 Task: Move the task Integrate website with social media platforms to the section Done in the project AgileAura and filter the tasks in the project by High Priority
Action: Mouse moved to (556, 224)
Screenshot: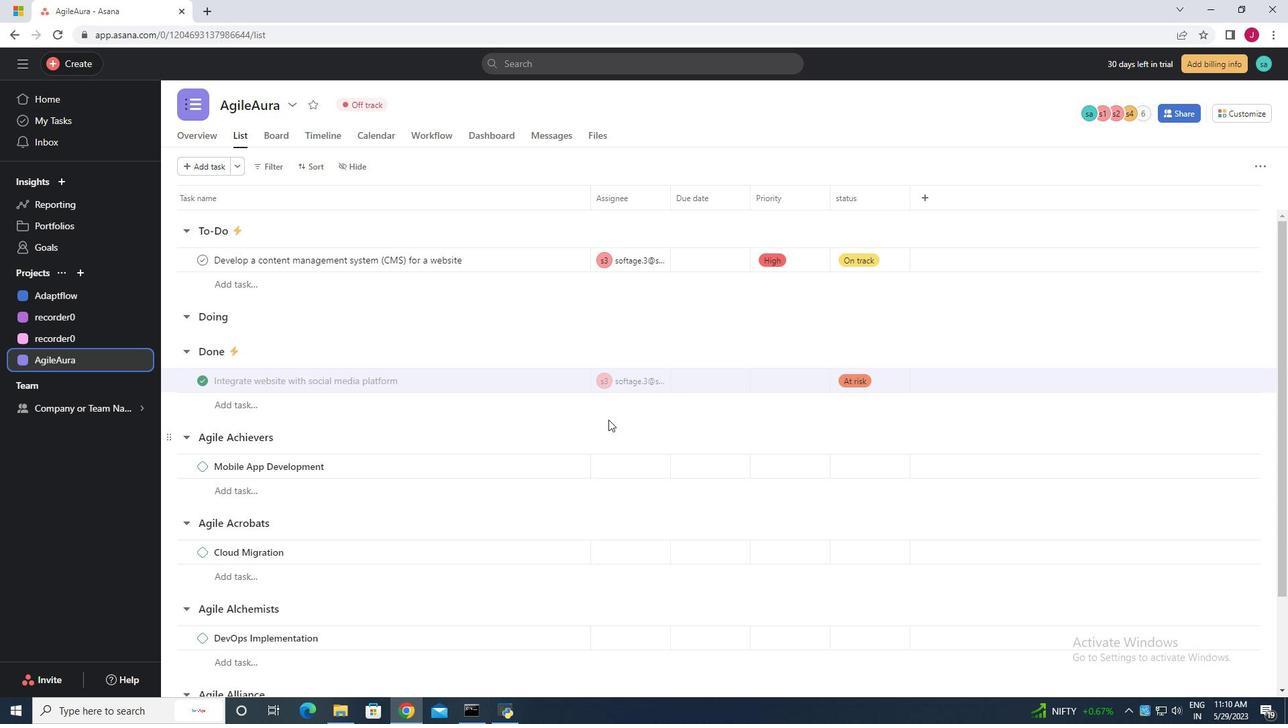 
Action: Mouse pressed left at (556, 224)
Screenshot: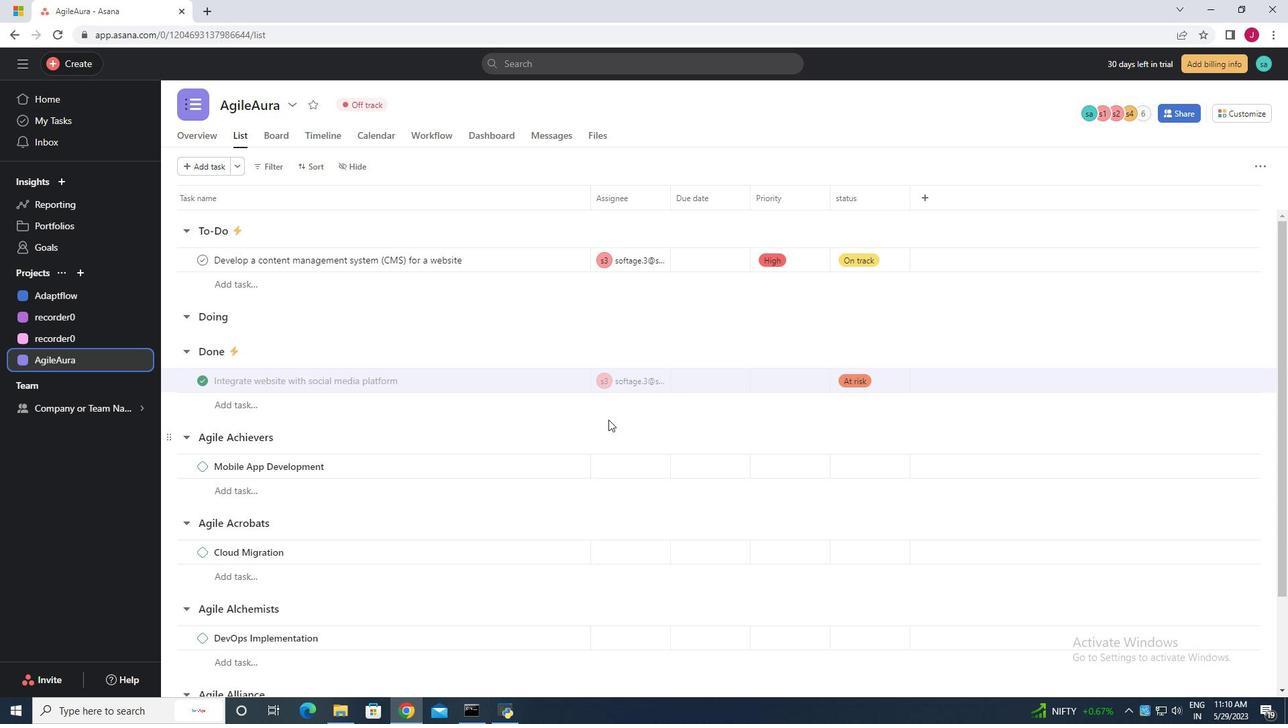 
Action: Mouse moved to (487, 349)
Screenshot: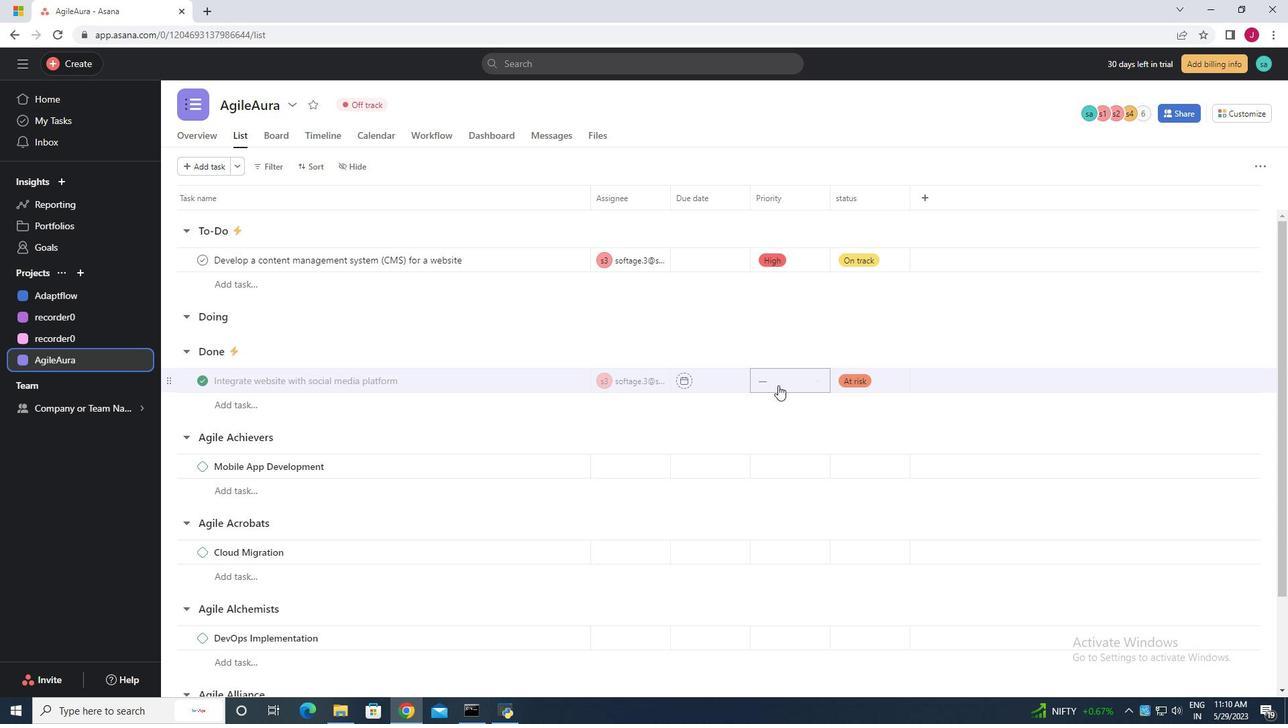 
Action: Mouse pressed left at (487, 349)
Screenshot: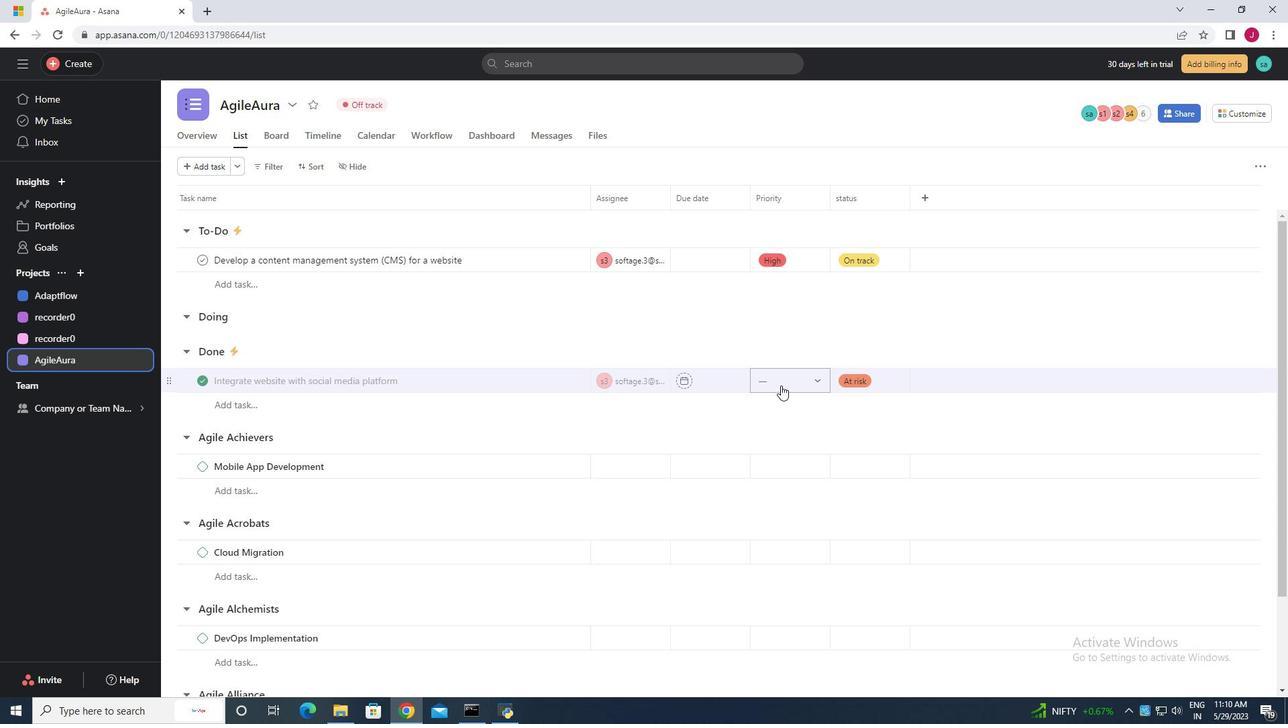 
Action: Mouse moved to (275, 169)
Screenshot: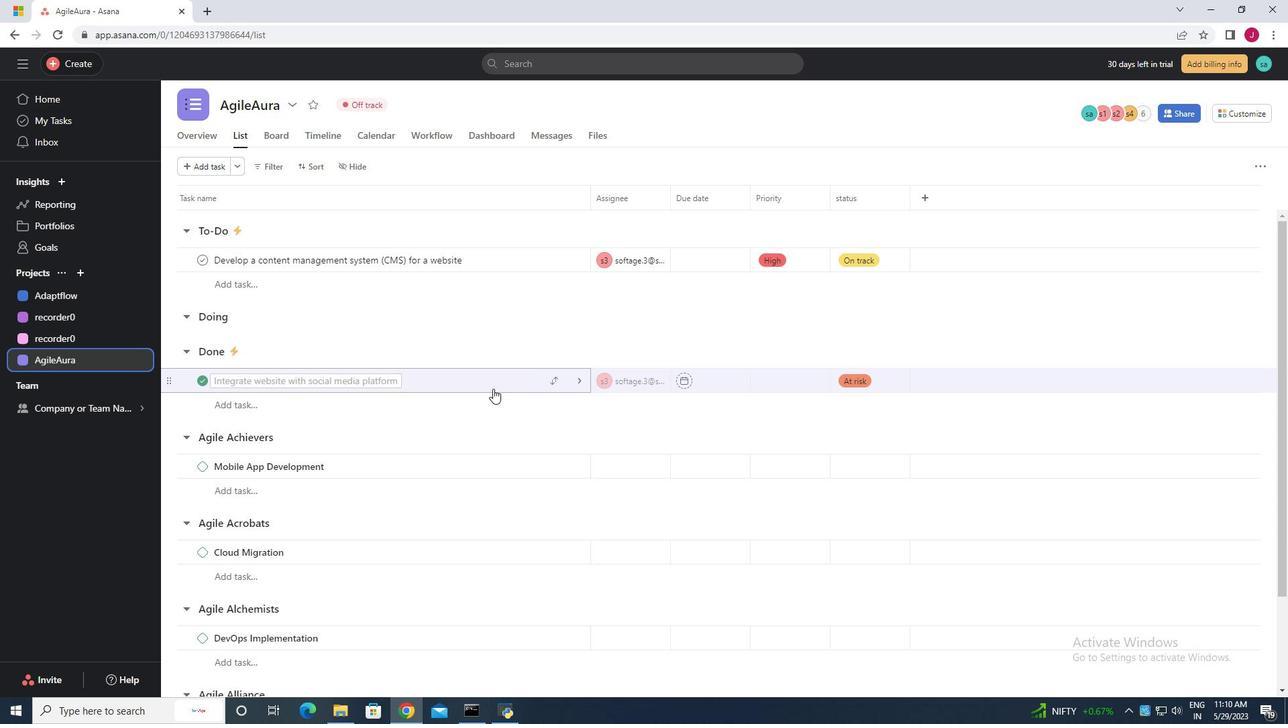 
Action: Mouse pressed left at (275, 169)
Screenshot: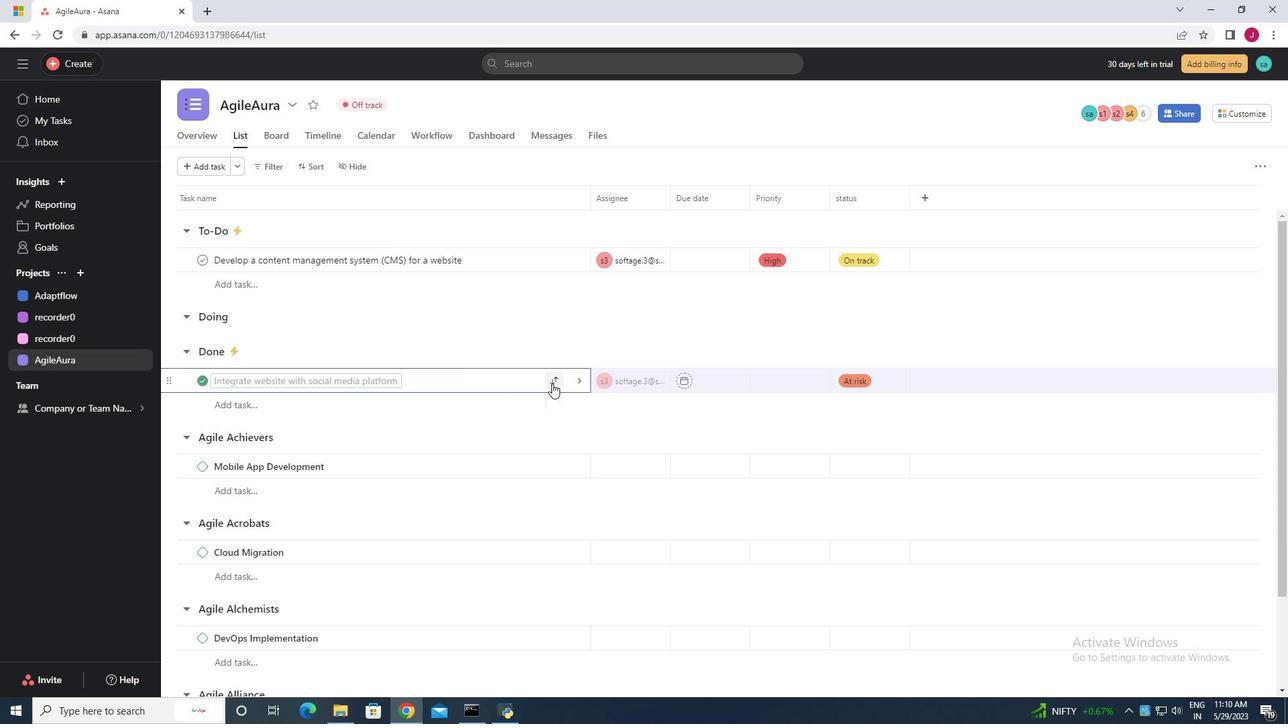 
Action: Mouse moved to (293, 220)
Screenshot: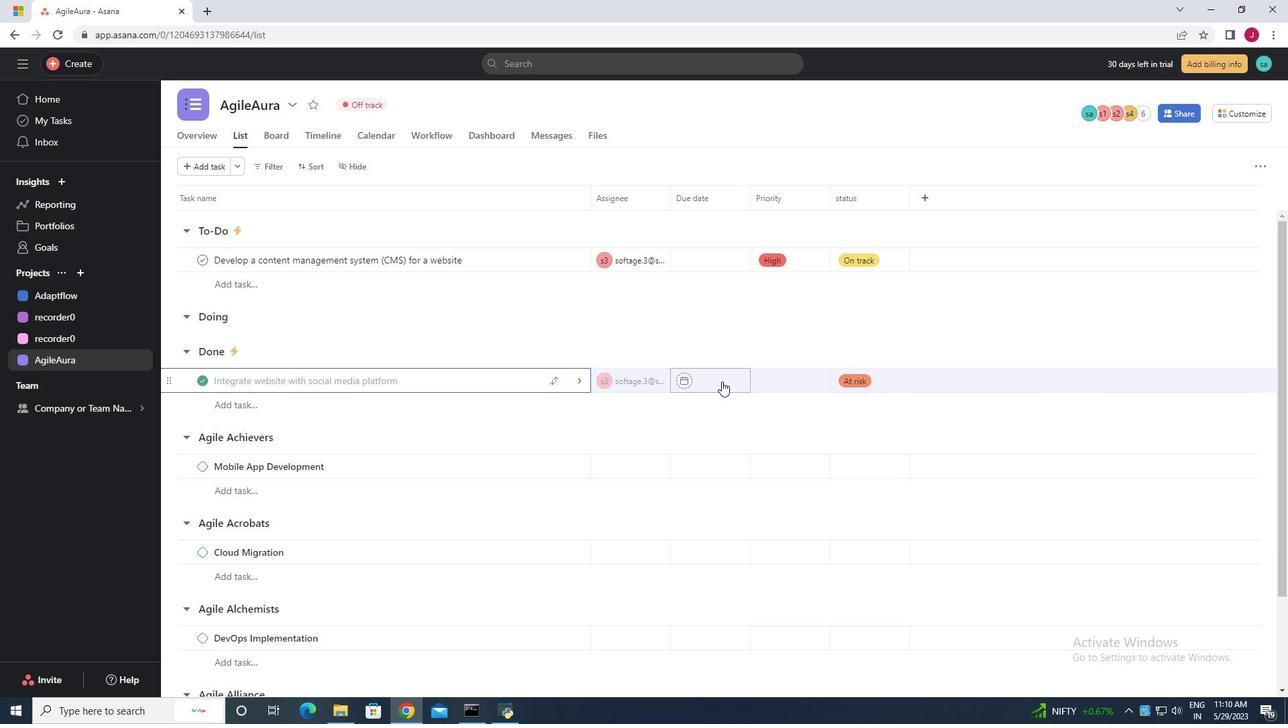 
Action: Mouse pressed left at (293, 220)
Screenshot: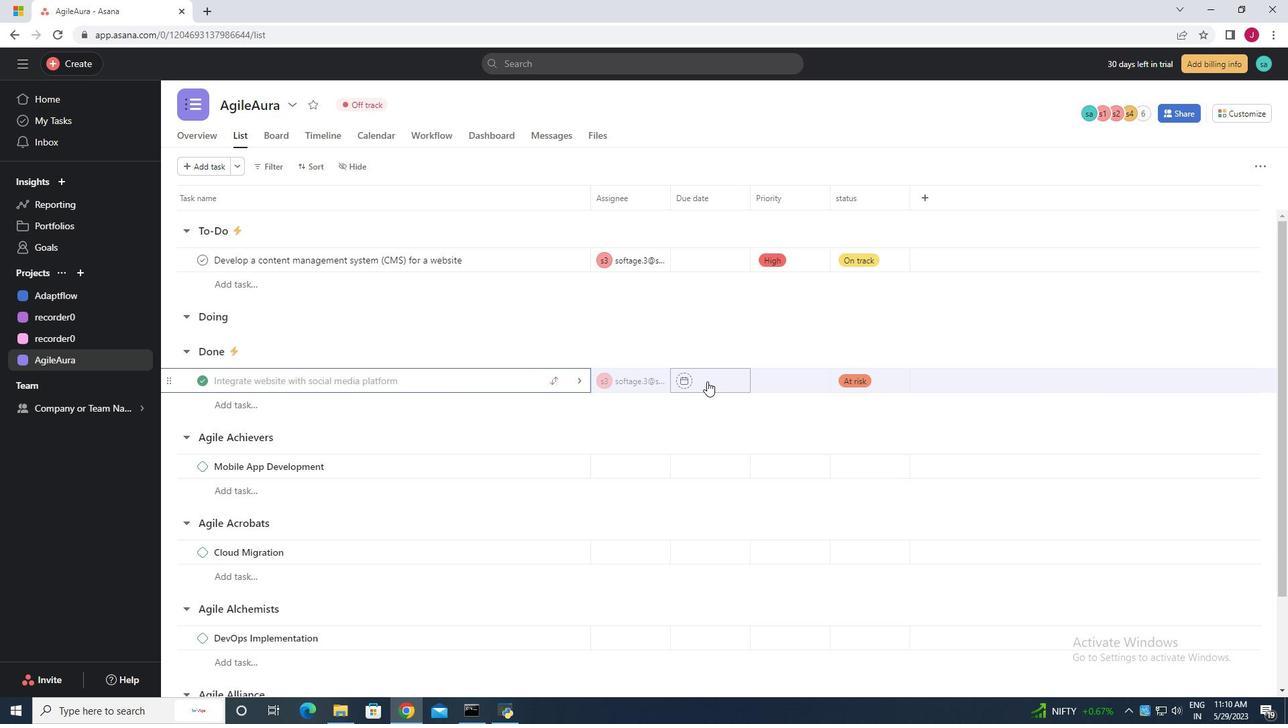 
Action: Mouse moved to (293, 220)
Screenshot: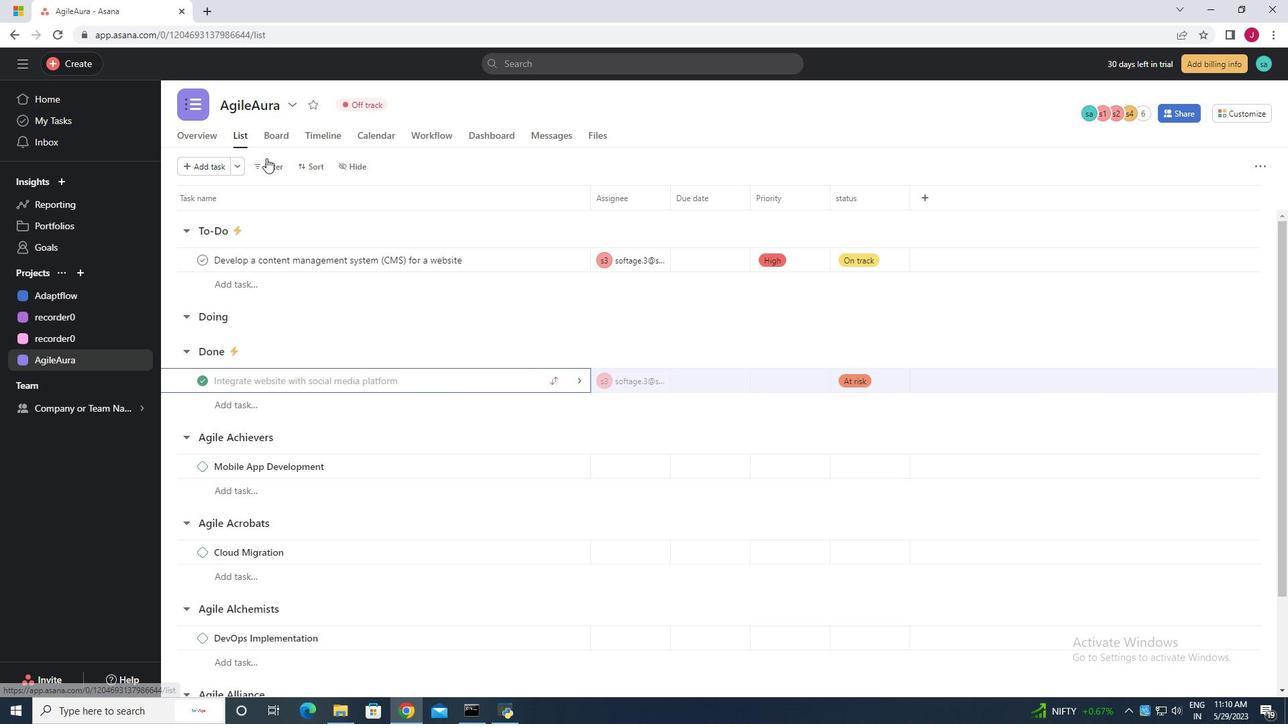 
Action: Mouse pressed left at (293, 220)
Screenshot: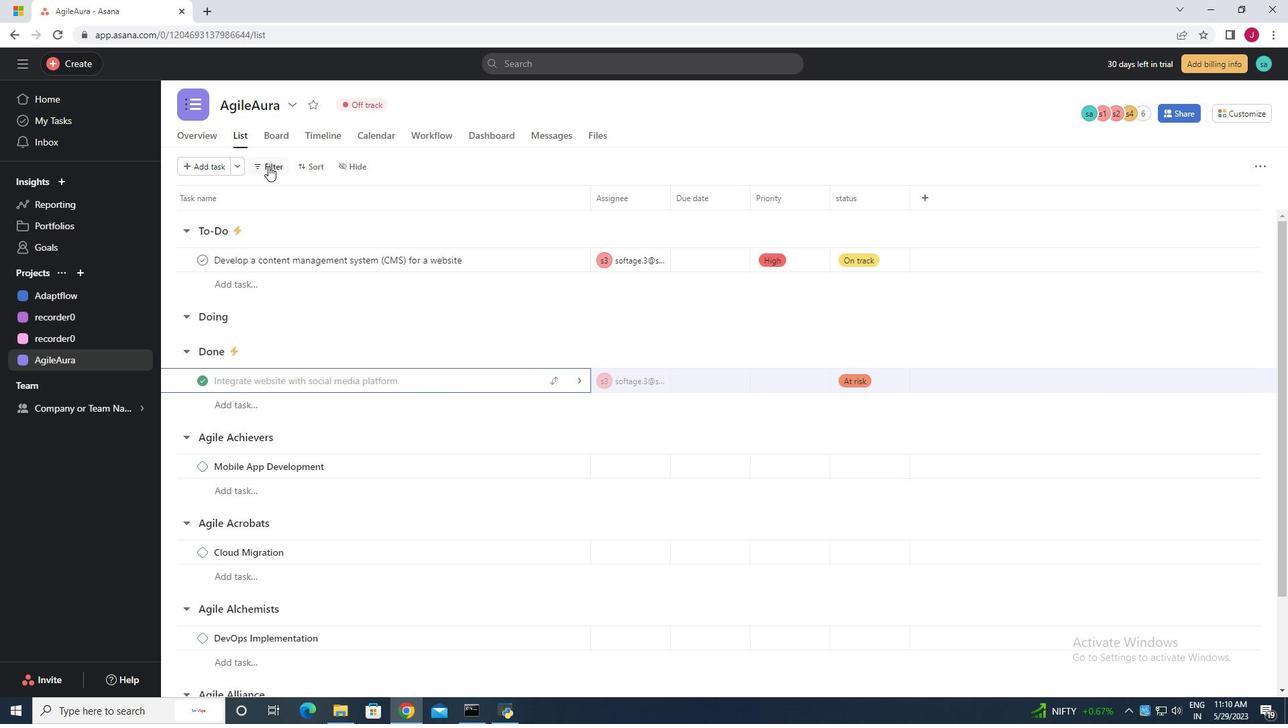 
Action: Mouse moved to (273, 170)
Screenshot: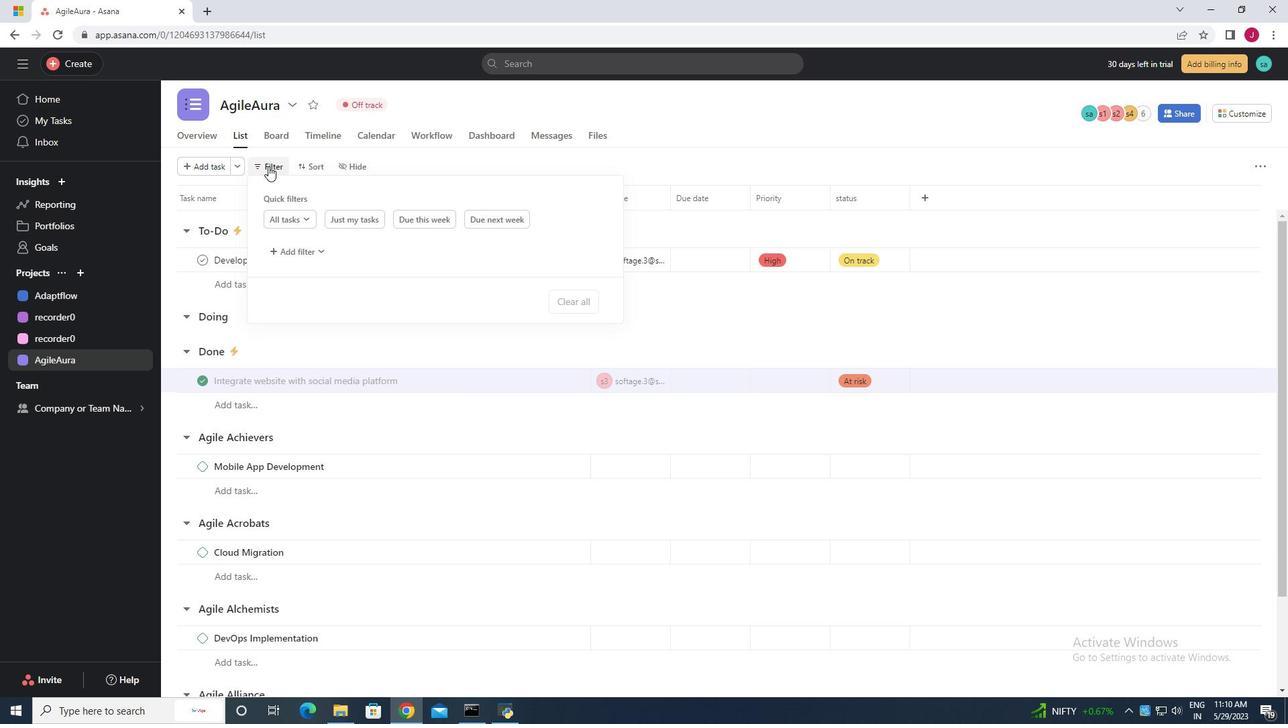 
Action: Mouse pressed left at (273, 170)
Screenshot: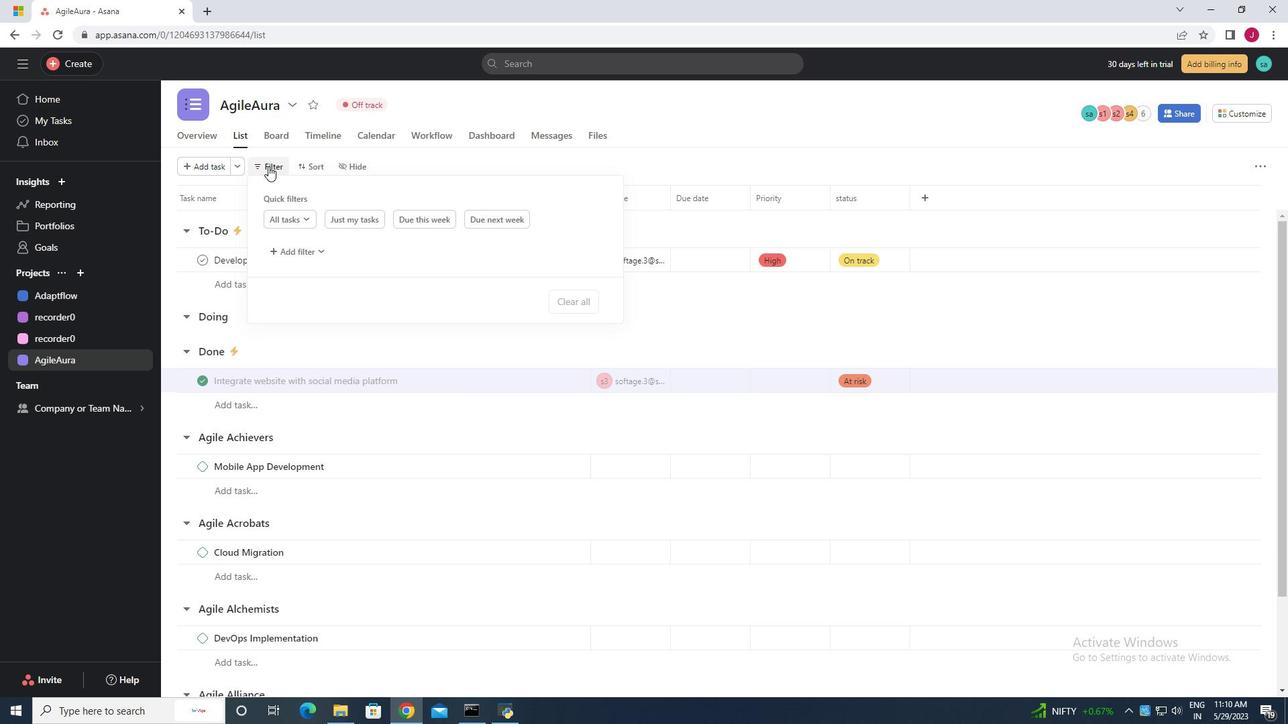 
Action: Mouse pressed left at (273, 170)
Screenshot: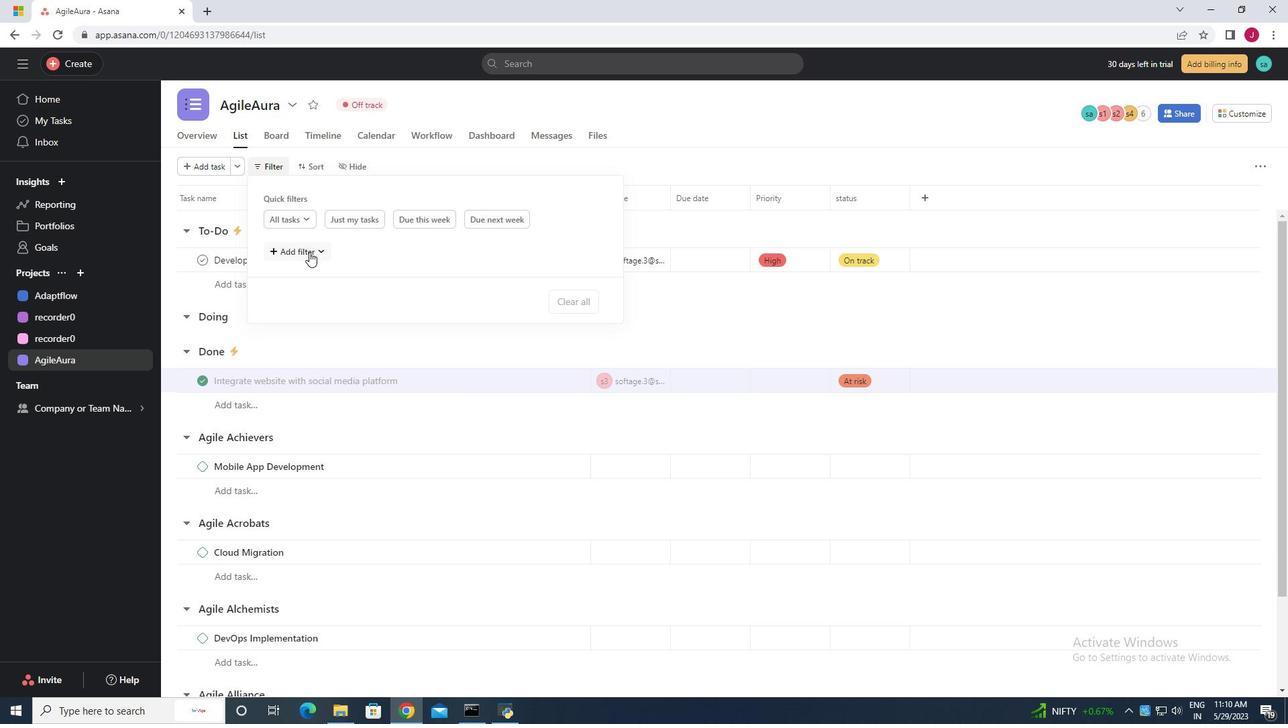 
Action: Mouse moved to (787, 202)
Screenshot: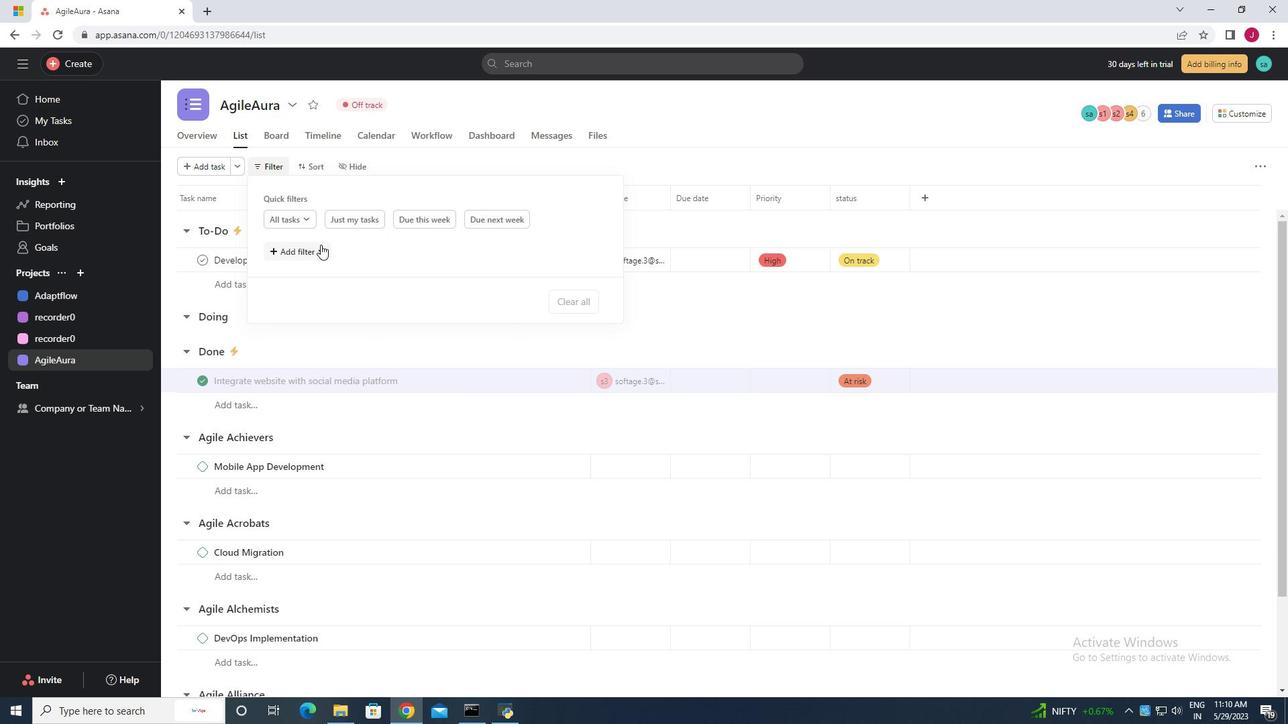 
Action: Mouse pressed left at (787, 202)
Screenshot: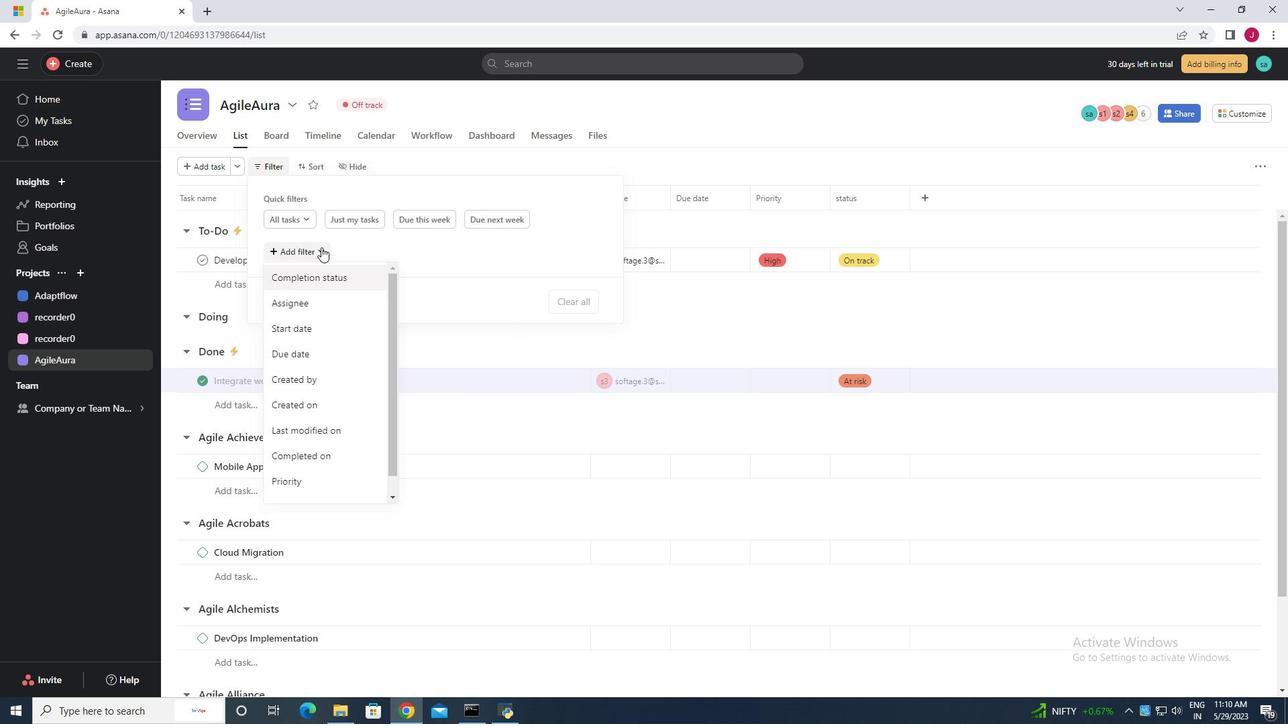 
Action: Mouse moved to (800, 202)
Screenshot: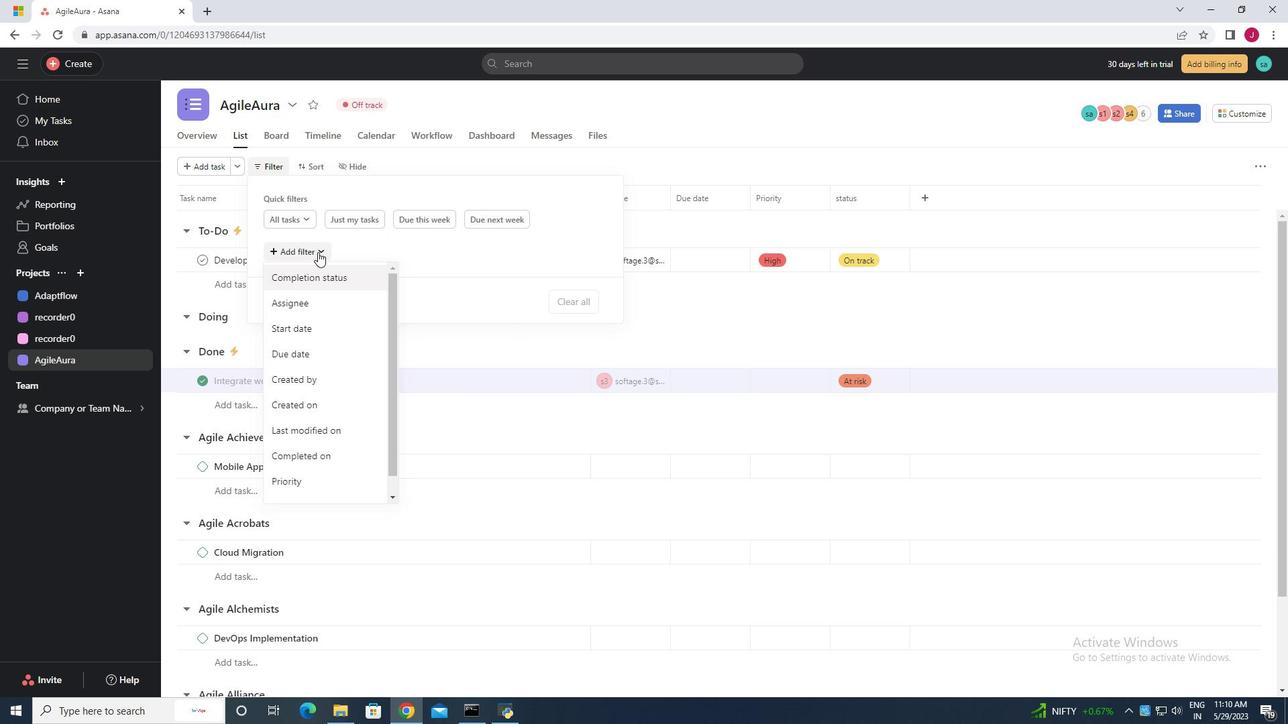 
Action: Mouse pressed left at (800, 202)
Screenshot: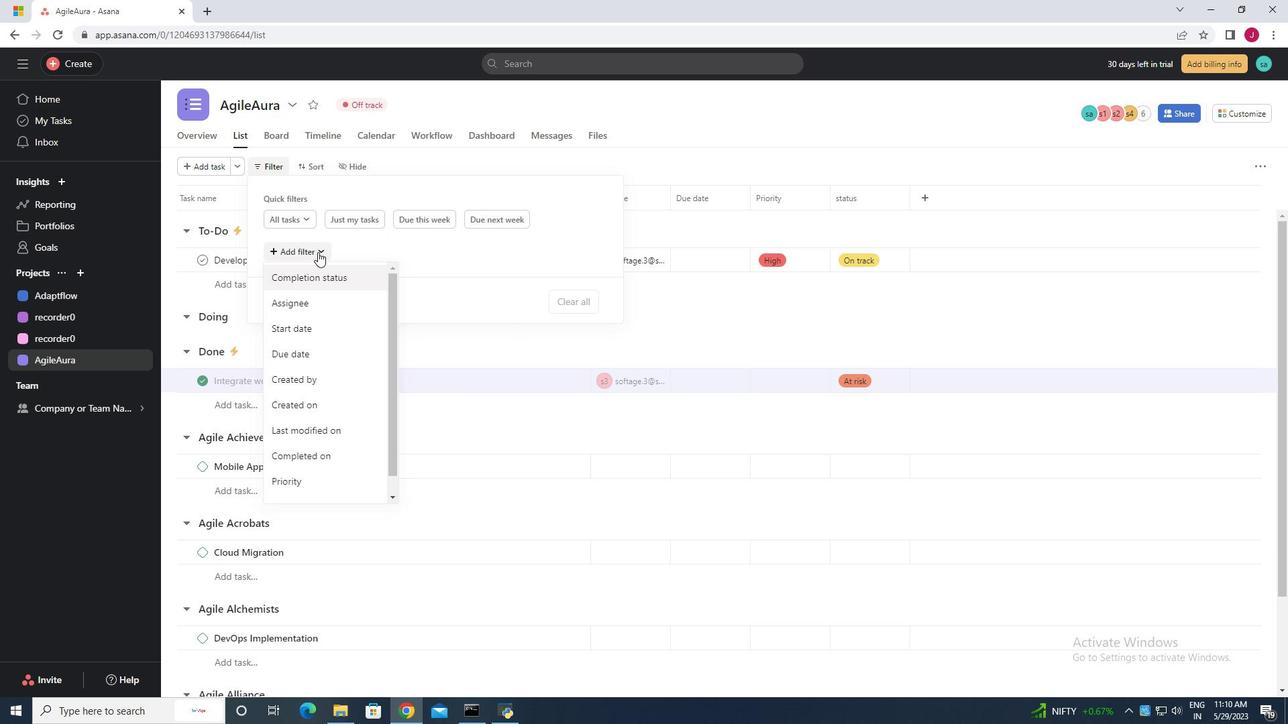 
Action: Mouse moved to (389, 169)
Screenshot: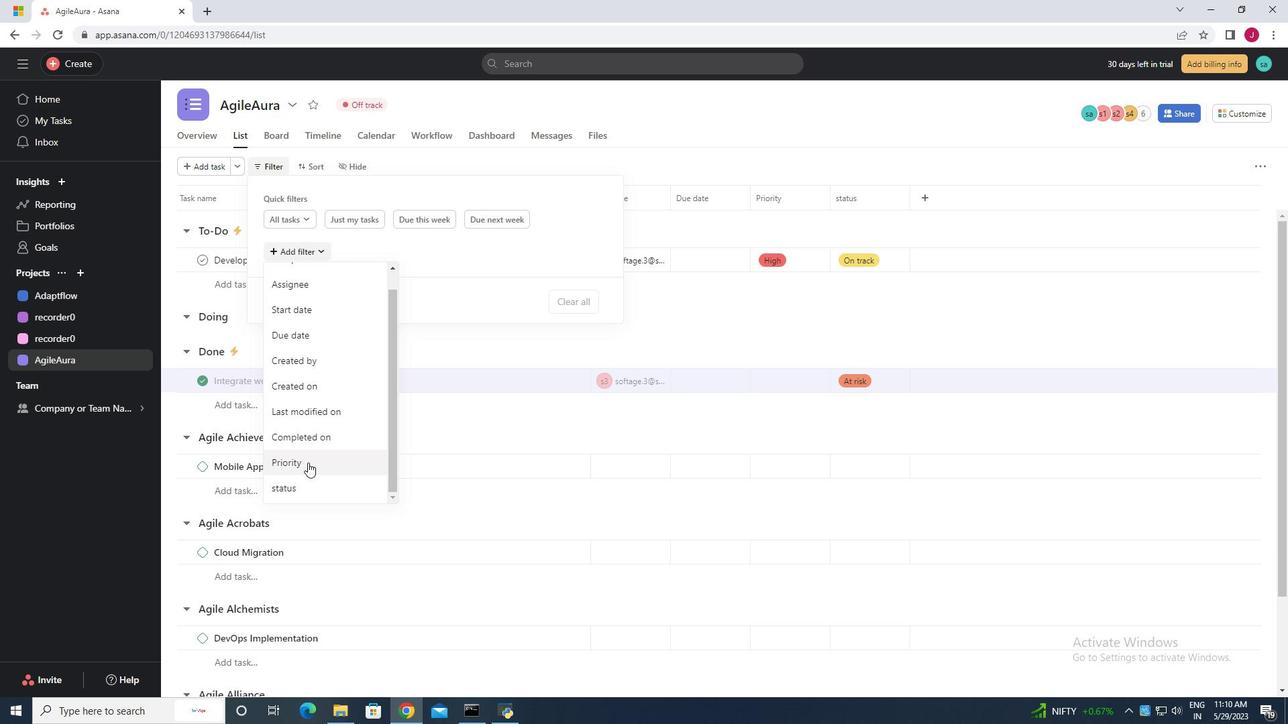 
Action: Mouse pressed left at (389, 169)
Screenshot: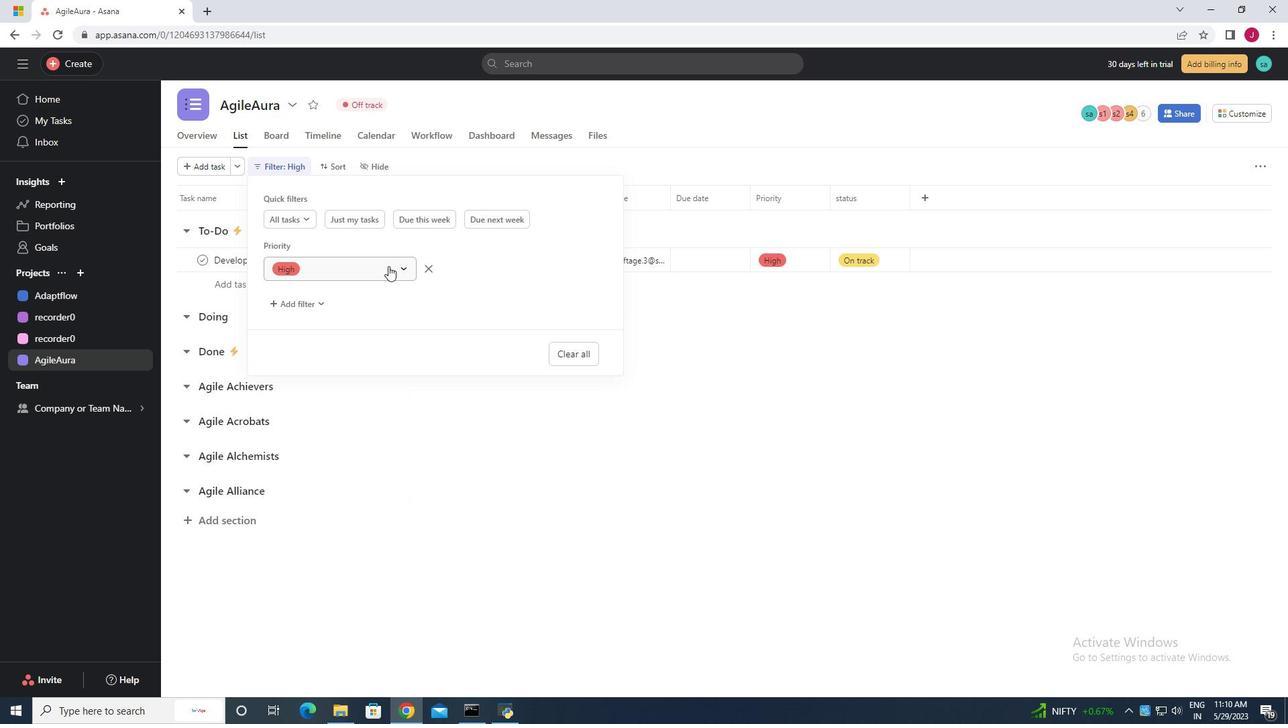 
Action: Mouse moved to (455, 224)
Screenshot: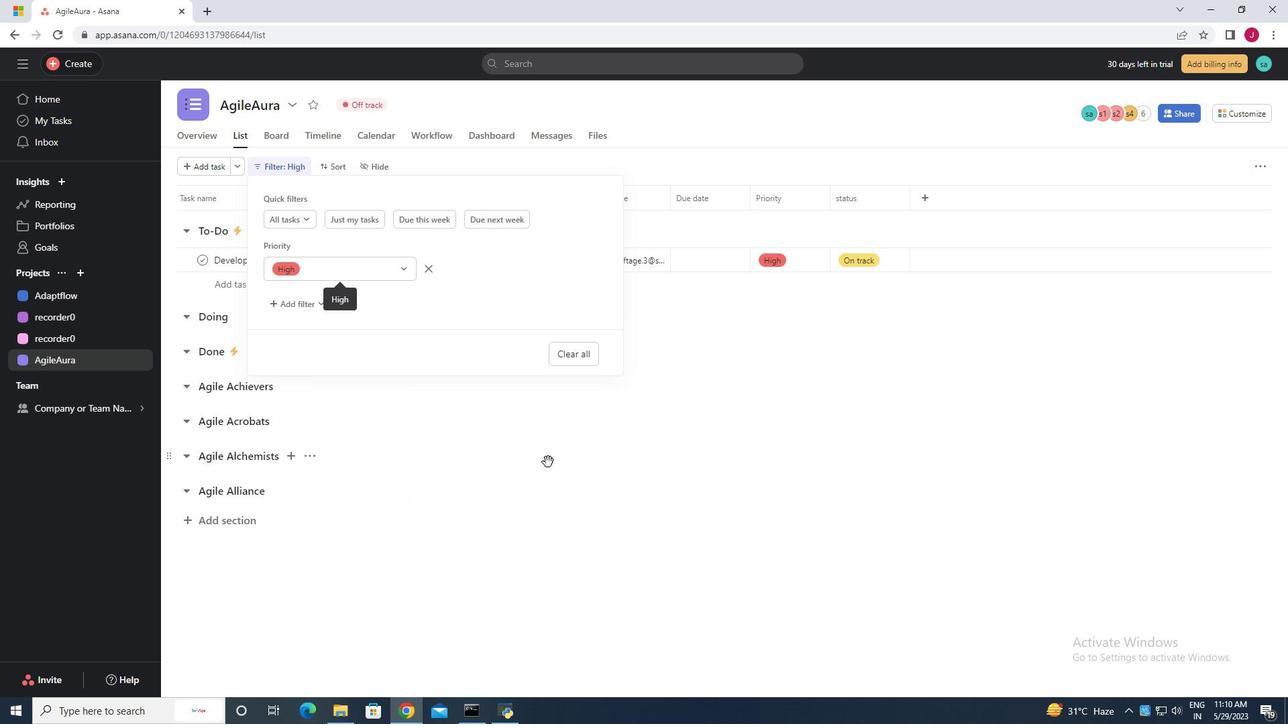 
Action: Mouse pressed left at (455, 224)
Screenshot: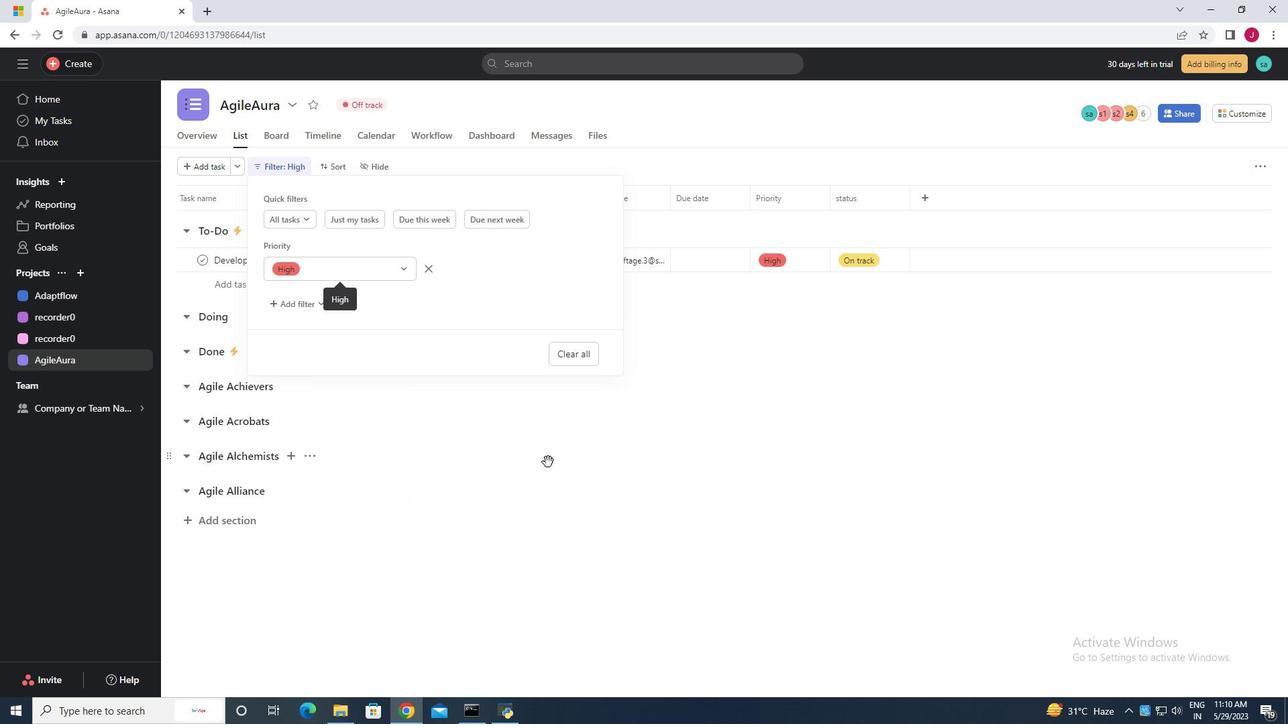 
Action: Mouse moved to (802, 207)
Screenshot: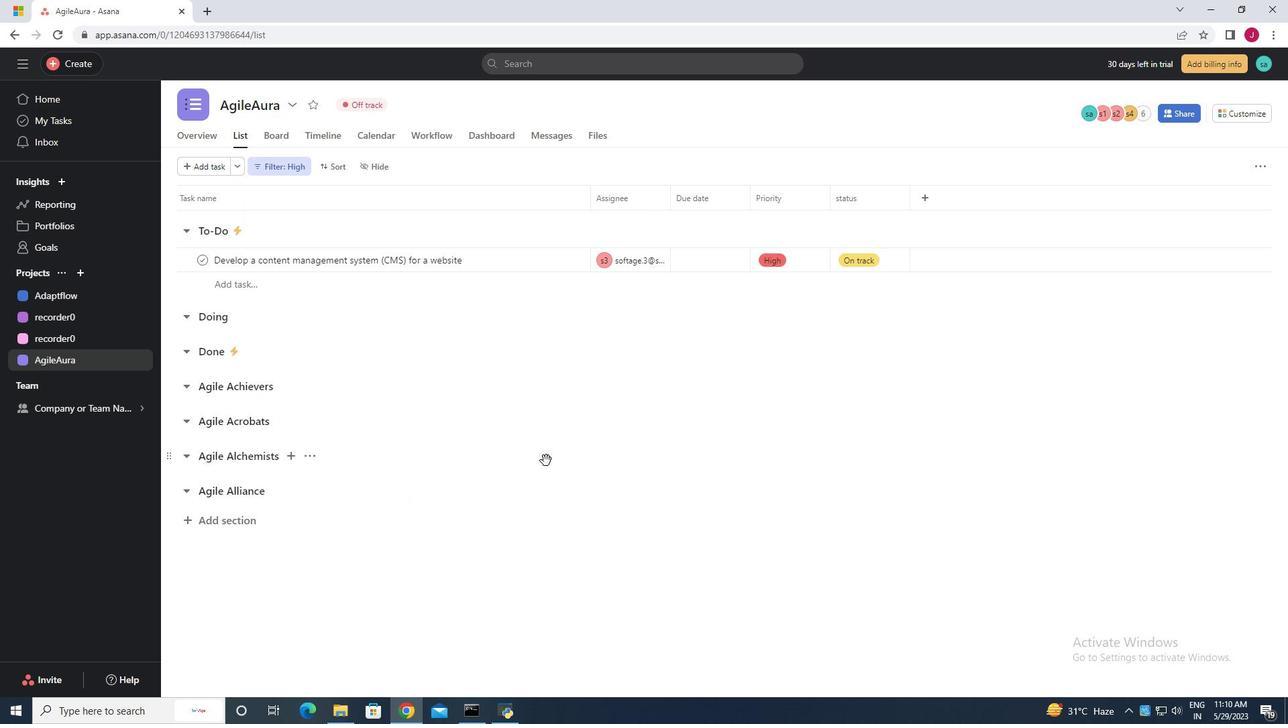 
Action: Mouse pressed left at (802, 207)
Screenshot: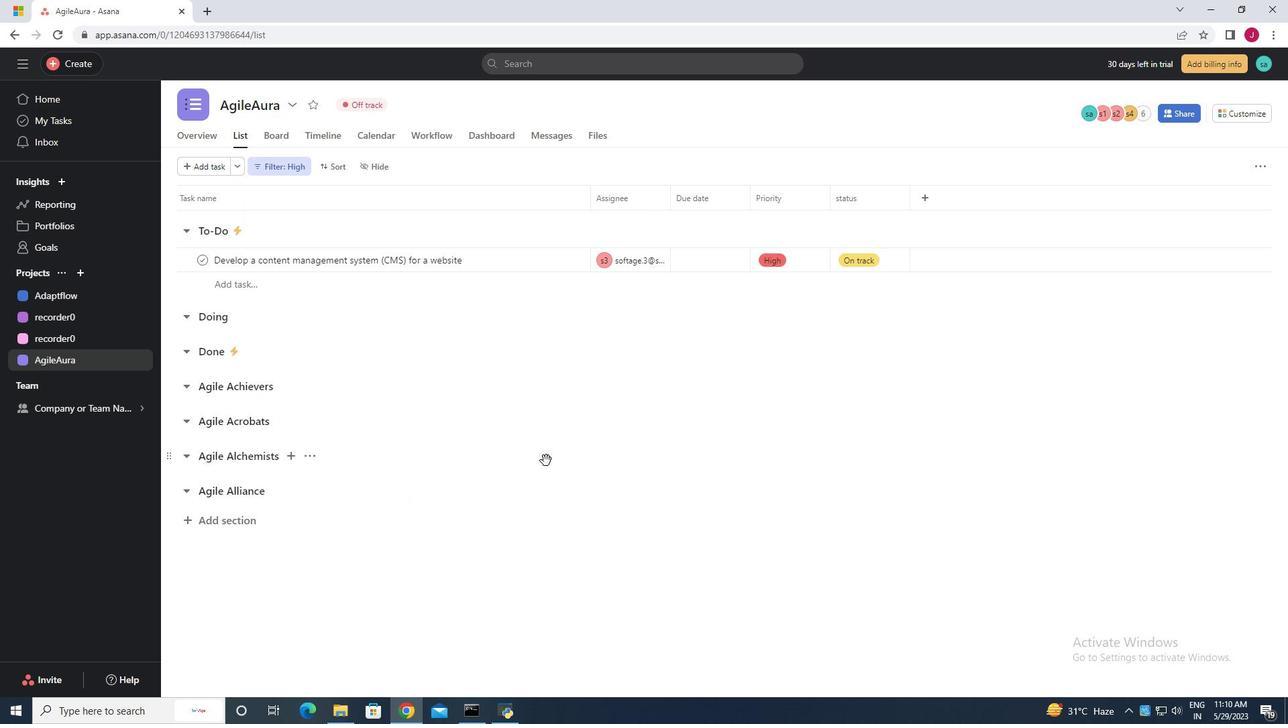 
Action: Mouse moved to (816, 203)
Screenshot: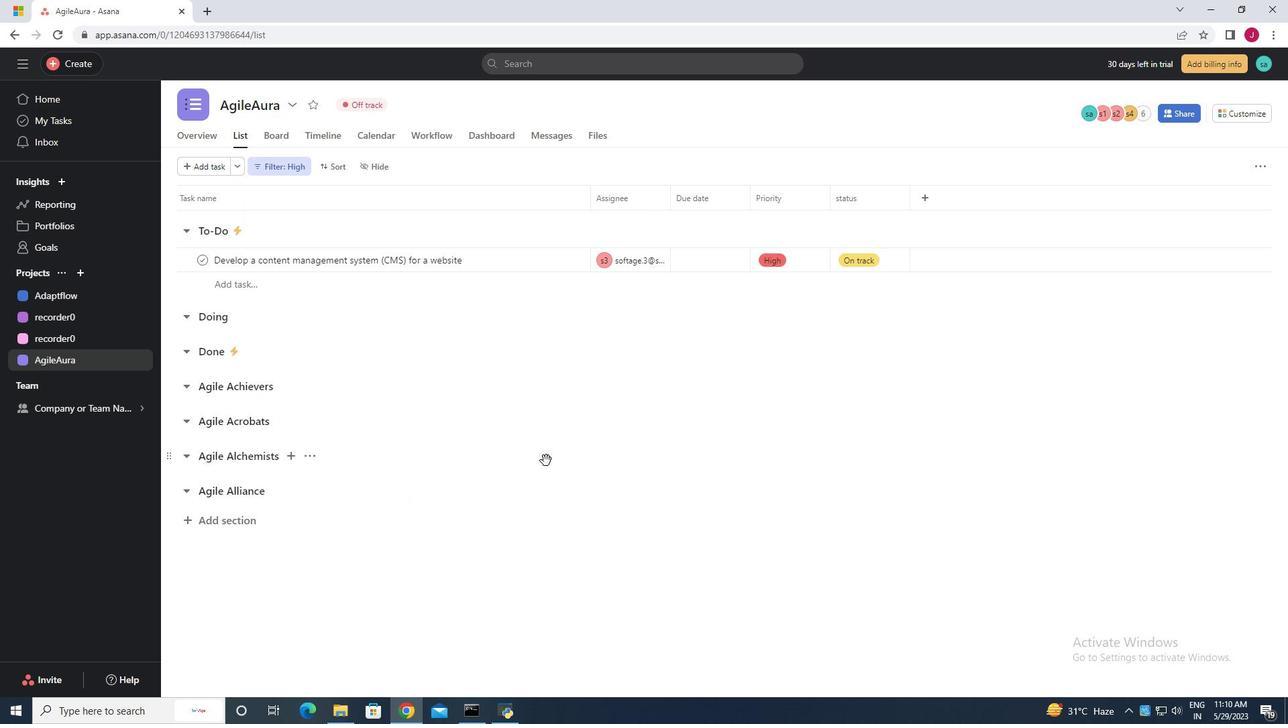 
Action: Mouse pressed left at (816, 203)
Screenshot: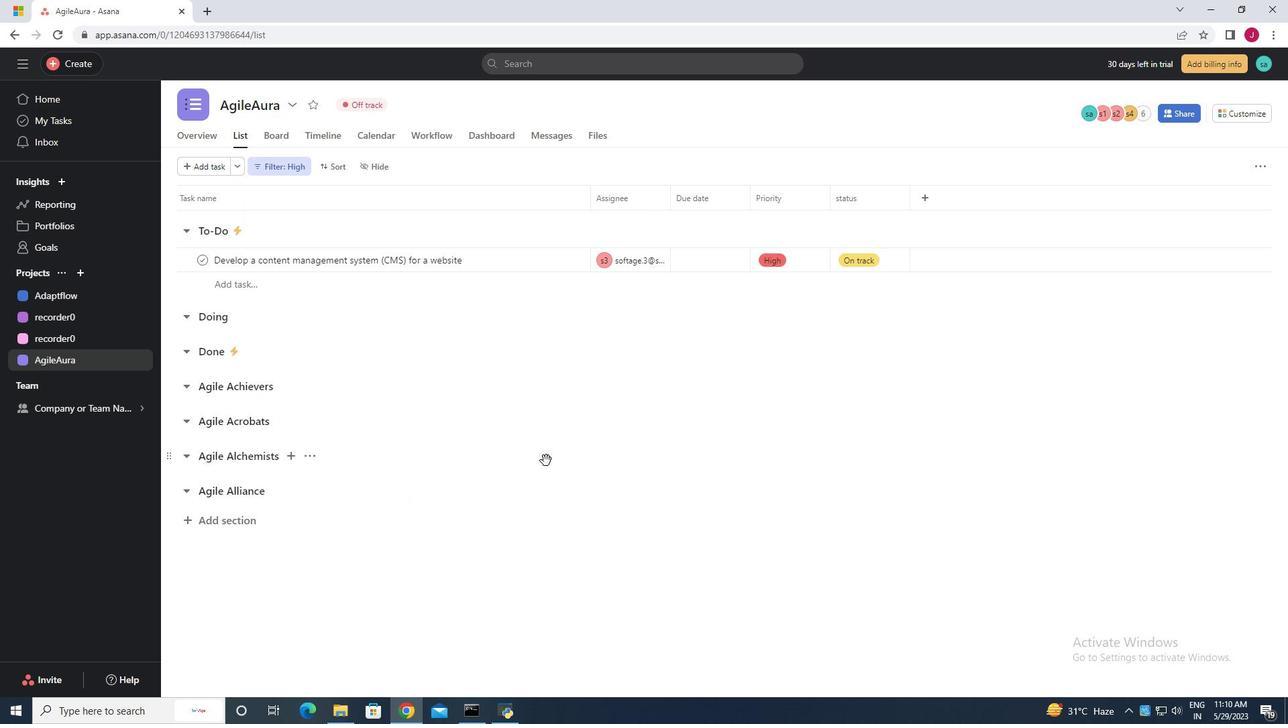 
Action: Mouse moved to (868, 311)
Screenshot: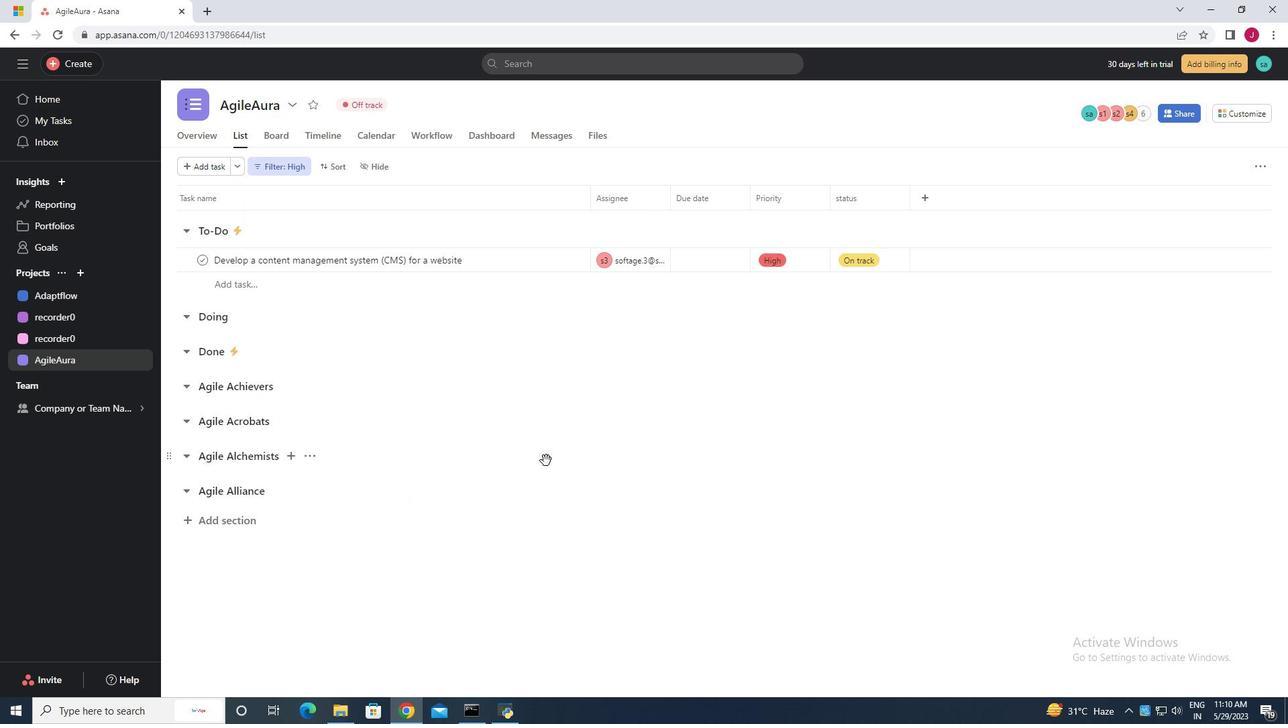
Action: Mouse scrolled (868, 311) with delta (0, 0)
Screenshot: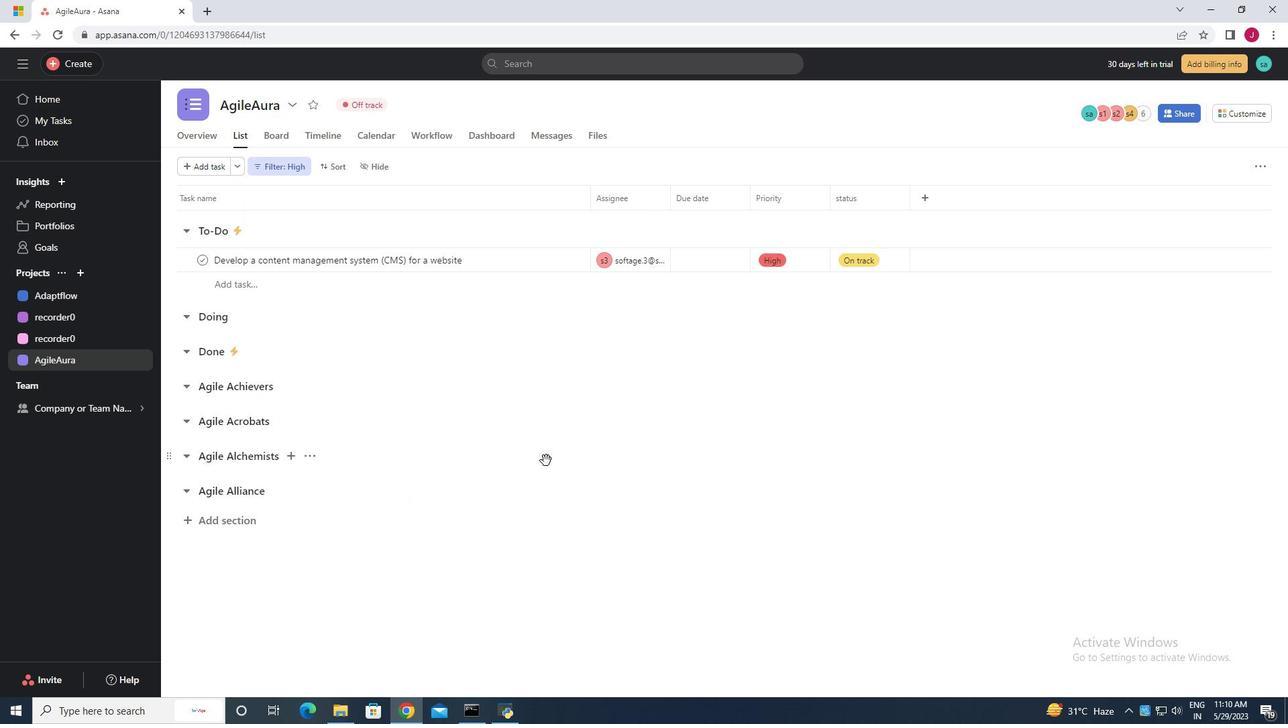 
Action: Mouse scrolled (868, 311) with delta (0, 0)
Screenshot: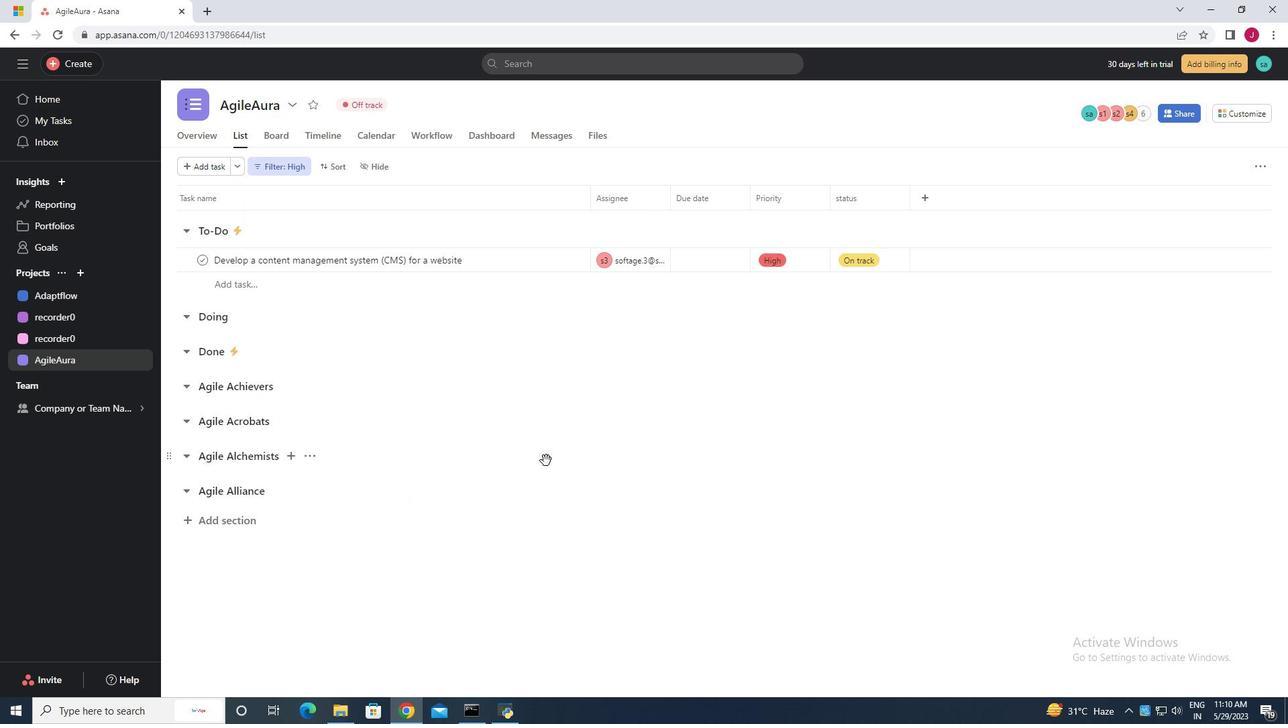 
Action: Mouse scrolled (868, 311) with delta (0, 0)
Screenshot: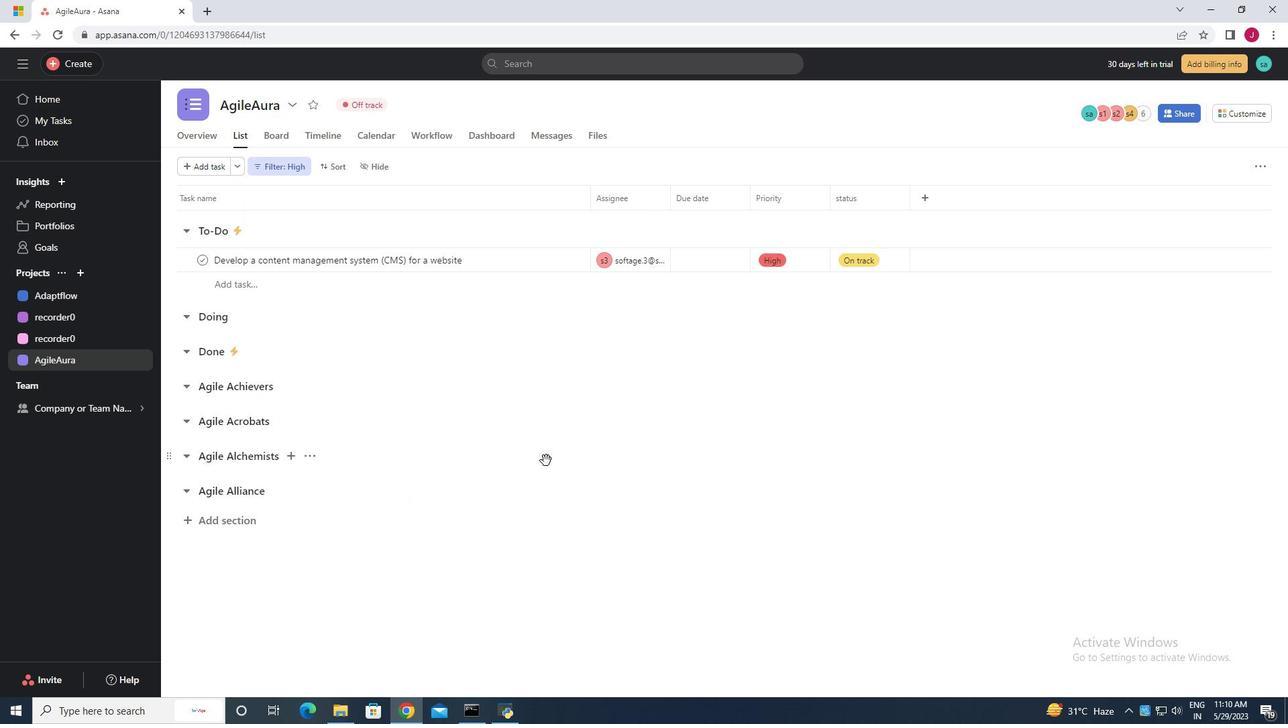 
Action: Mouse scrolled (868, 311) with delta (0, 0)
Screenshot: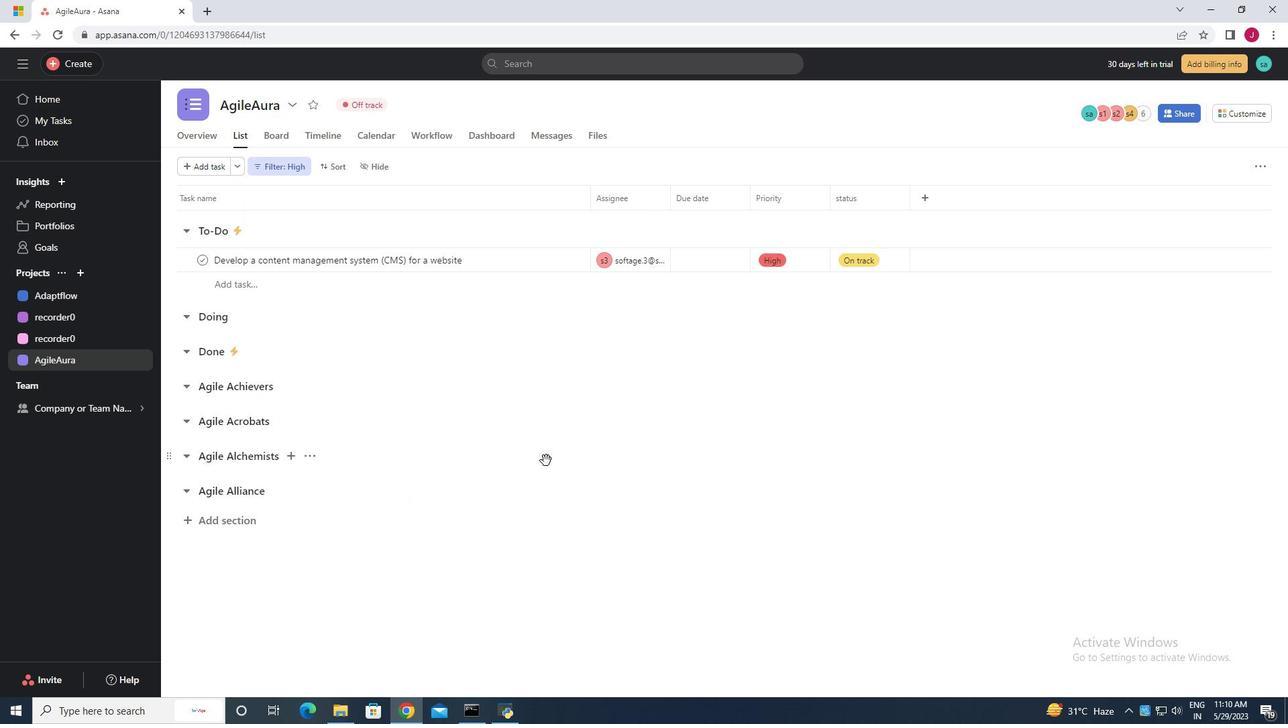 
Action: Mouse scrolled (868, 312) with delta (0, 0)
Screenshot: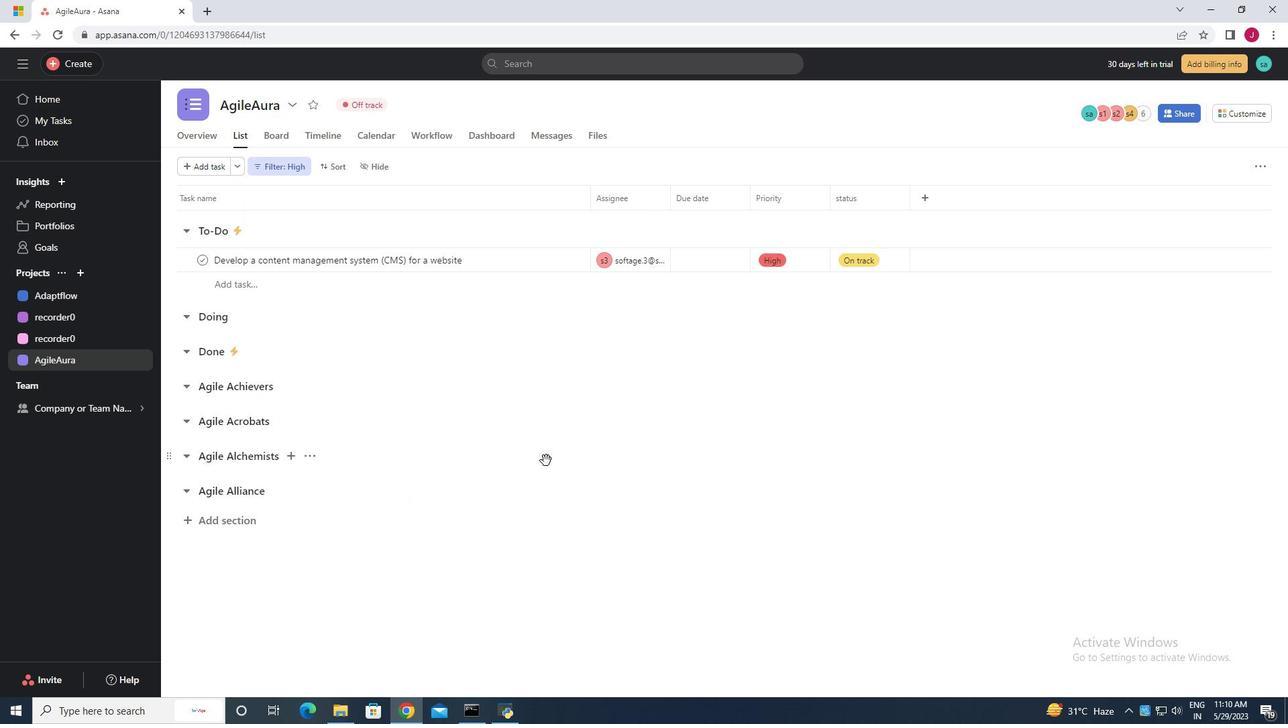 
Action: Mouse scrolled (868, 312) with delta (0, 0)
Screenshot: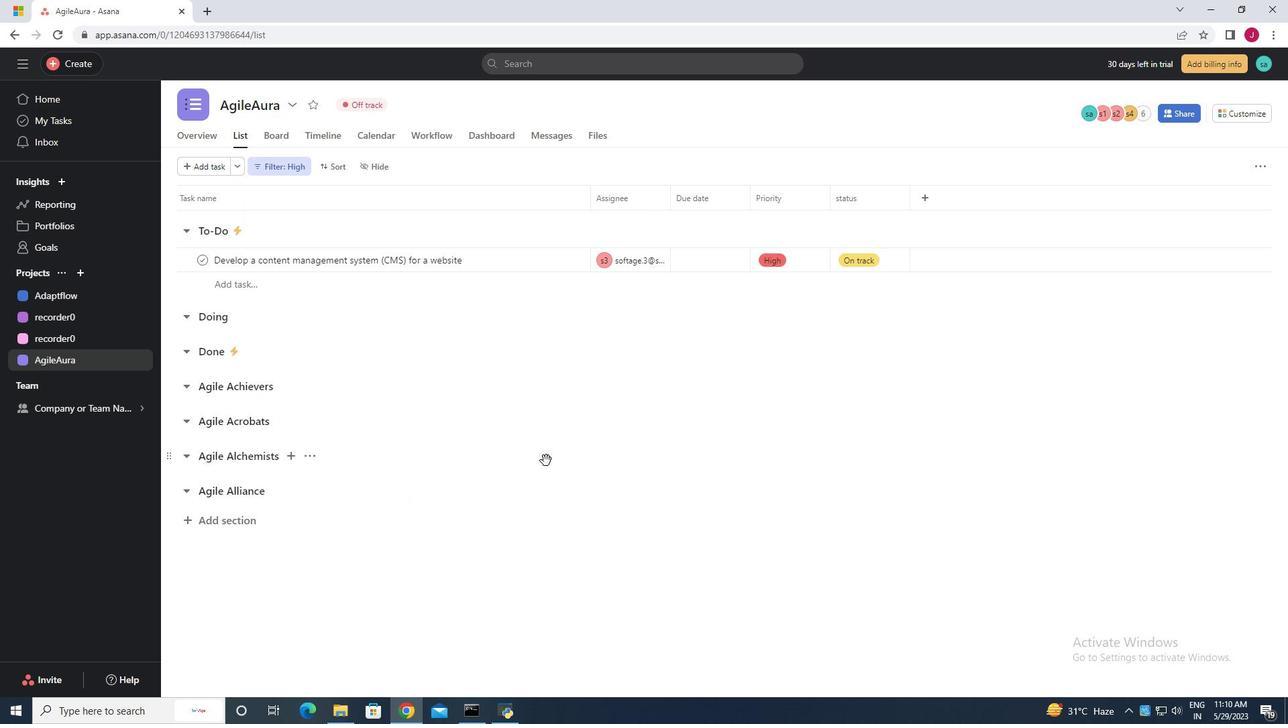 
Action: Mouse moved to (867, 310)
Screenshot: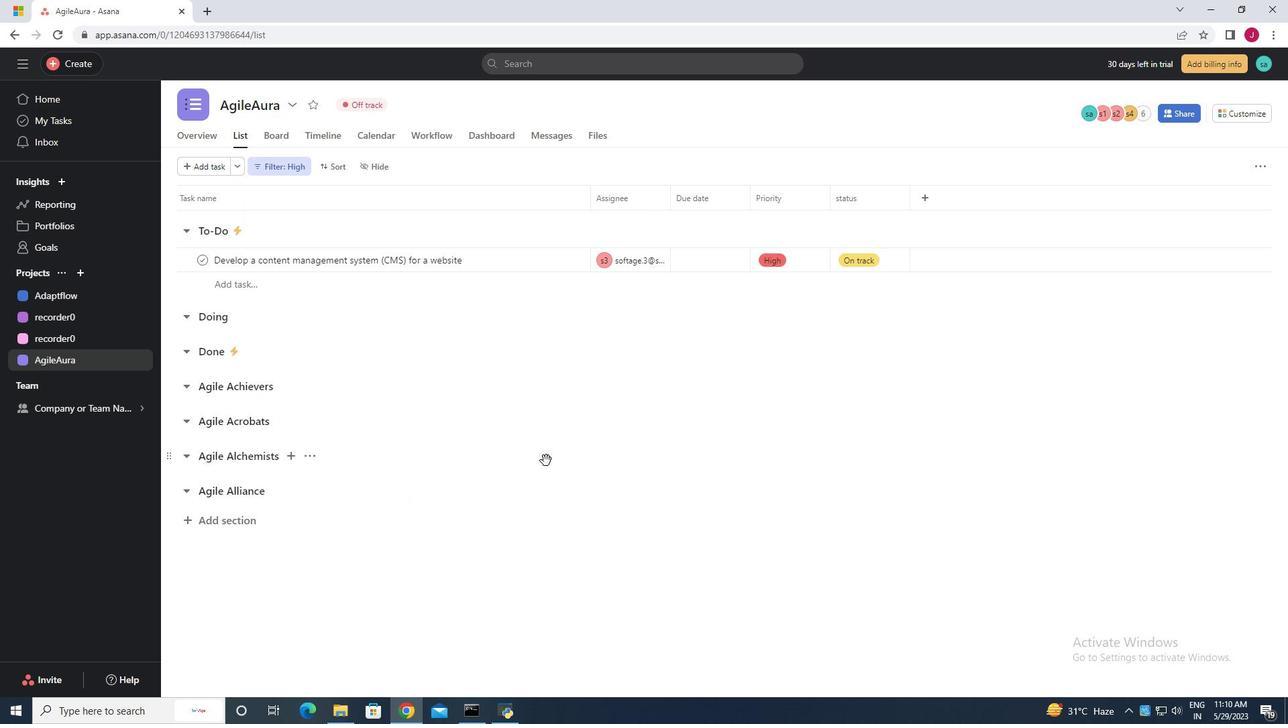 
Action: Mouse scrolled (867, 311) with delta (0, 0)
Screenshot: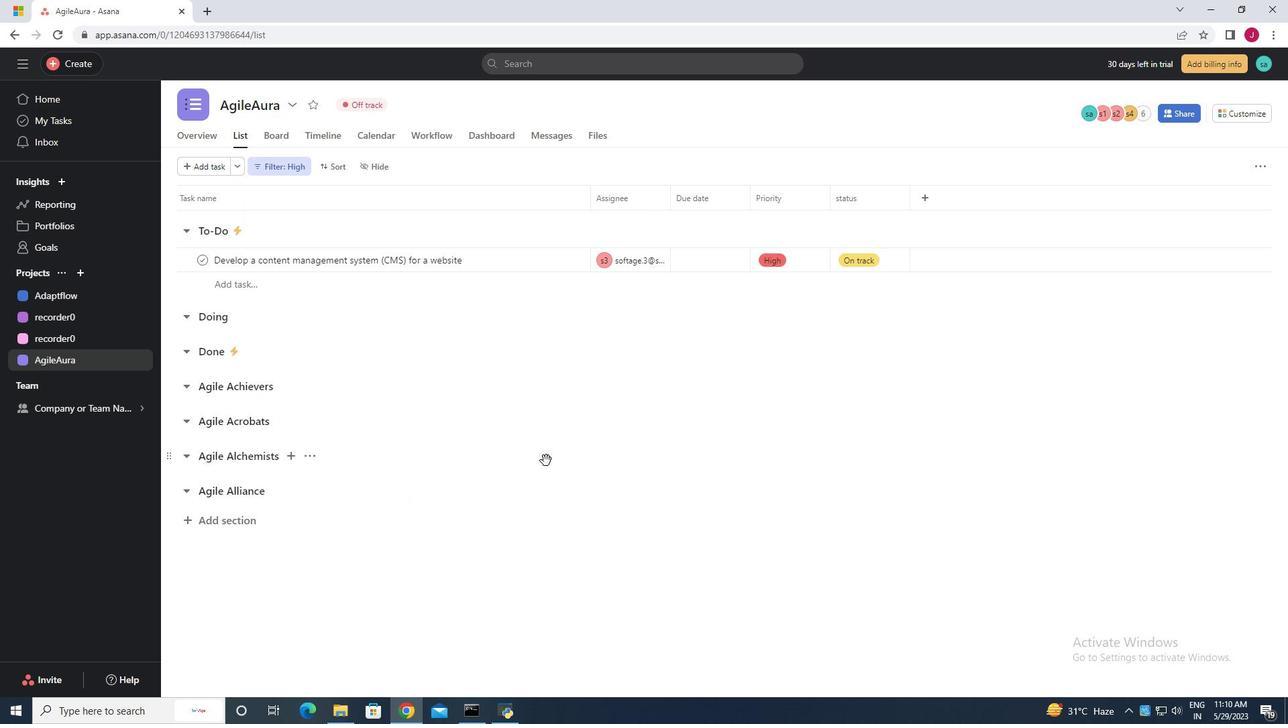 
Action: Mouse moved to (524, 459)
Screenshot: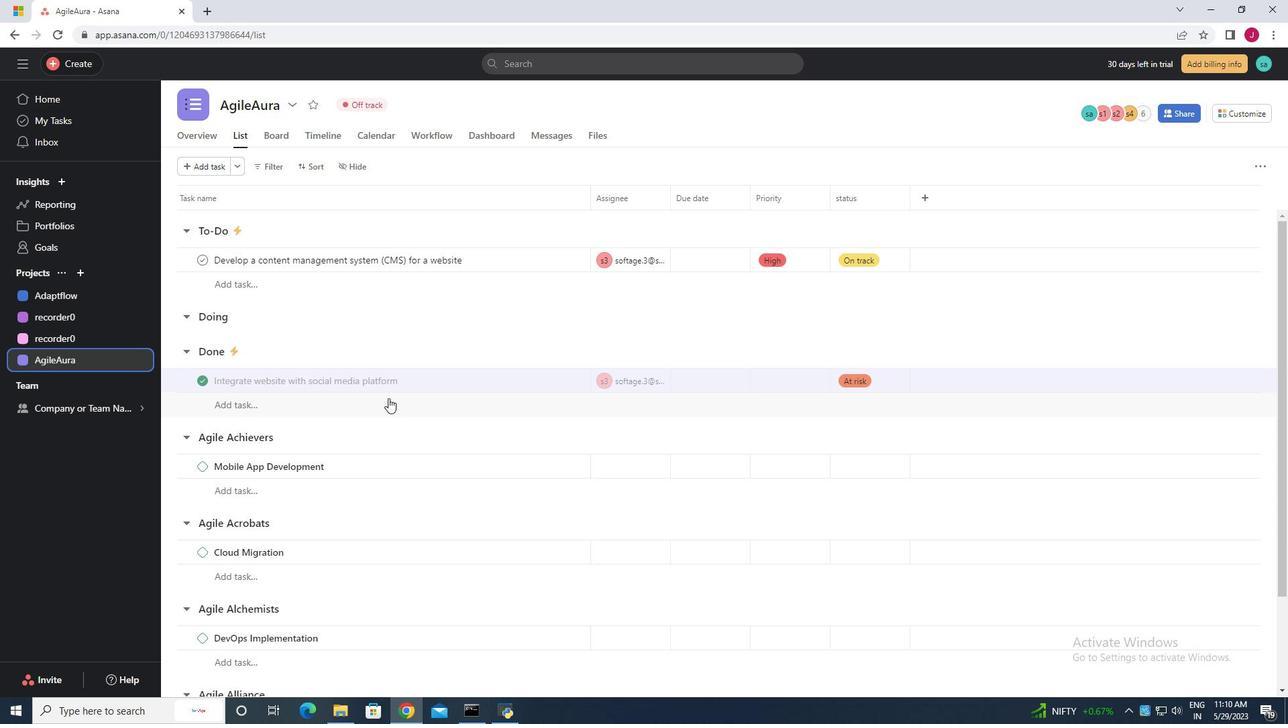 
Action: Mouse scrolled (524, 460) with delta (0, 0)
Screenshot: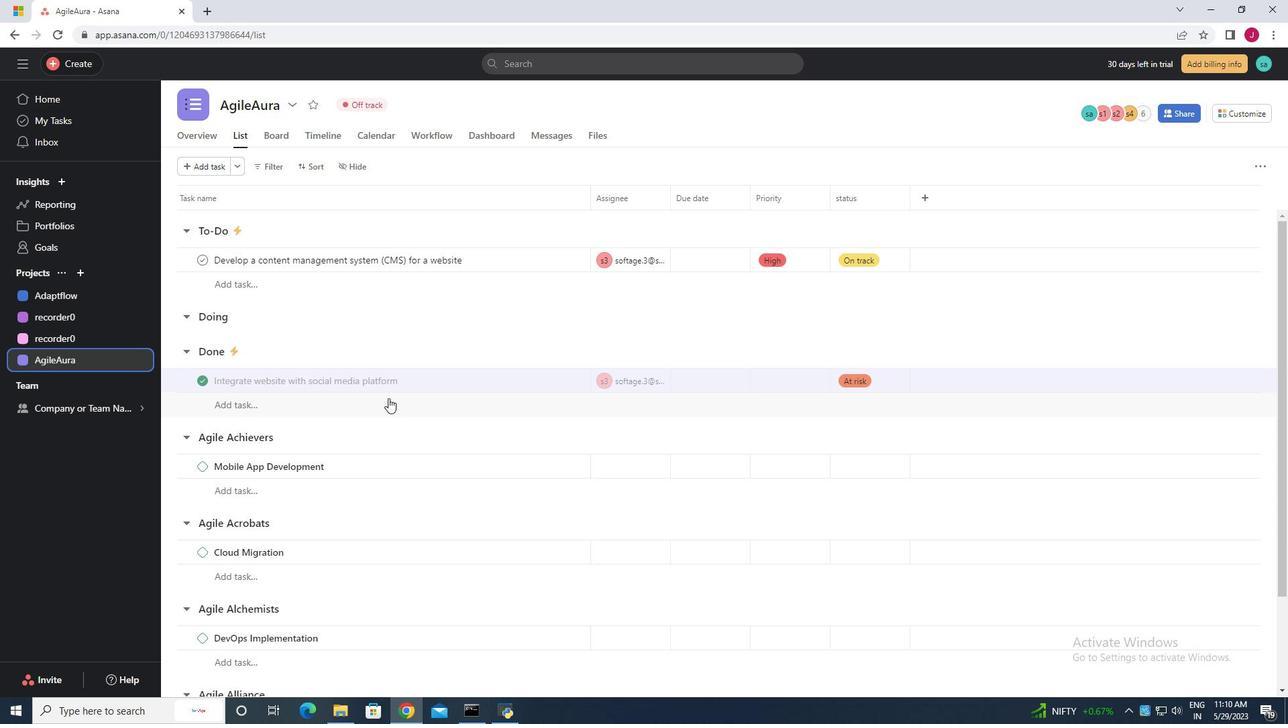 
Action: Mouse moved to (523, 458)
Screenshot: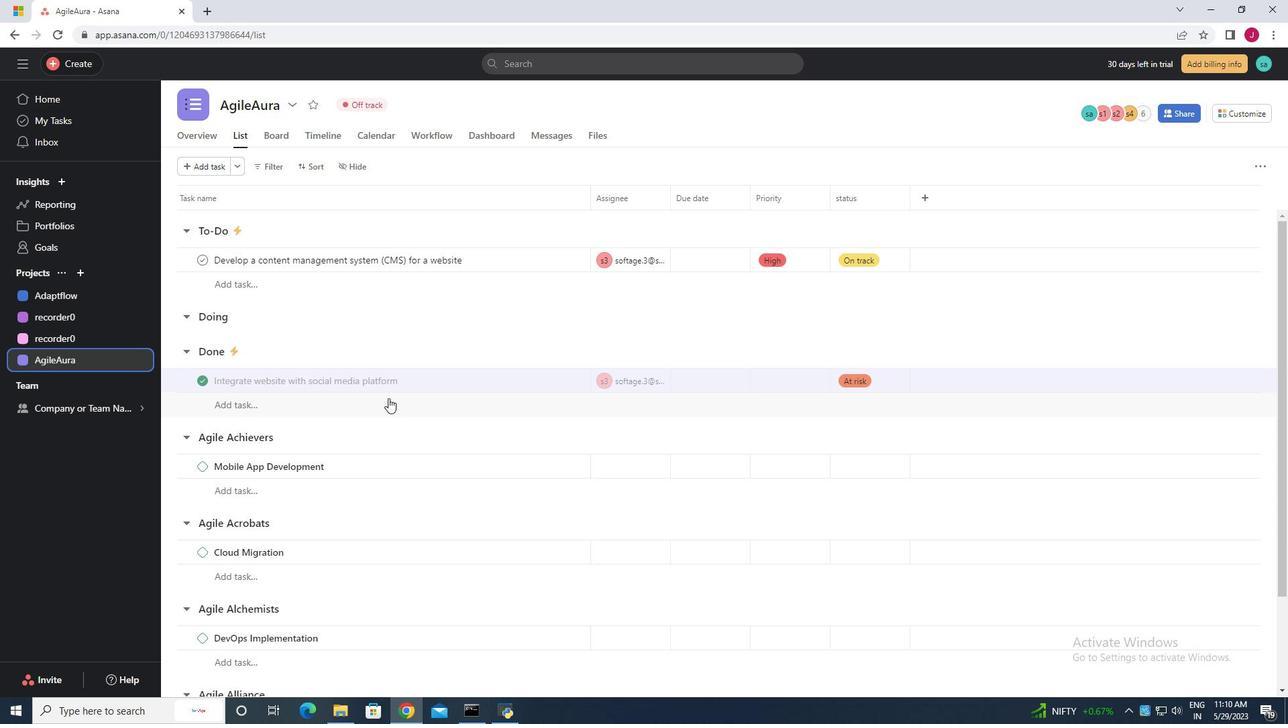 
Action: Mouse scrolled (523, 459) with delta (0, 0)
Screenshot: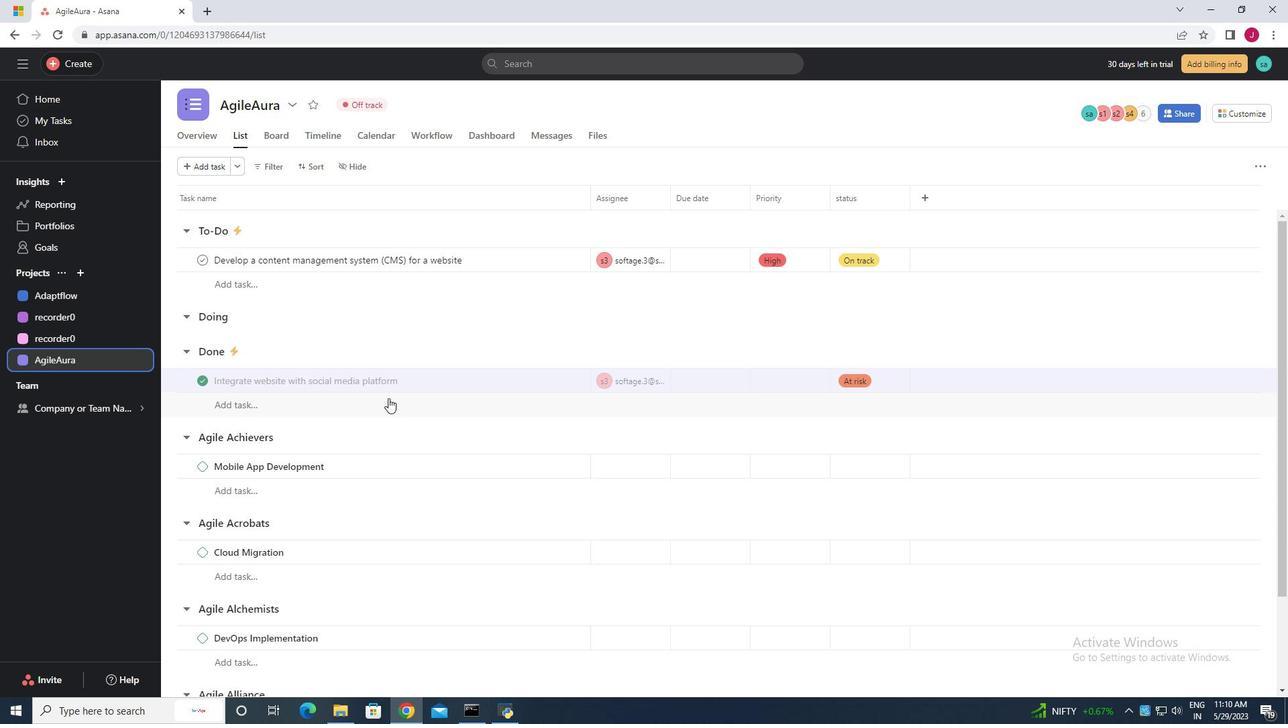 
Action: Mouse moved to (522, 457)
Screenshot: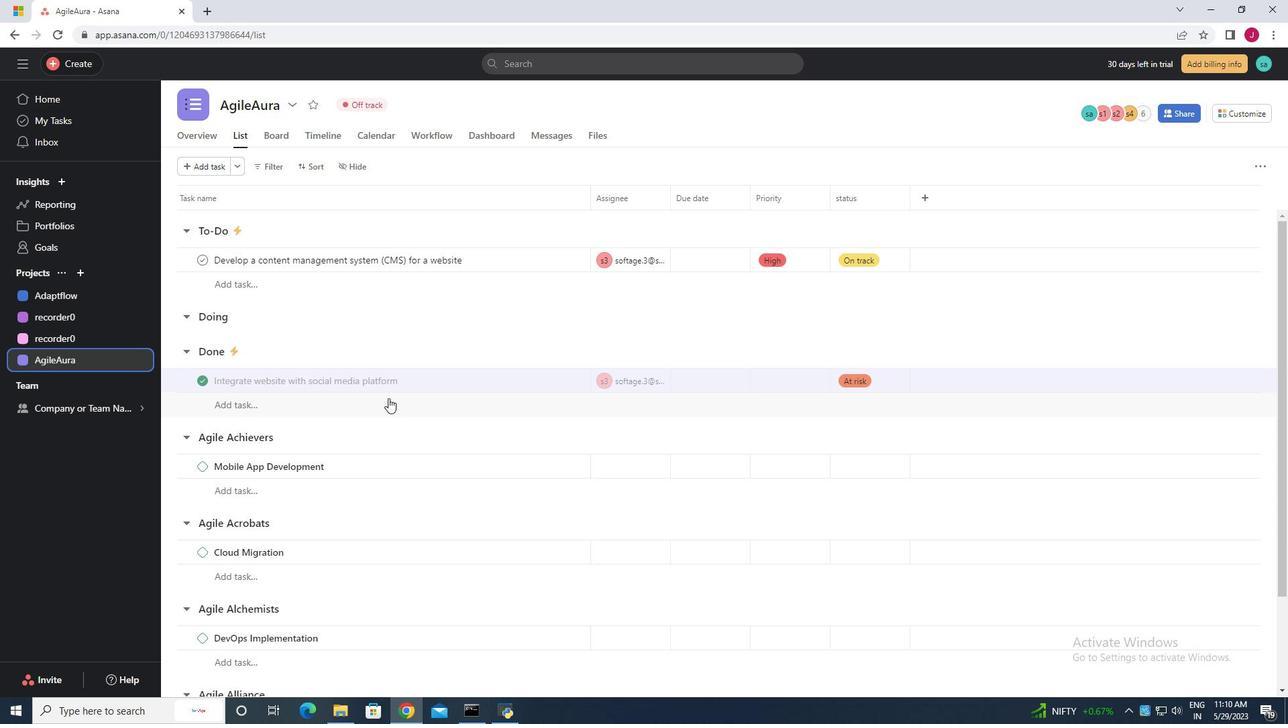 
Action: Mouse scrolled (522, 458) with delta (0, 0)
Screenshot: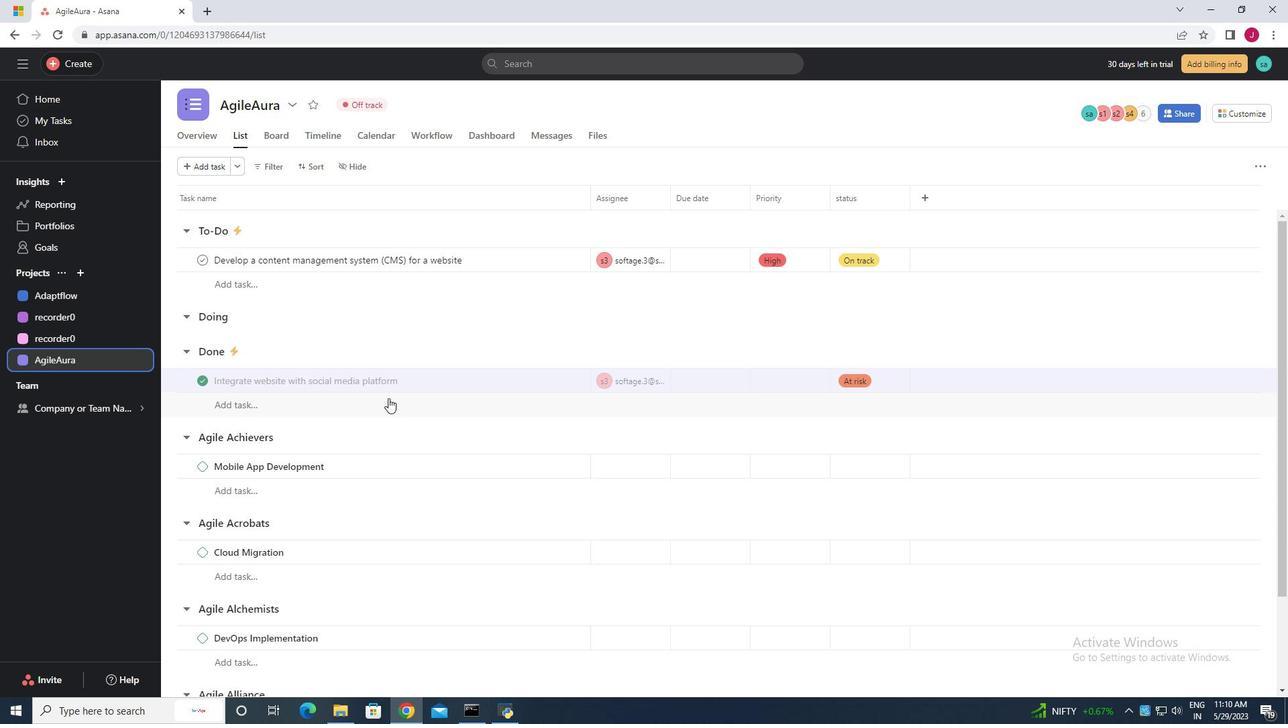 
Action: Mouse moved to (311, 386)
Screenshot: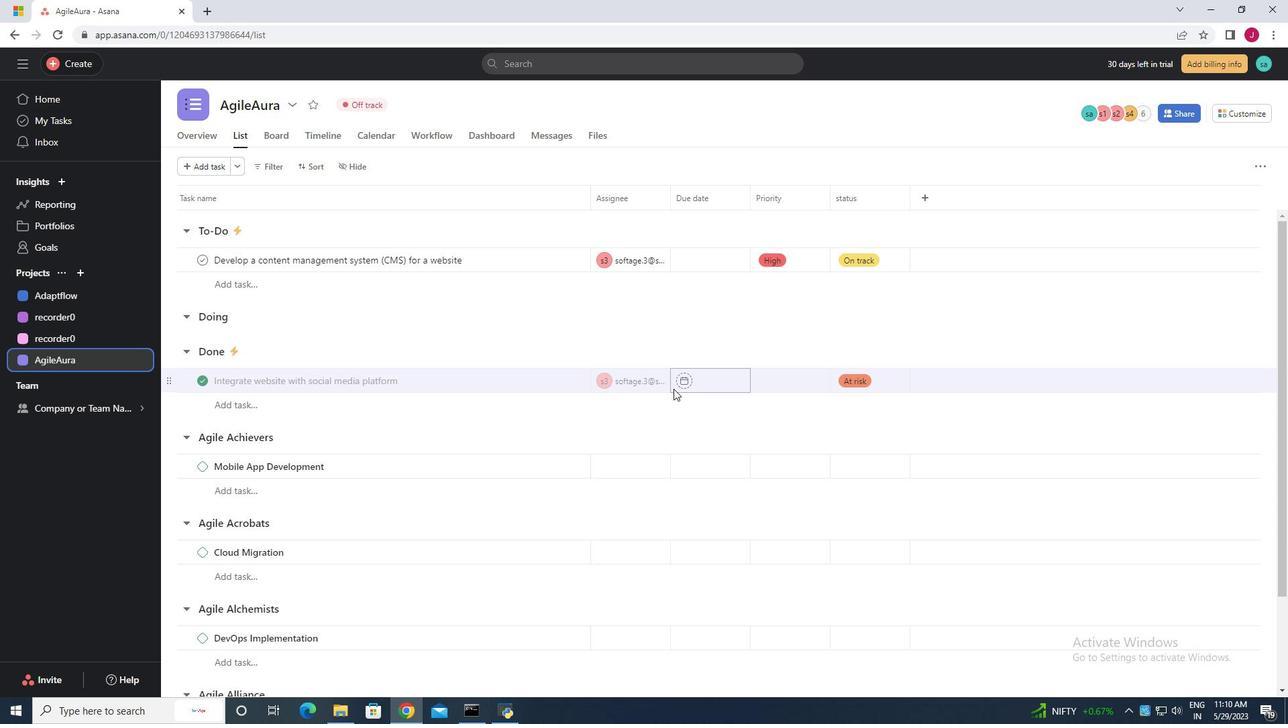 
Action: Mouse scrolled (311, 387) with delta (0, 0)
Screenshot: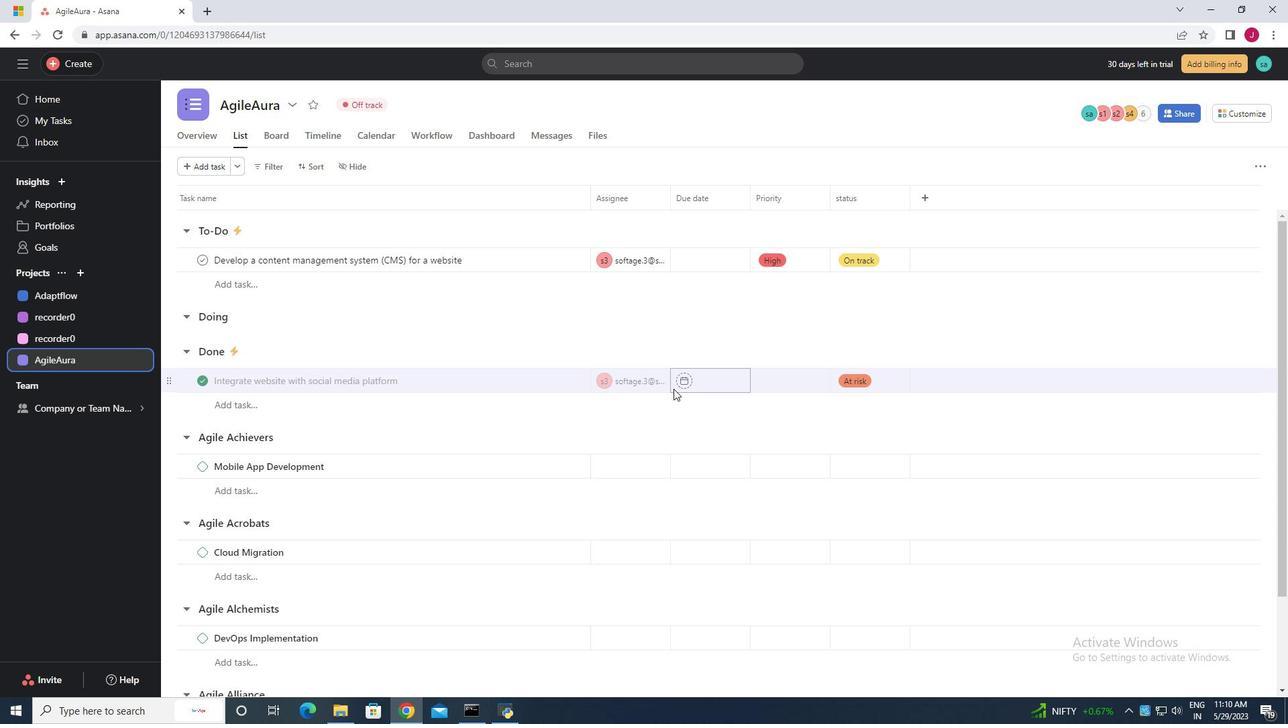 
Action: Mouse scrolled (311, 387) with delta (0, 0)
Screenshot: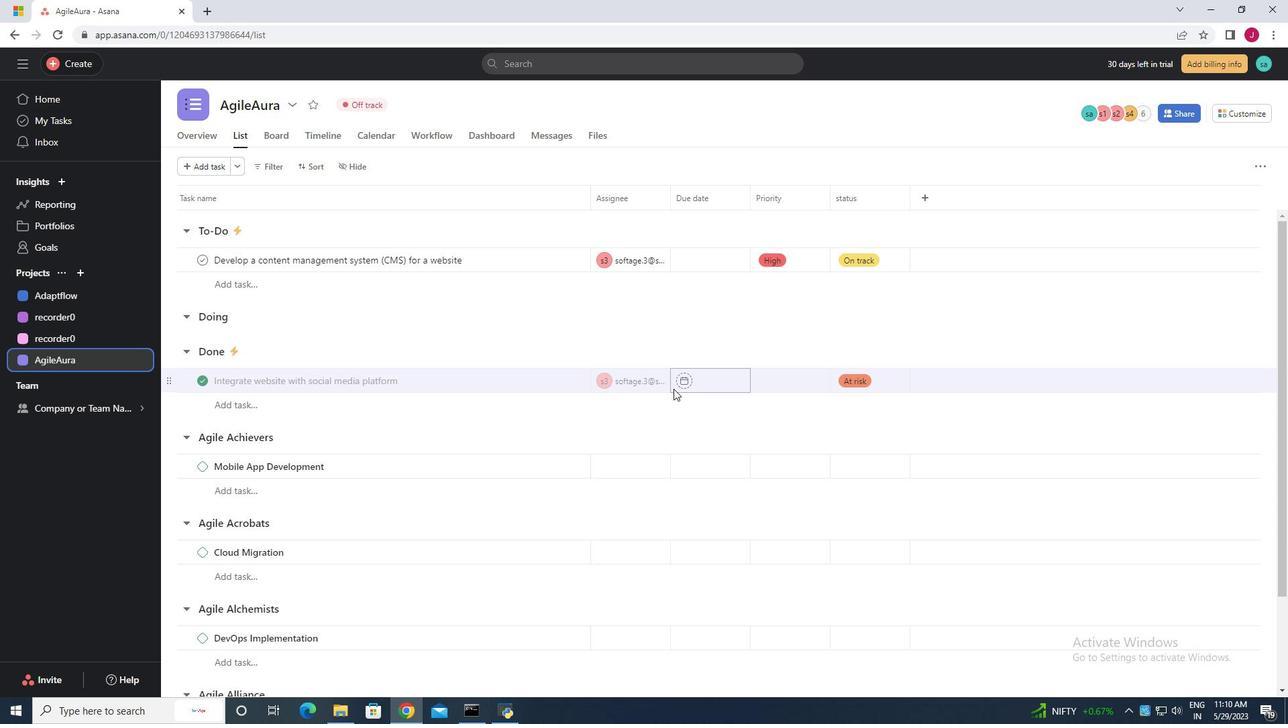 
Action: Mouse moved to (311, 386)
Screenshot: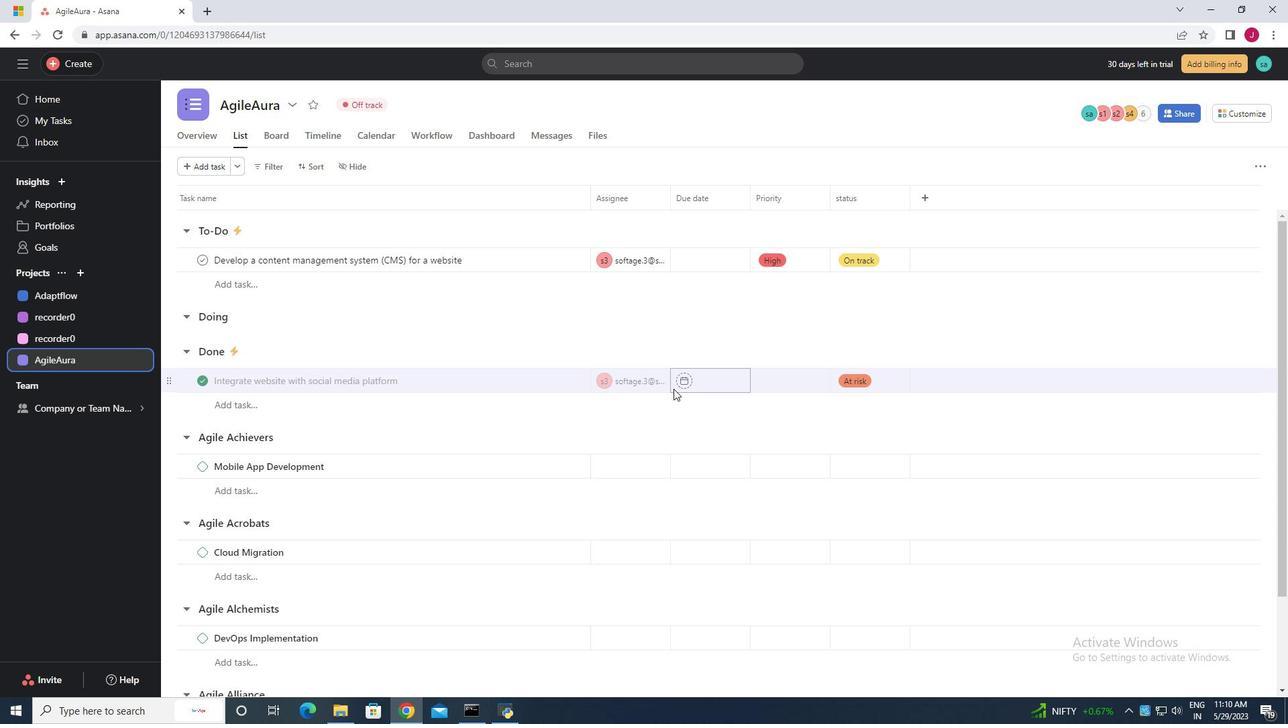 
Action: Mouse scrolled (311, 387) with delta (0, 0)
Screenshot: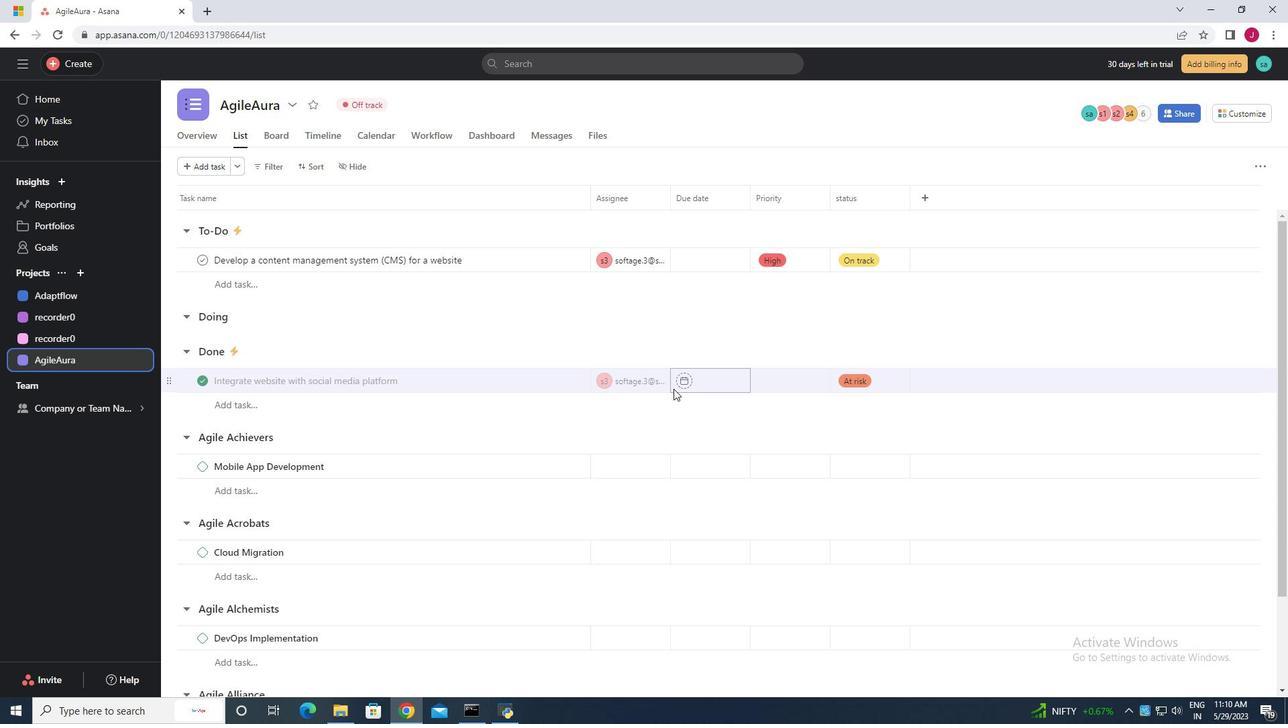 
Action: Mouse moved to (311, 385)
Screenshot: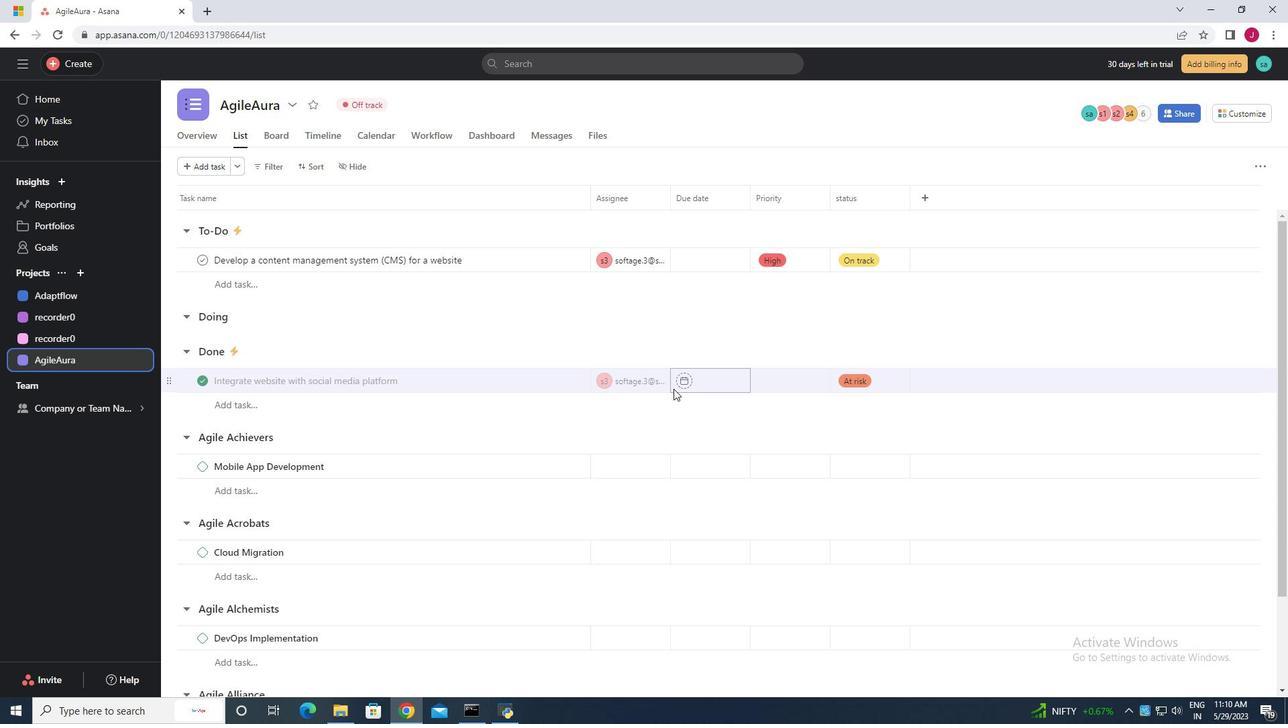 
Action: Mouse scrolled (311, 386) with delta (0, 0)
Screenshot: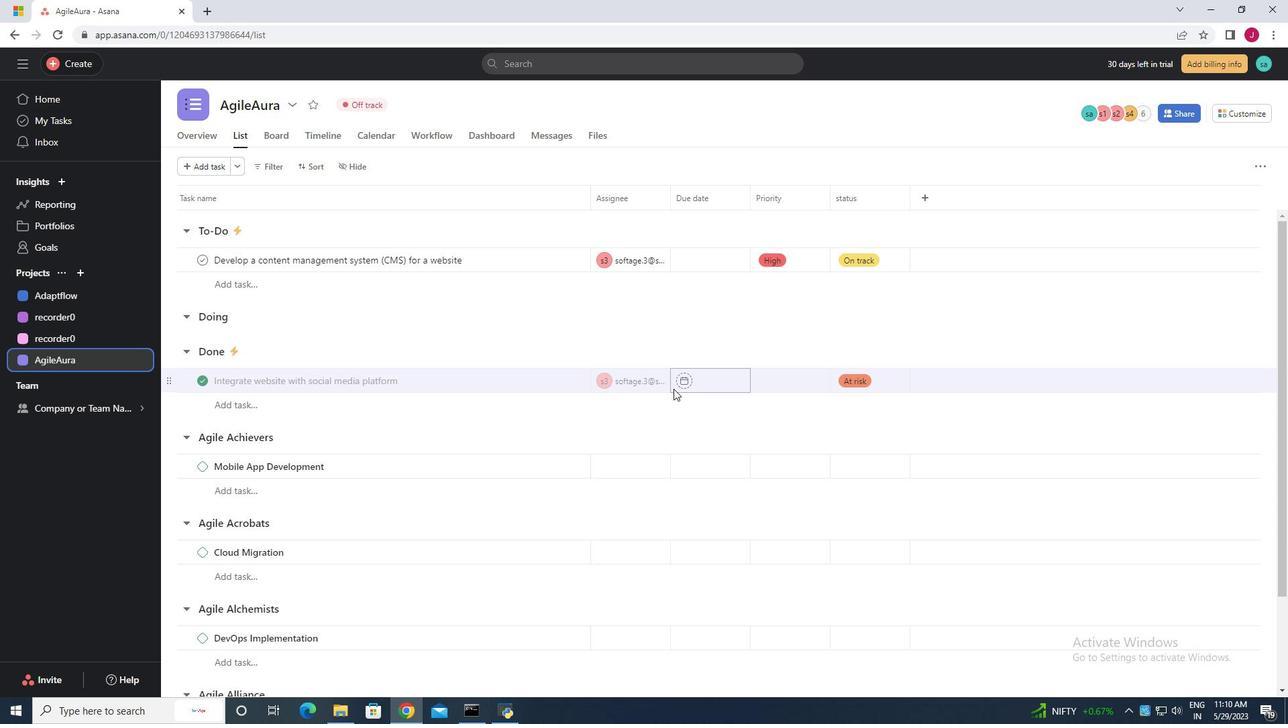 
Action: Mouse moved to (303, 364)
Screenshot: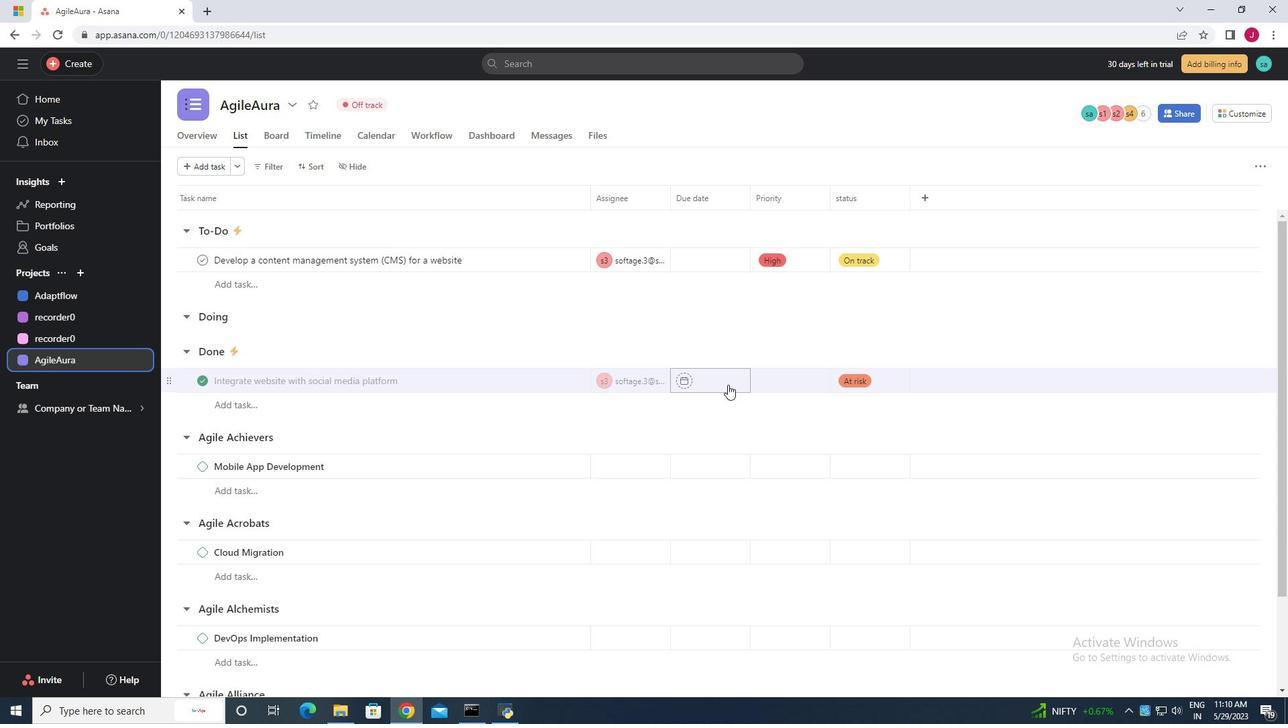 
Action: Mouse scrolled (303, 364) with delta (0, 0)
Screenshot: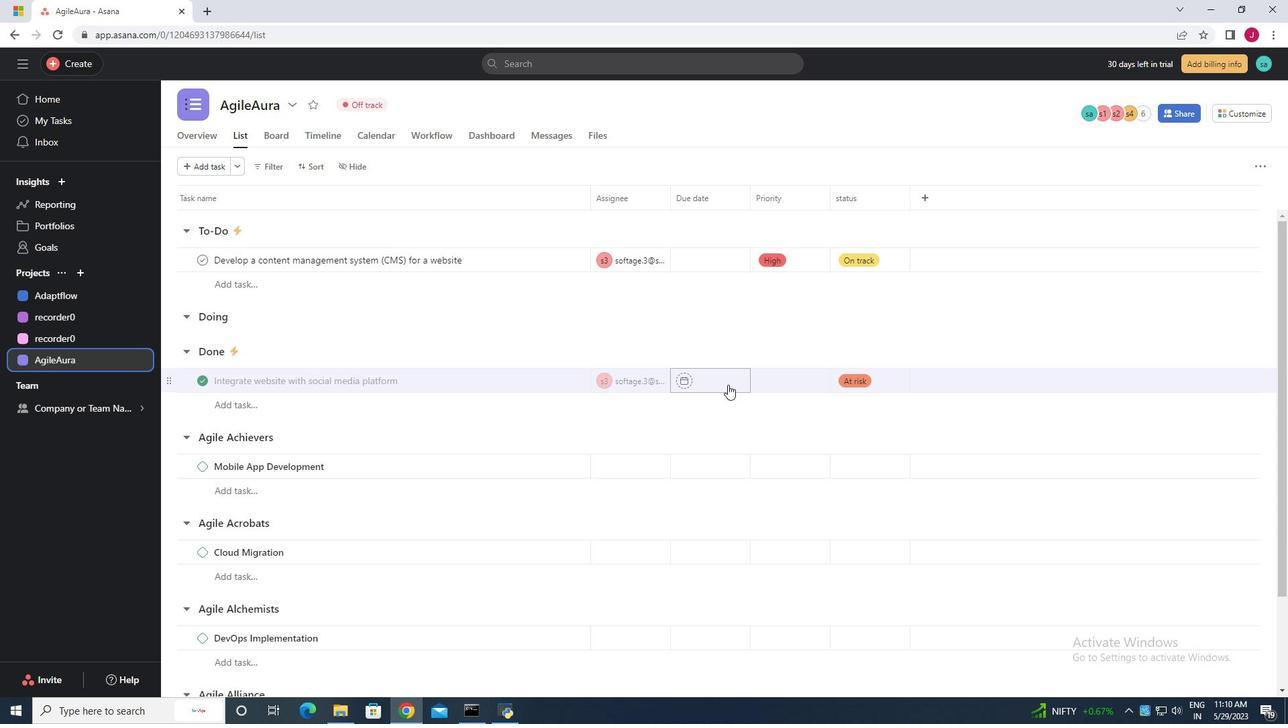 
Action: Mouse scrolled (303, 364) with delta (0, 0)
Screenshot: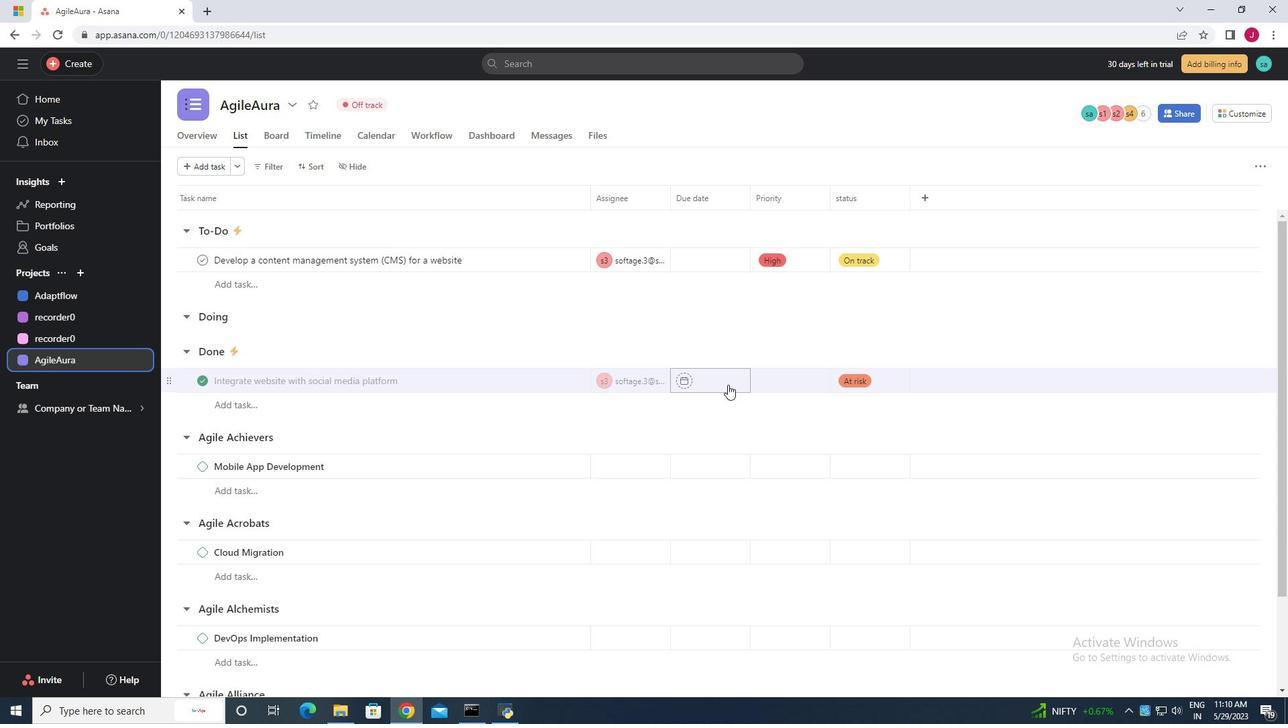 
Action: Mouse scrolled (303, 364) with delta (0, 0)
Screenshot: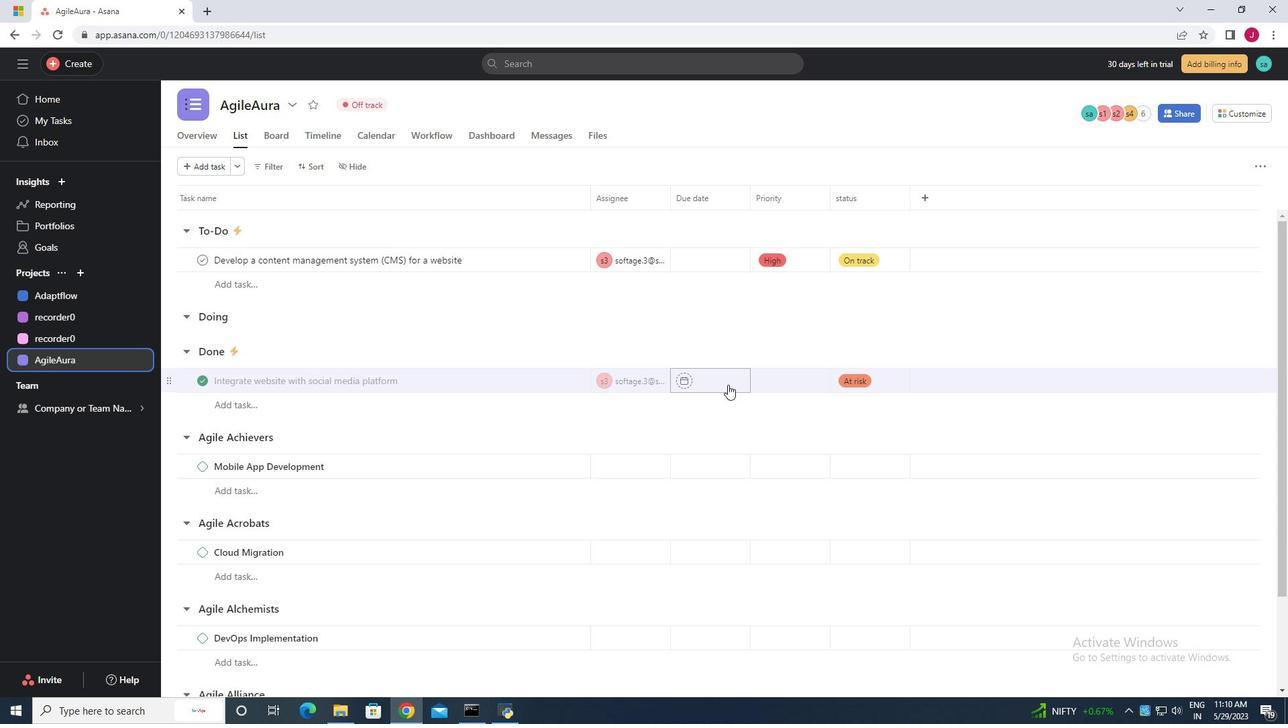 
Action: Mouse scrolled (303, 364) with delta (0, 0)
Screenshot: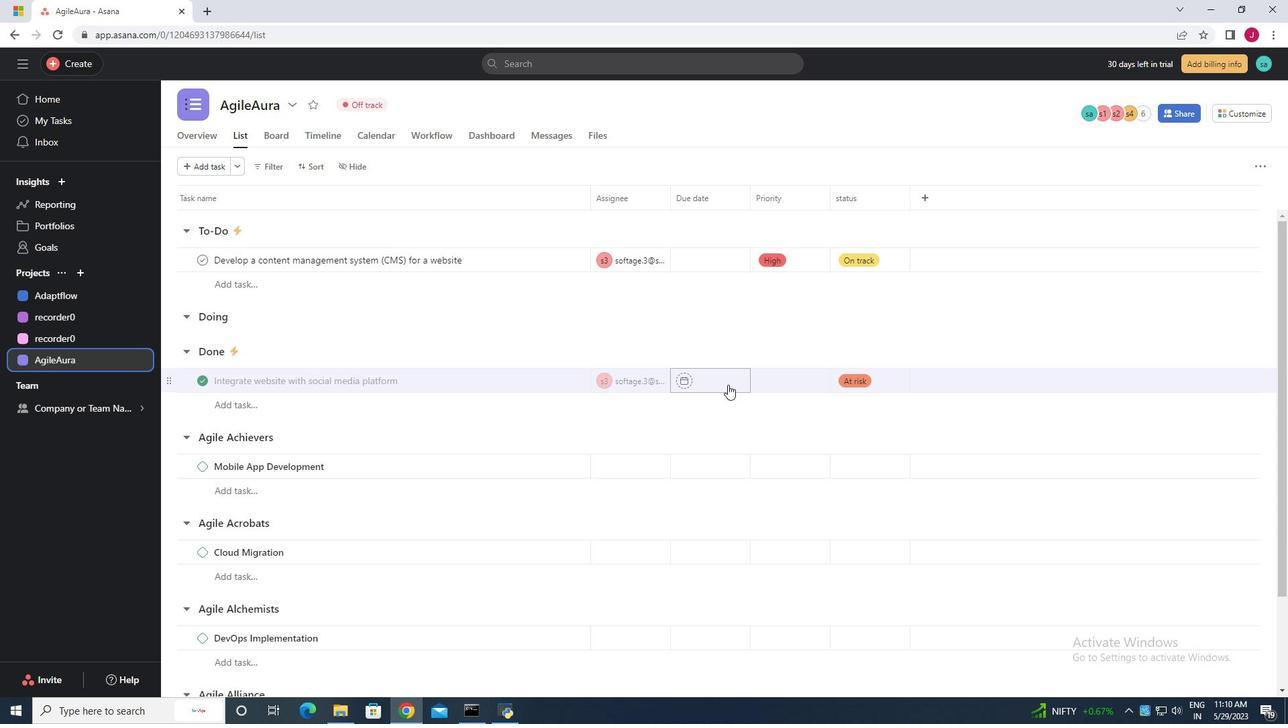 
Action: Mouse scrolled (303, 365) with delta (0, 0)
Screenshot: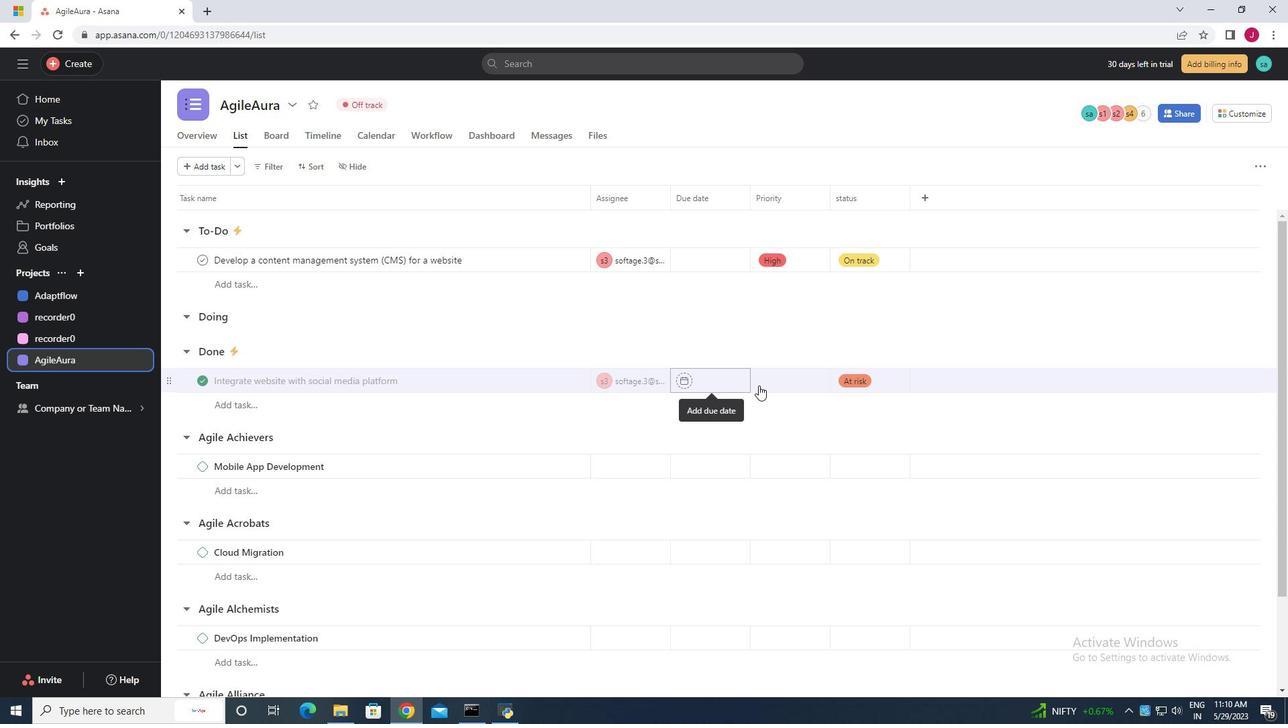 
Action: Mouse scrolled (303, 365) with delta (0, 0)
Screenshot: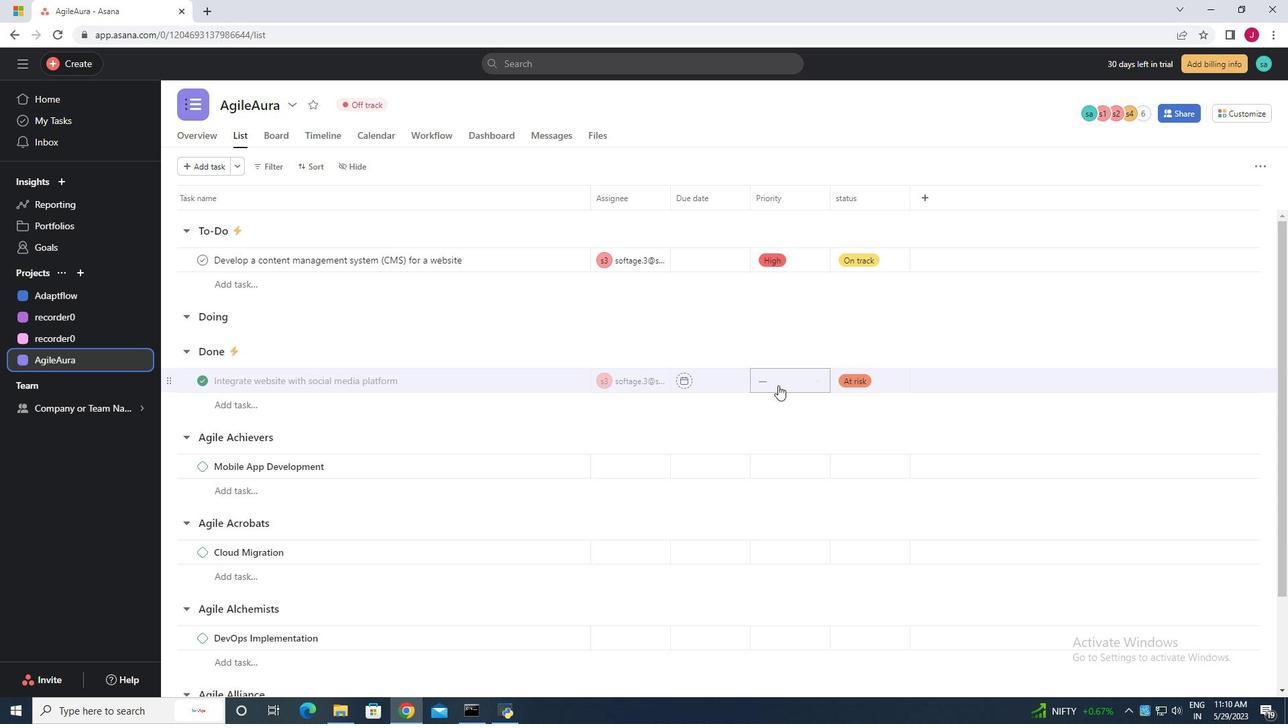 
Action: Mouse scrolled (303, 365) with delta (0, 0)
Screenshot: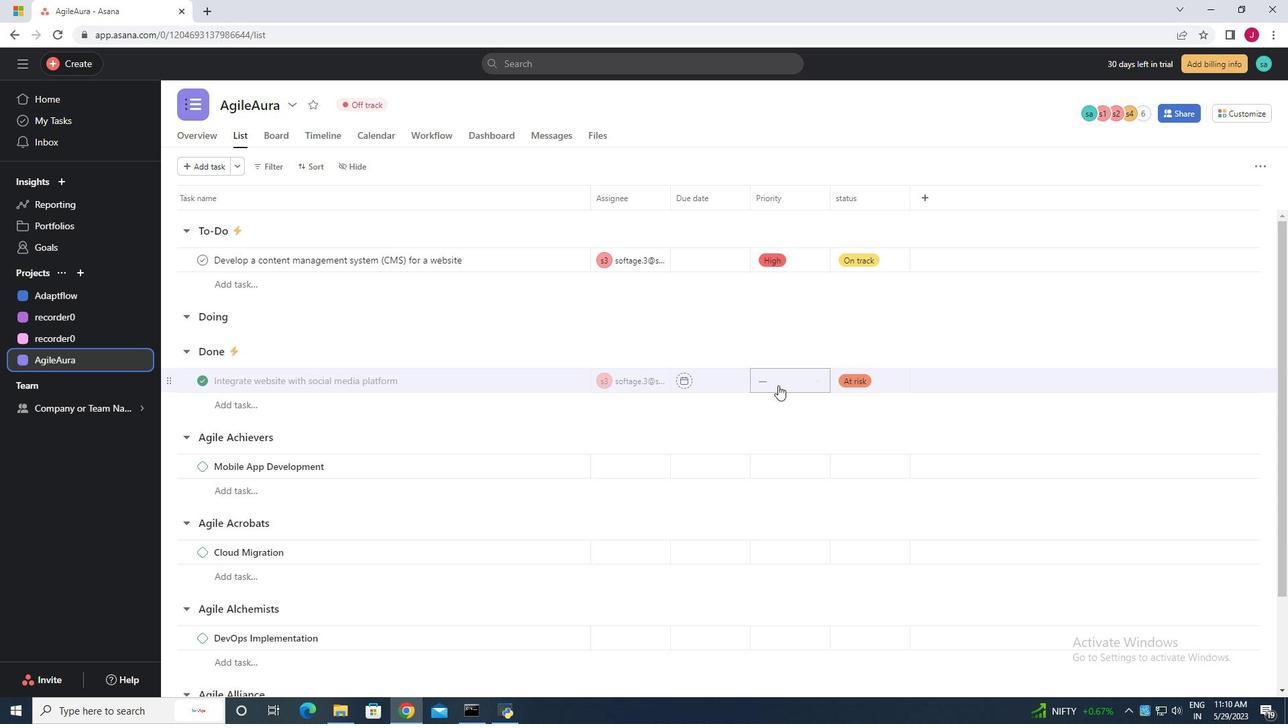 
Action: Mouse scrolled (303, 365) with delta (0, 0)
Screenshot: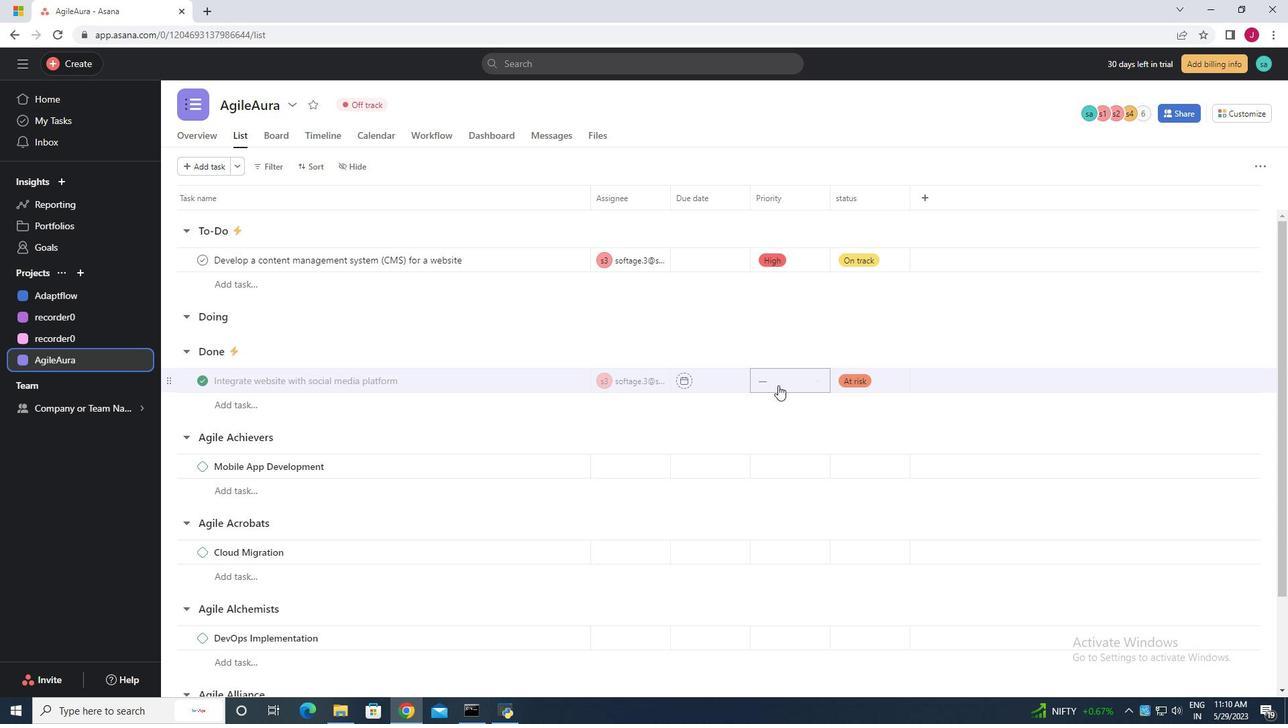
Action: Mouse moved to (303, 364)
Screenshot: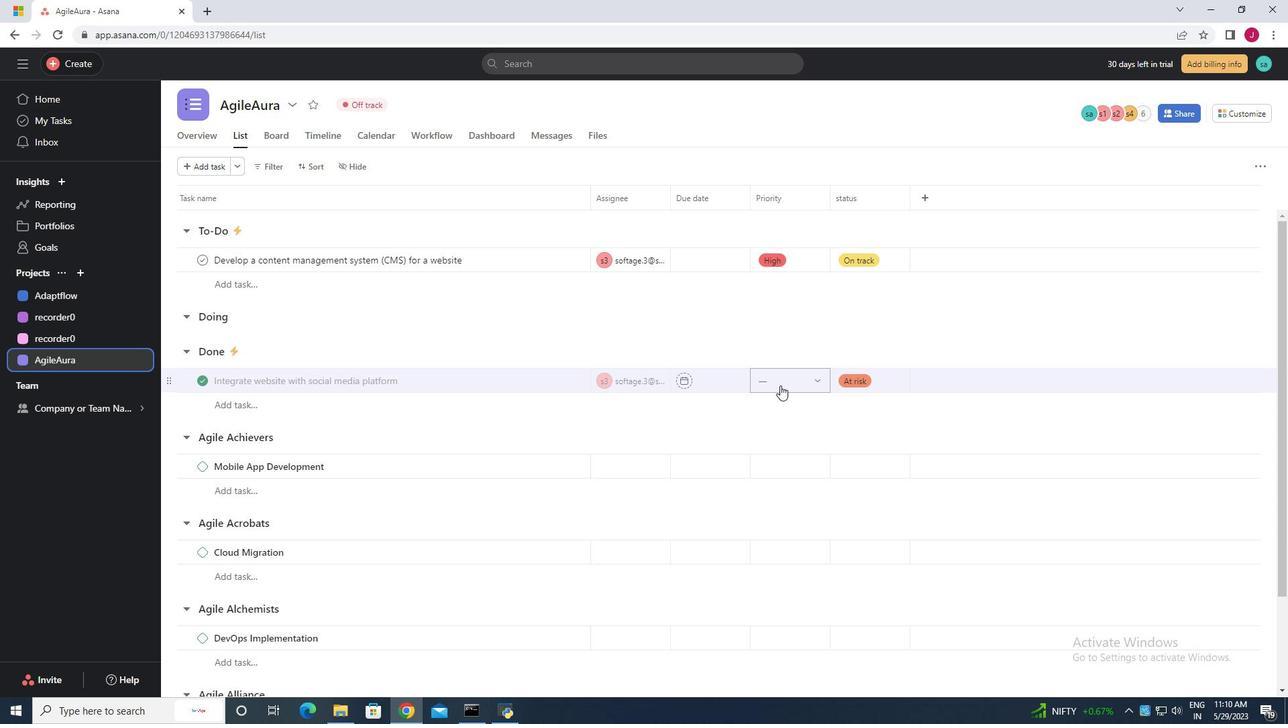 
Action: Mouse scrolled (303, 364) with delta (0, 0)
Screenshot: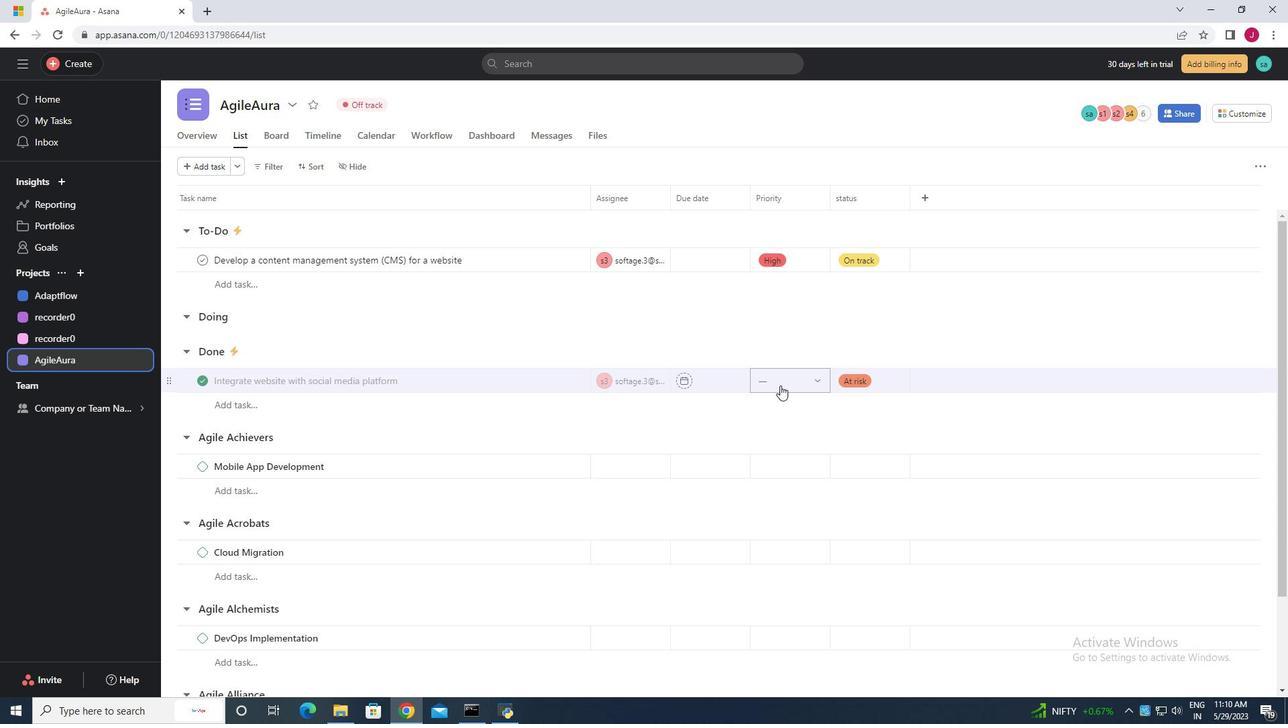
Action: Mouse moved to (286, 275)
Screenshot: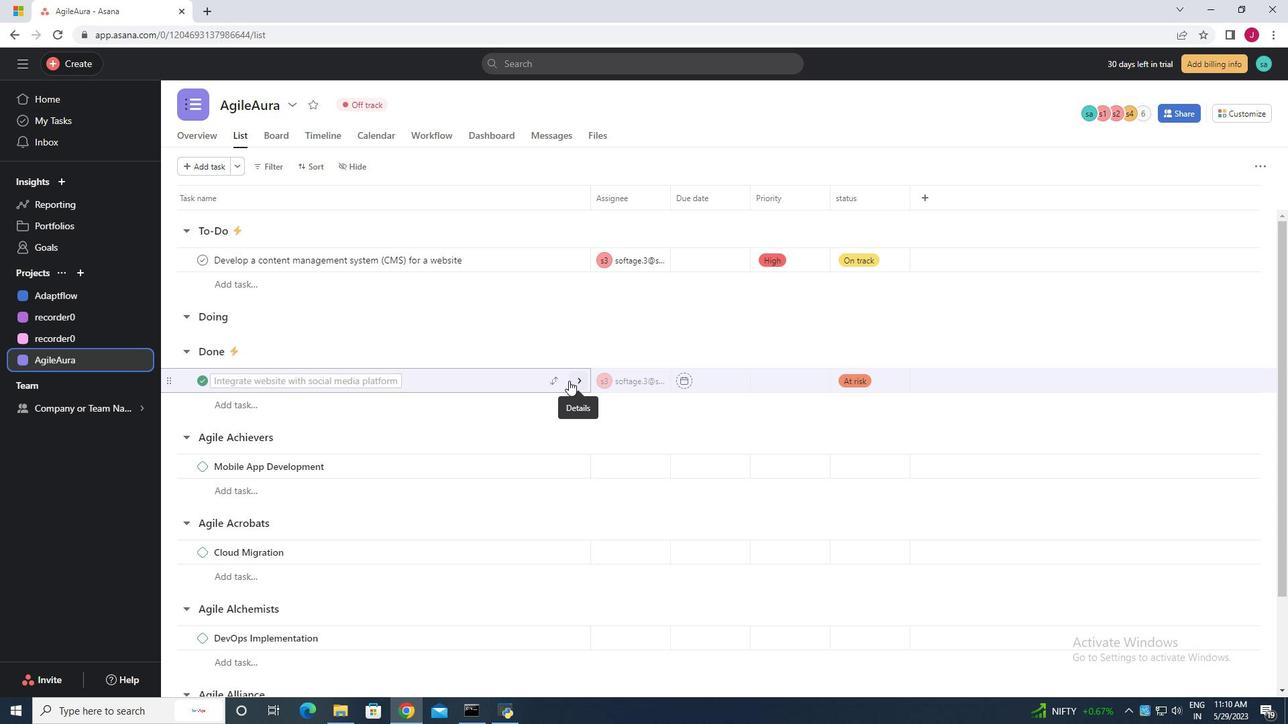 
Action: Mouse scrolled (286, 276) with delta (0, 0)
Screenshot: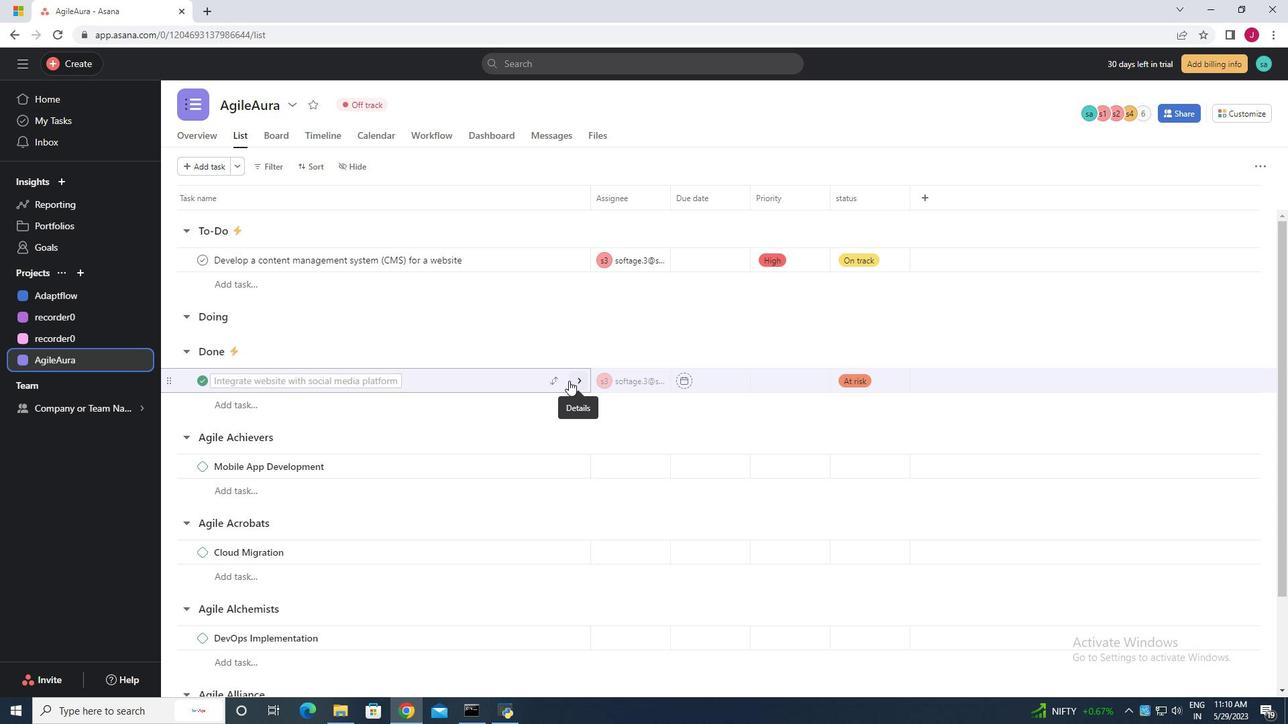 
Action: Mouse moved to (284, 275)
Screenshot: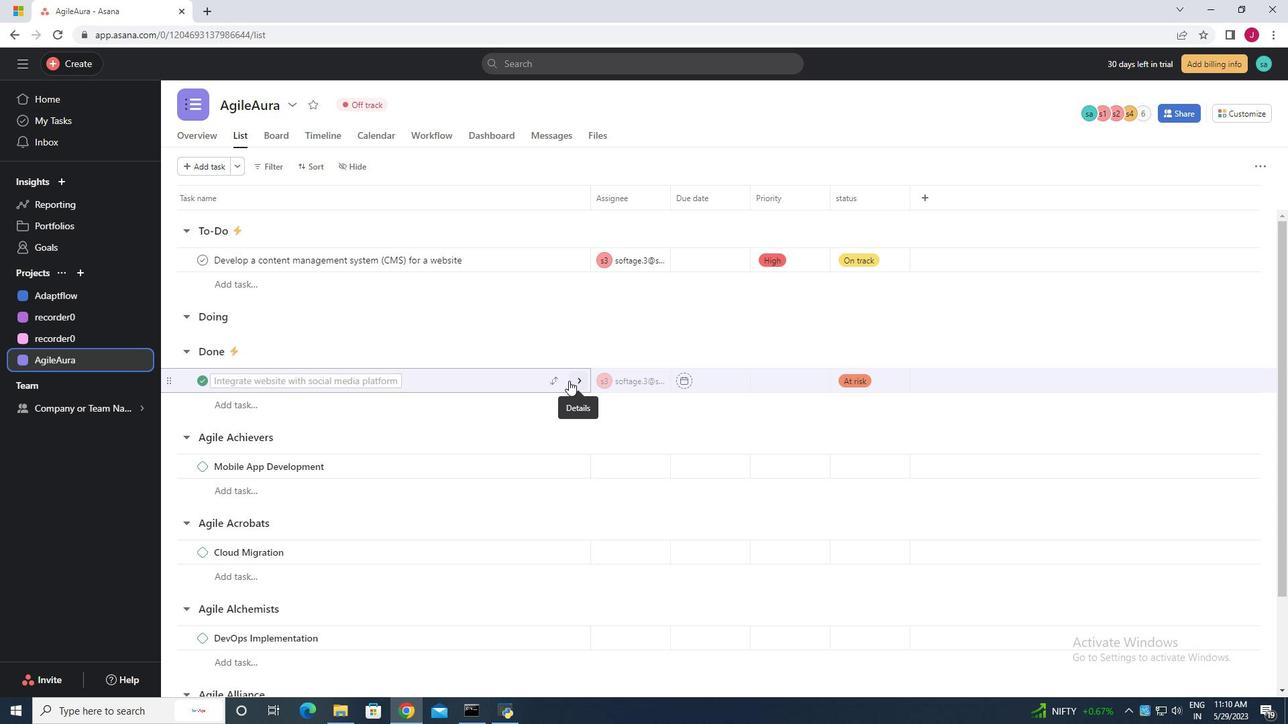 
Action: Mouse scrolled (284, 275) with delta (0, 0)
Screenshot: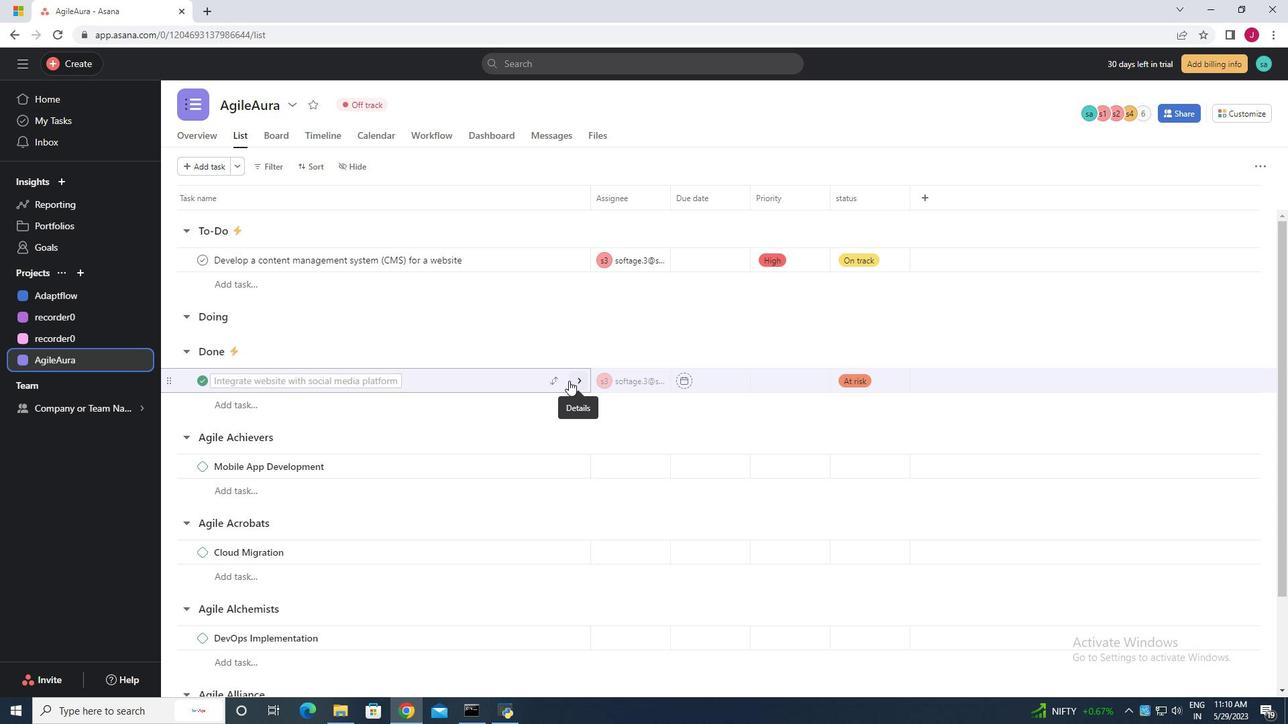 
Action: Mouse moved to (281, 271)
Screenshot: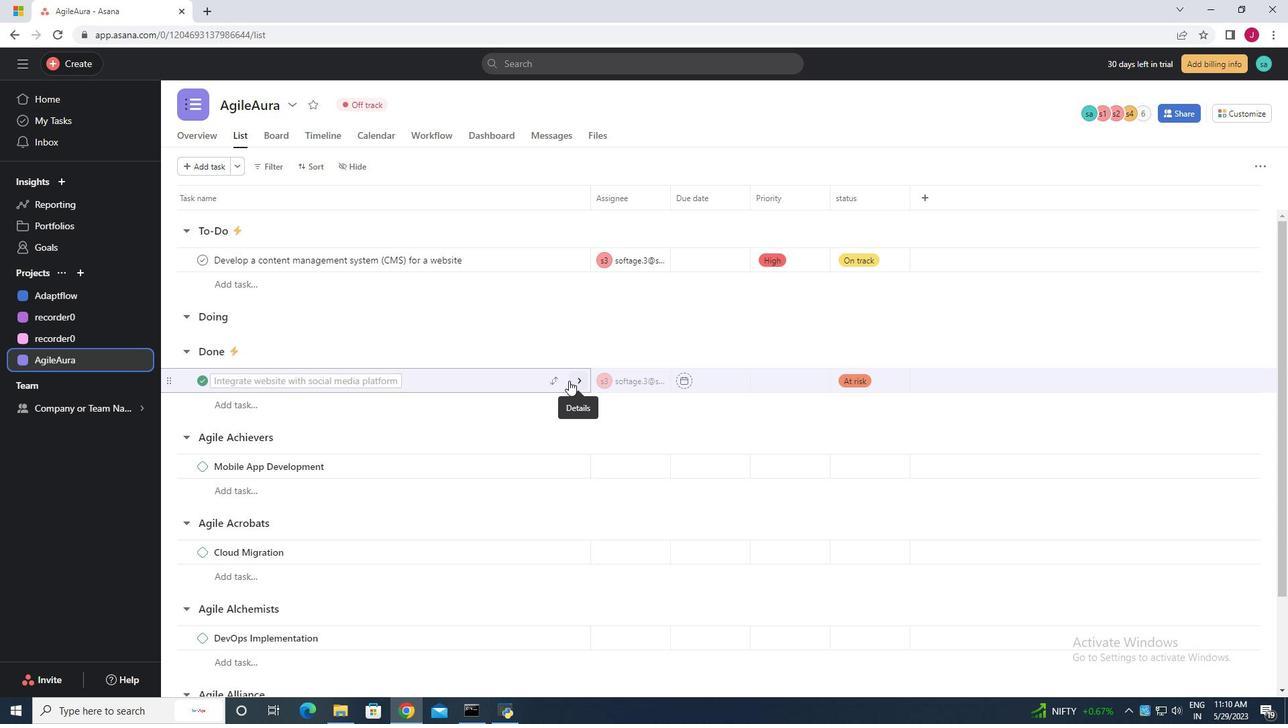 
Action: Mouse scrolled (281, 272) with delta (0, 0)
Screenshot: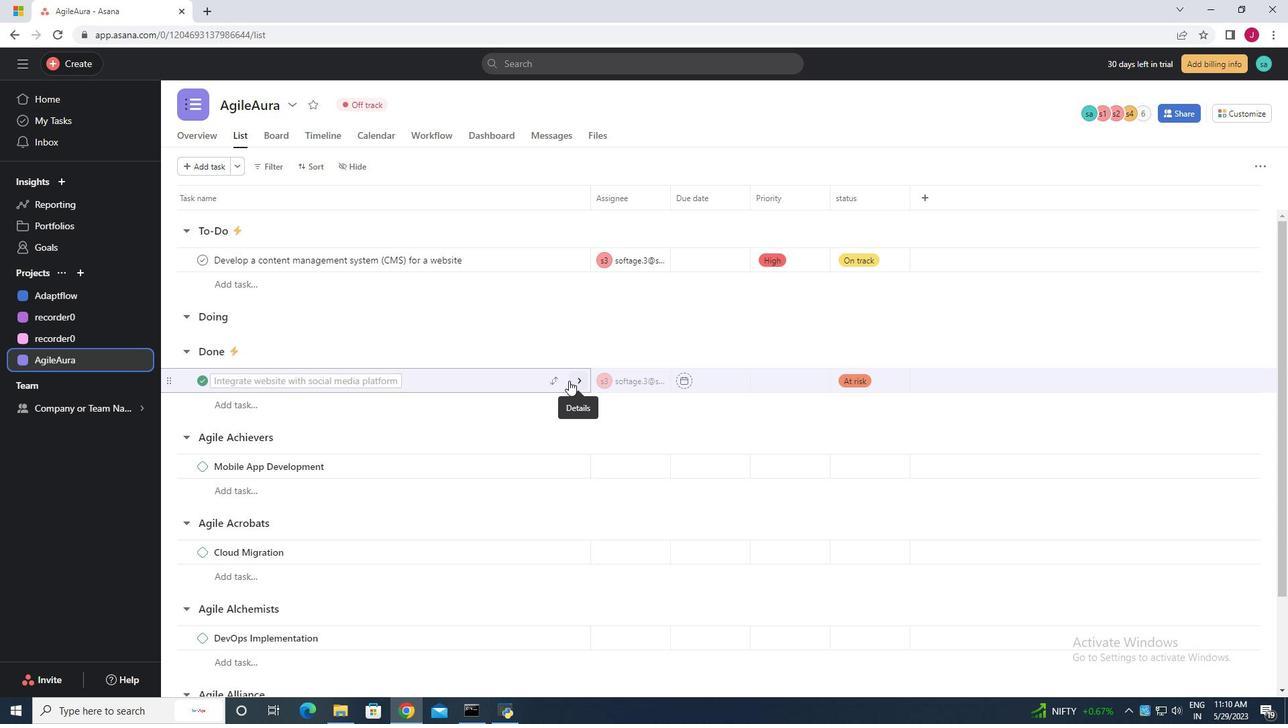 
Action: Mouse moved to (360, 167)
Screenshot: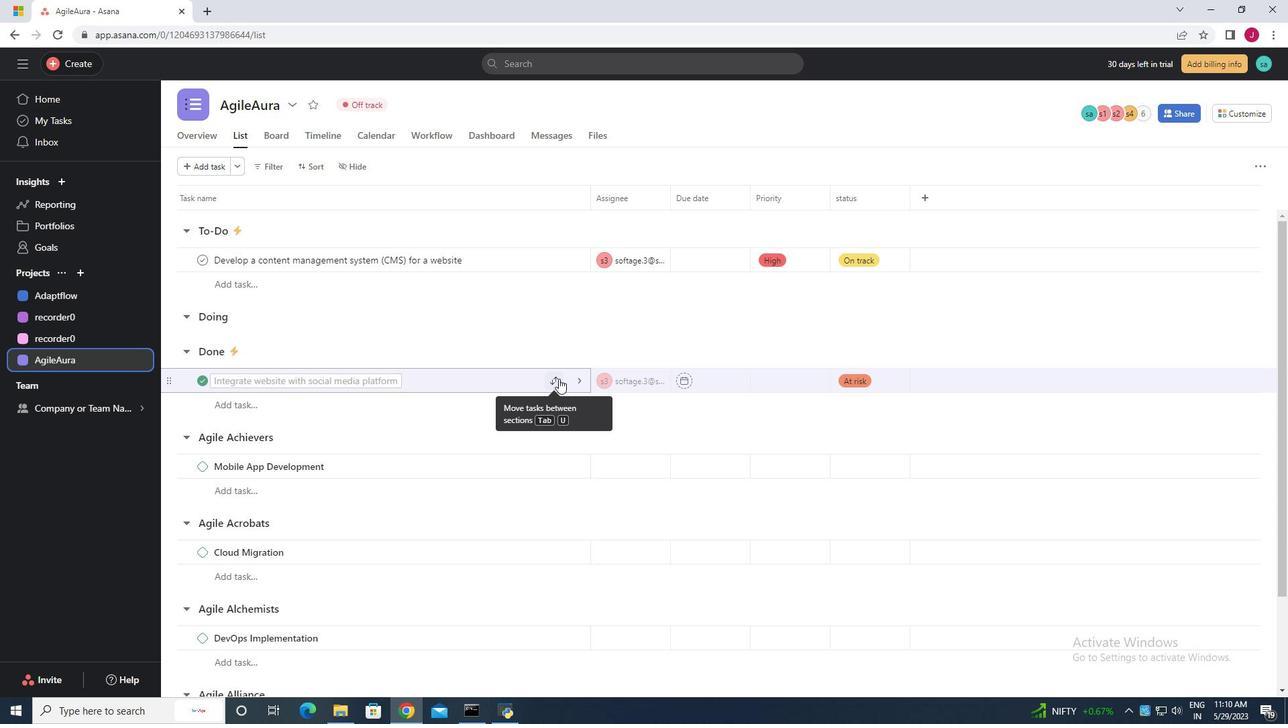 
Action: Mouse pressed left at (360, 167)
Screenshot: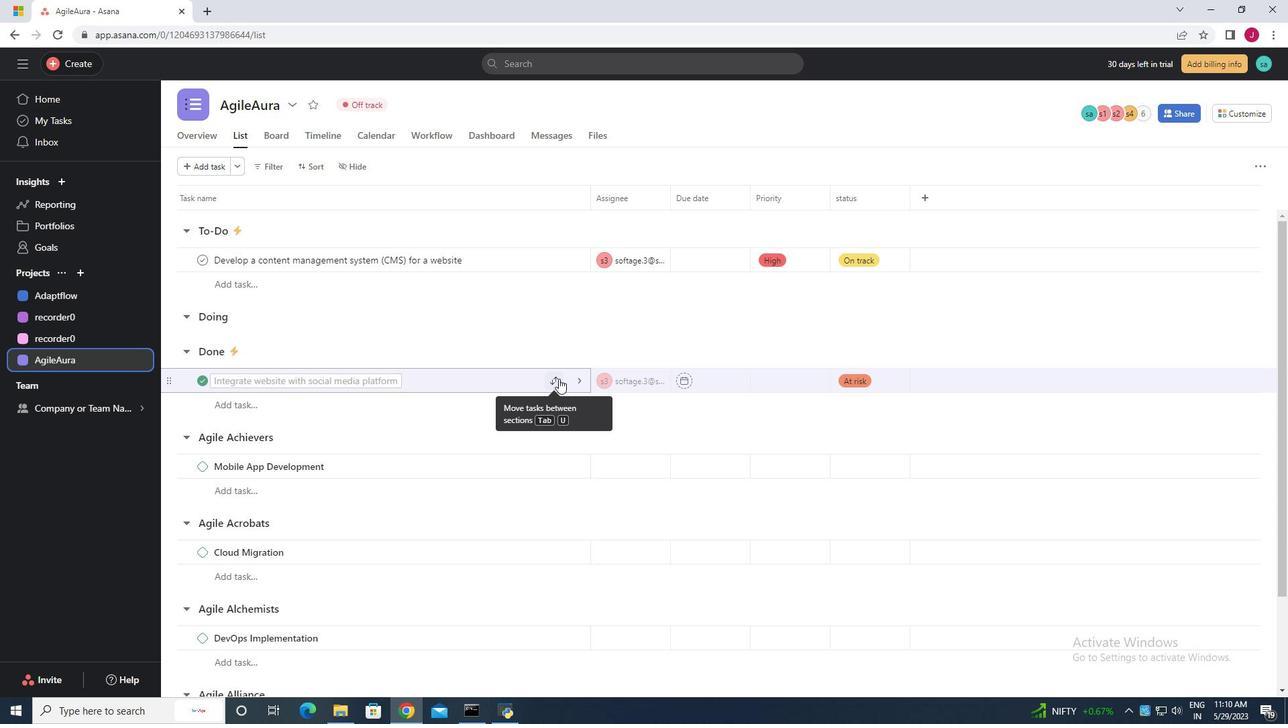 
Action: Mouse pressed left at (360, 167)
Screenshot: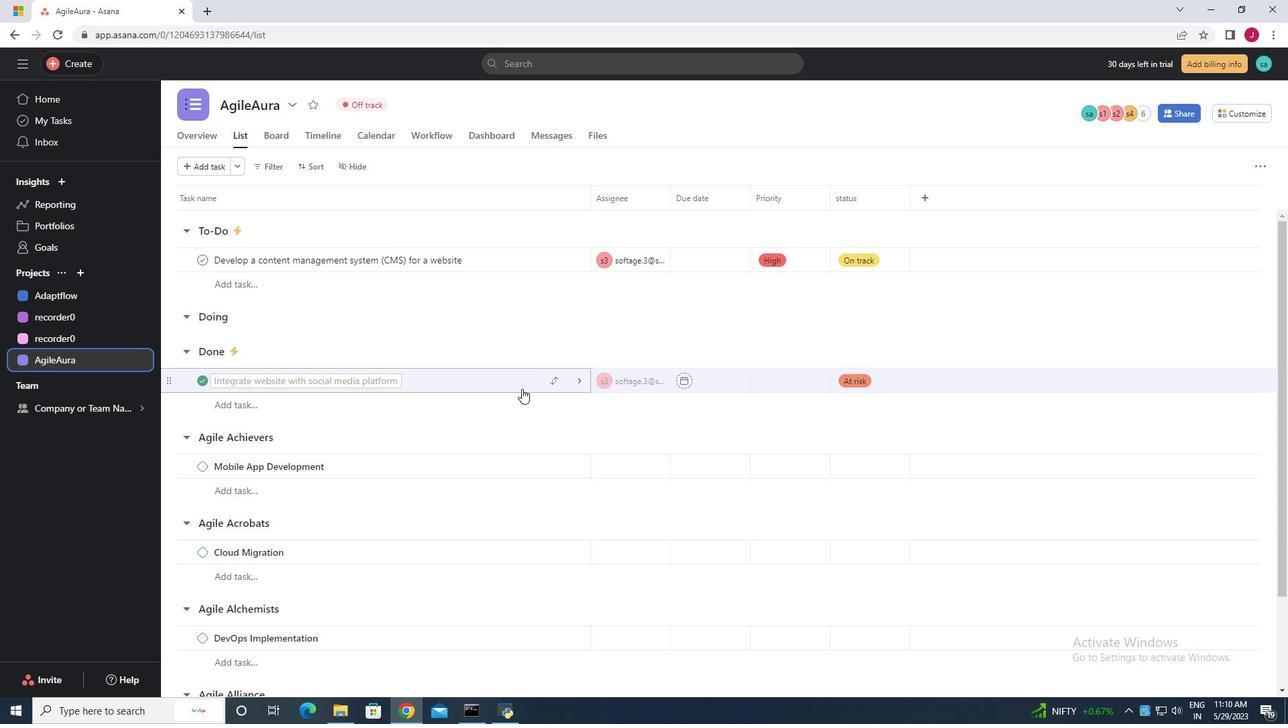 
Action: Mouse moved to (556, 388)
Screenshot: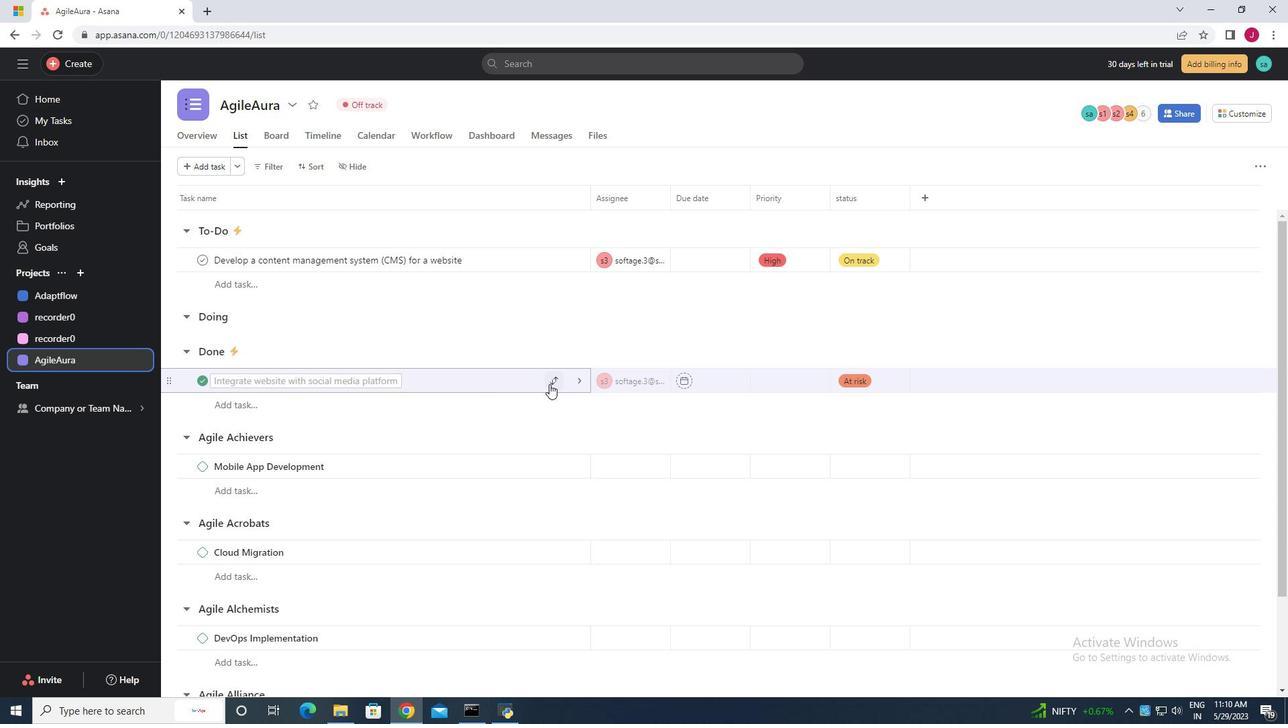 
Action: Mouse pressed left at (556, 388)
Screenshot: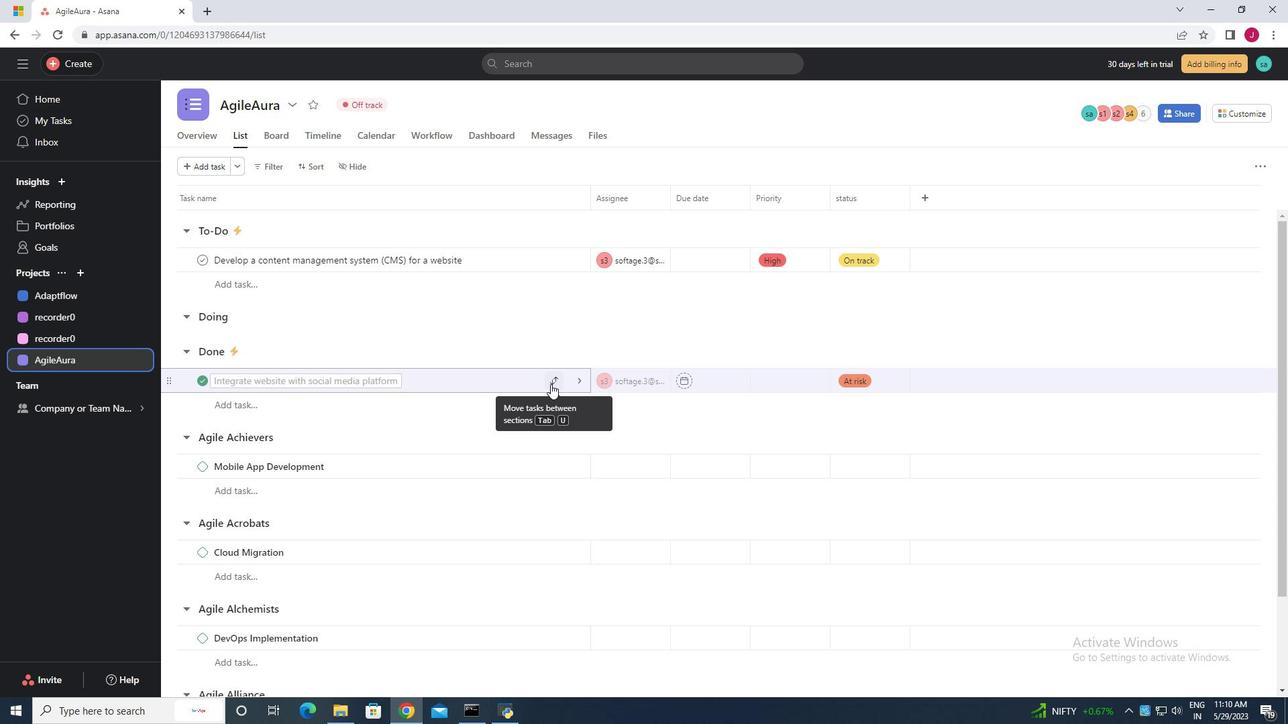 
Action: Mouse moved to (469, 505)
Screenshot: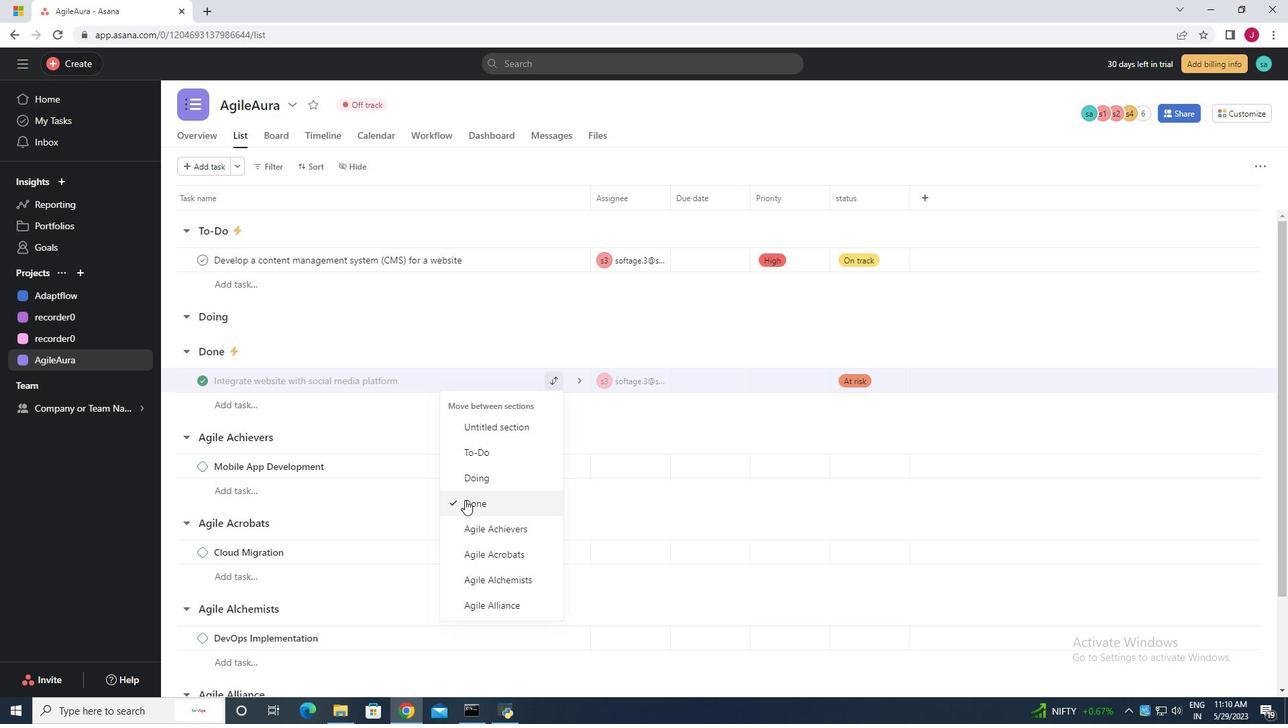 
Action: Mouse pressed left at (469, 505)
Screenshot: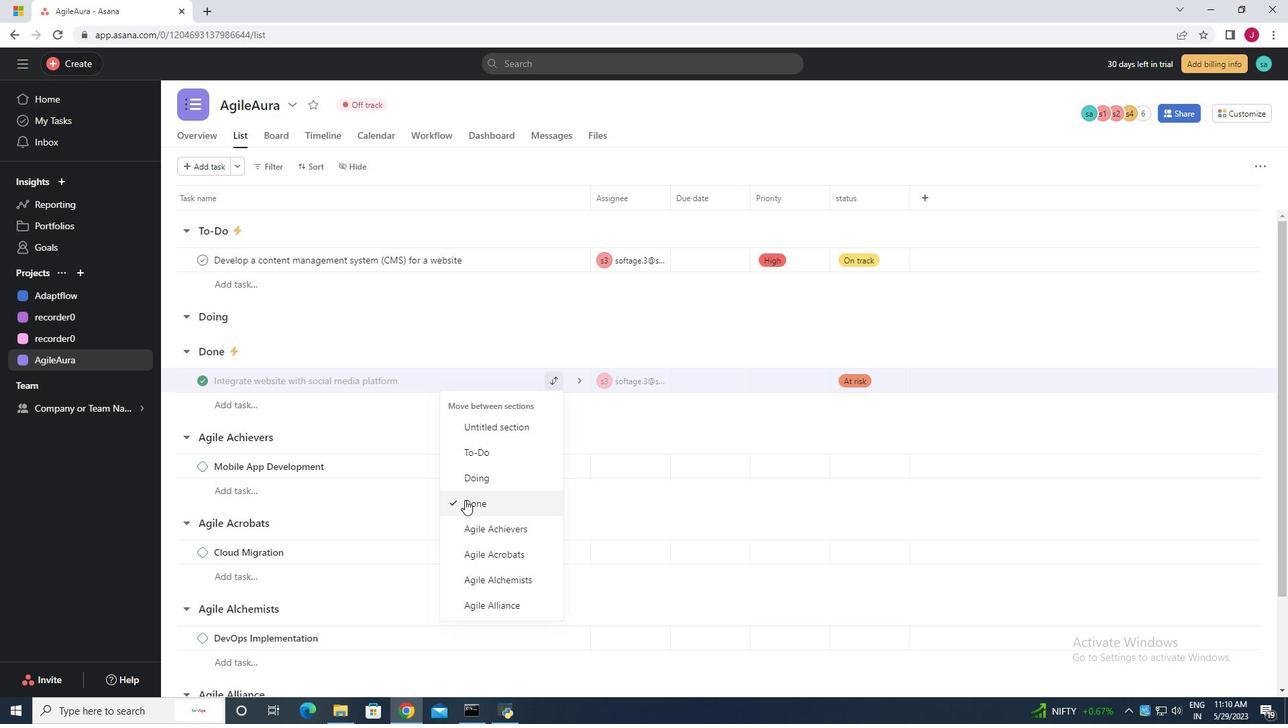 
Action: Mouse moved to (273, 171)
Screenshot: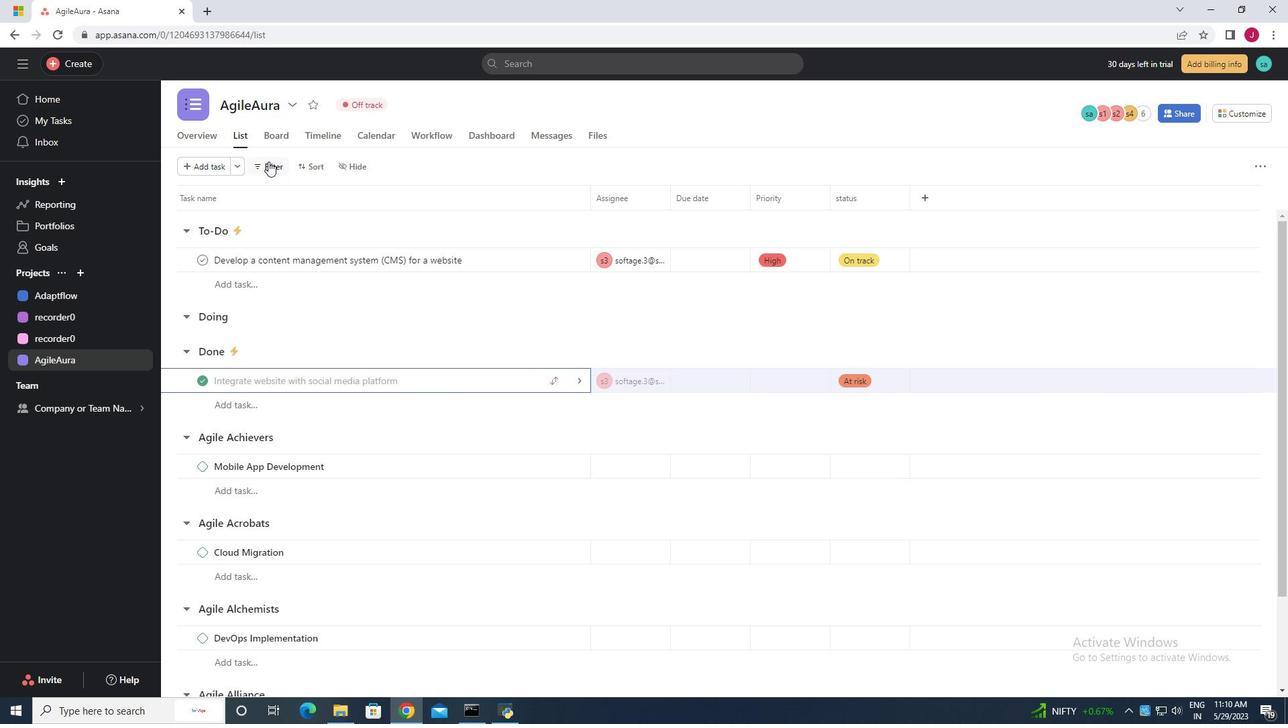 
Action: Mouse pressed left at (273, 171)
Screenshot: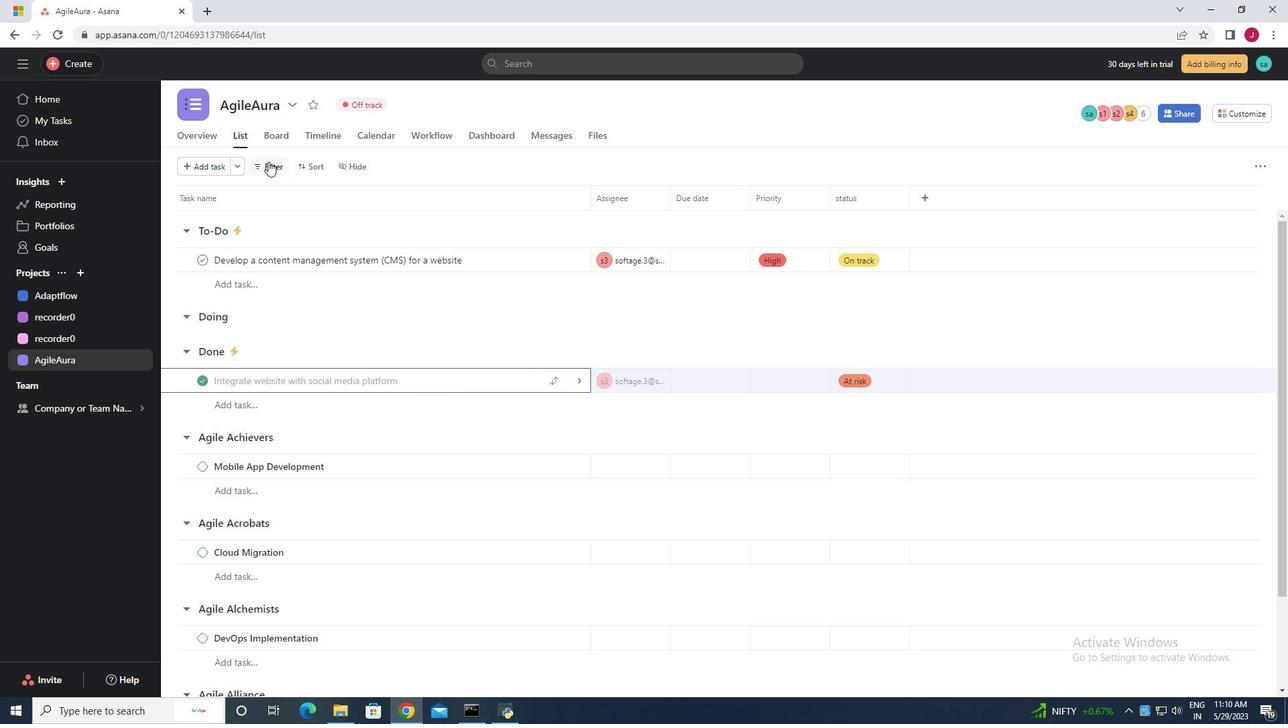 
Action: Mouse moved to (314, 220)
Screenshot: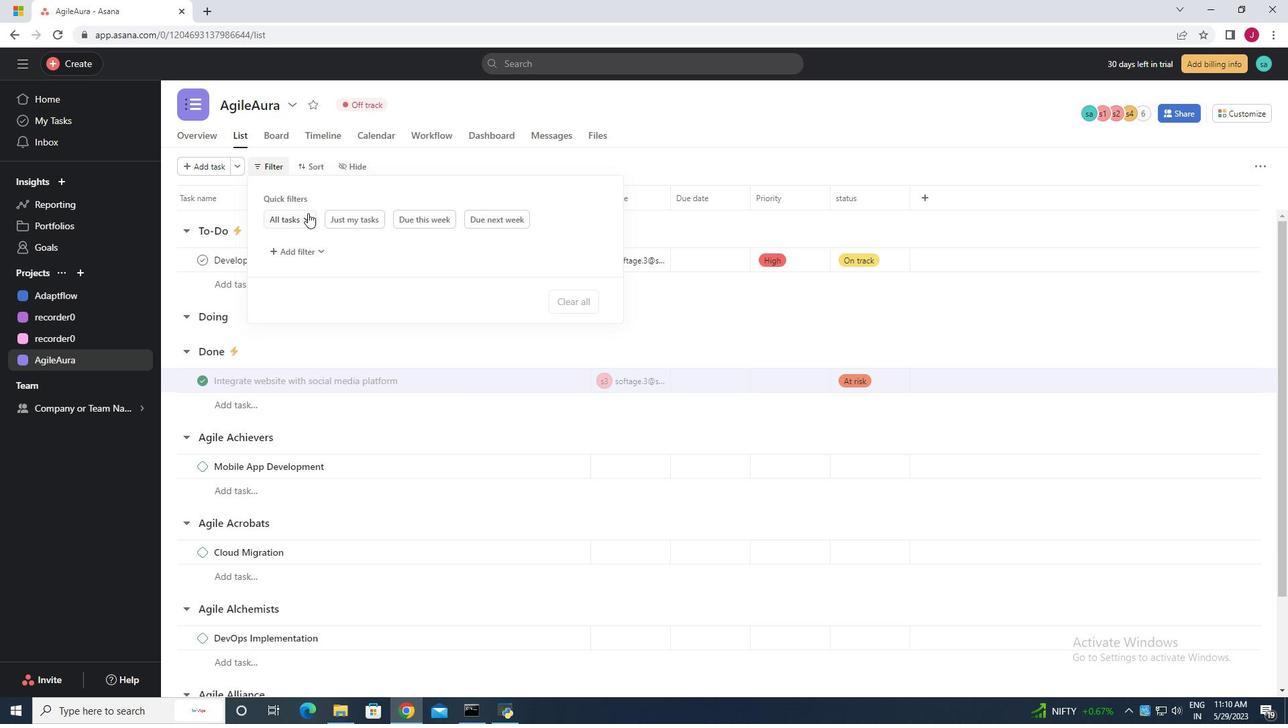
Action: Mouse pressed left at (314, 220)
Screenshot: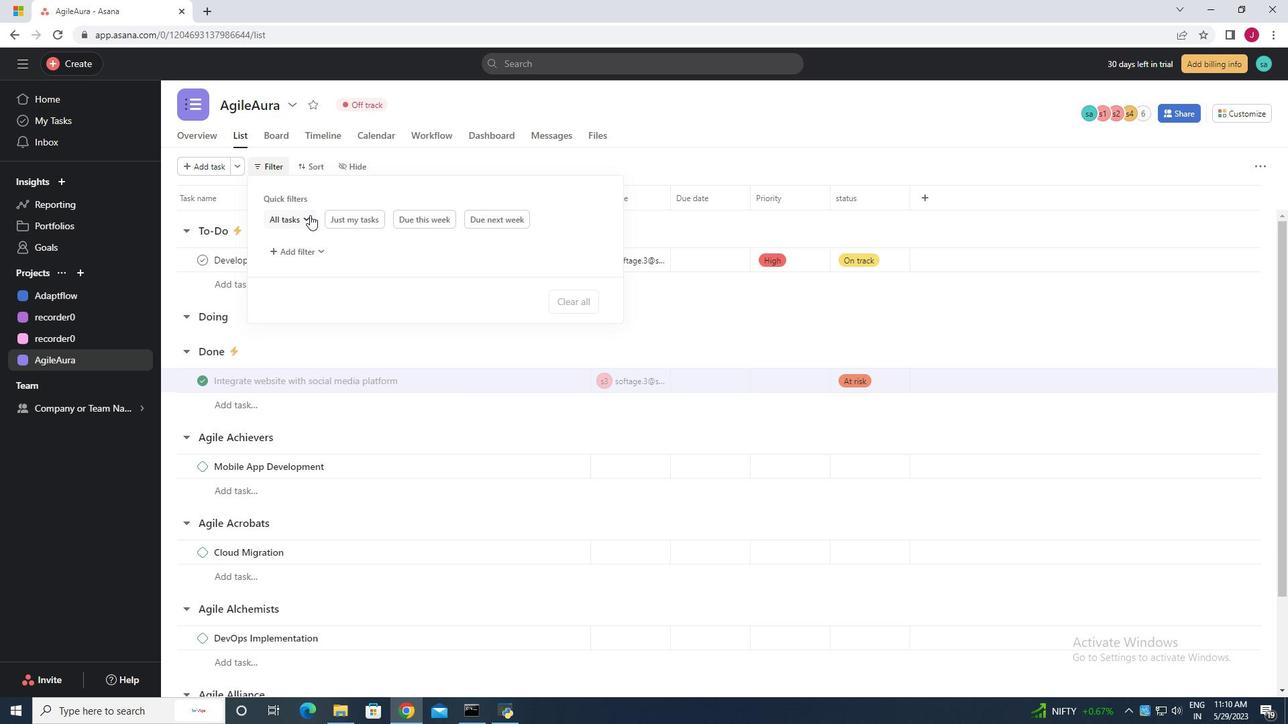 
Action: Mouse moved to (580, 238)
Screenshot: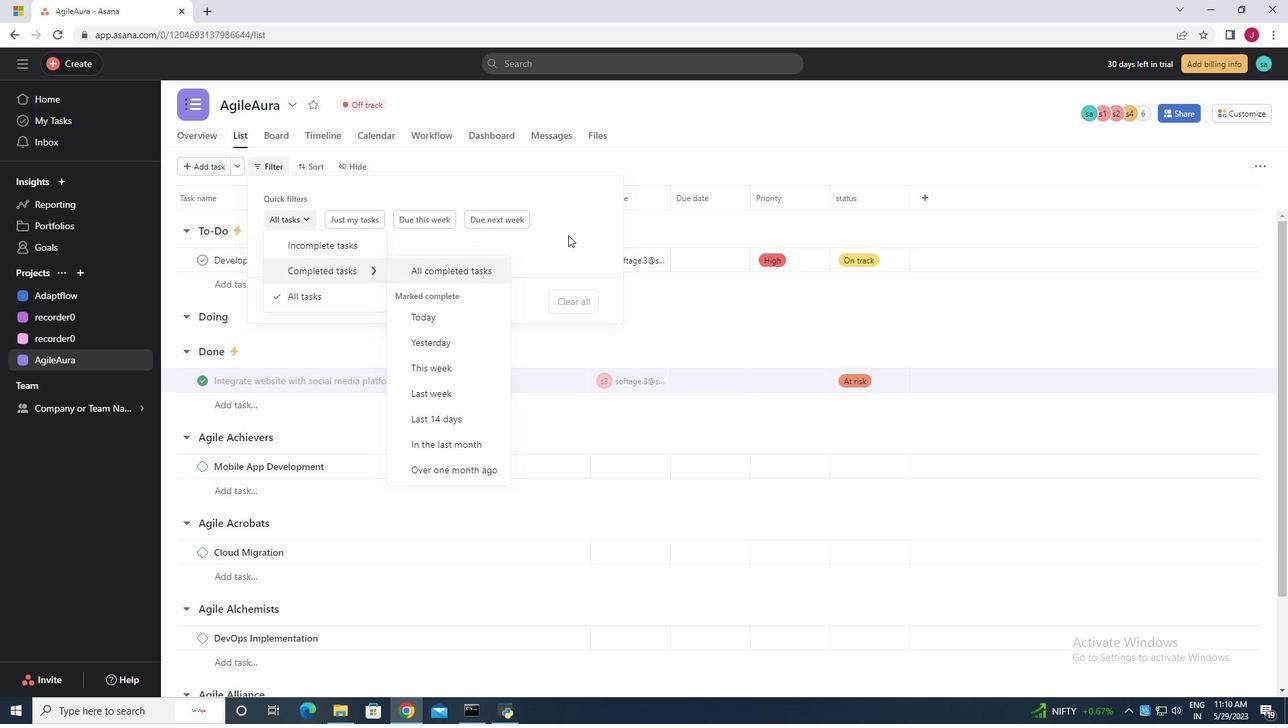 
Action: Mouse pressed left at (580, 238)
Screenshot: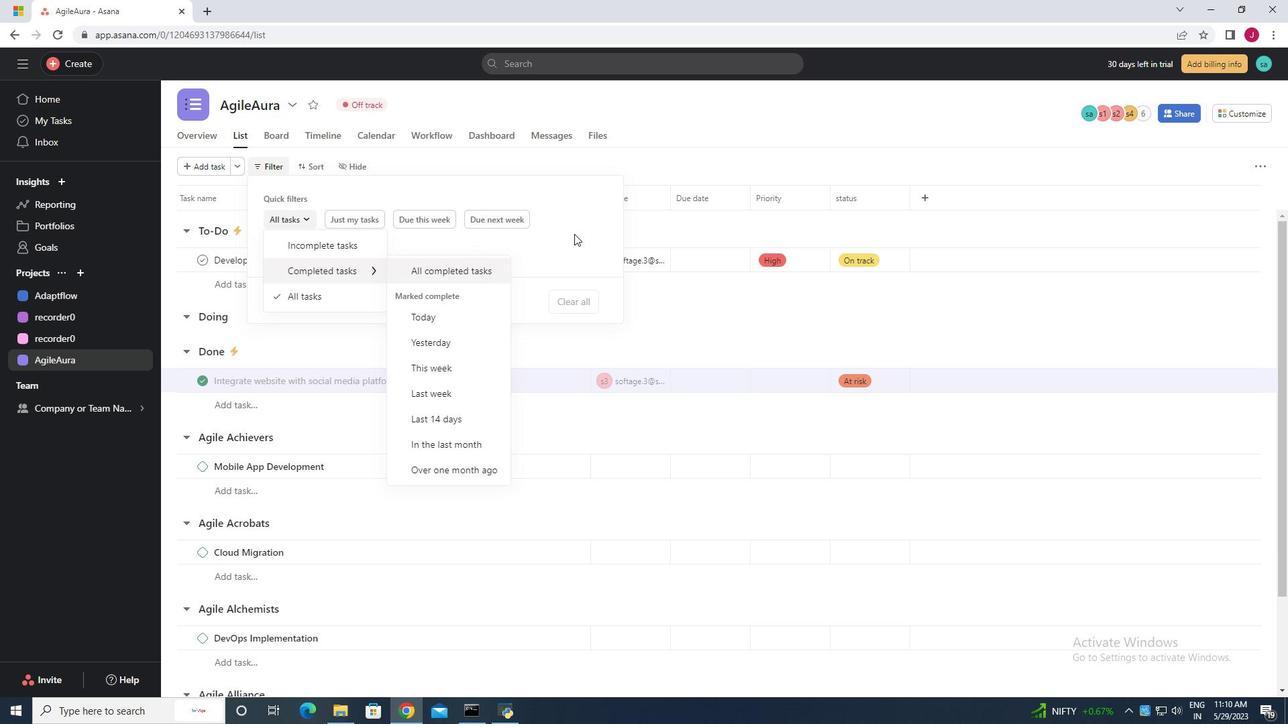 
Action: Mouse moved to (325, 249)
Screenshot: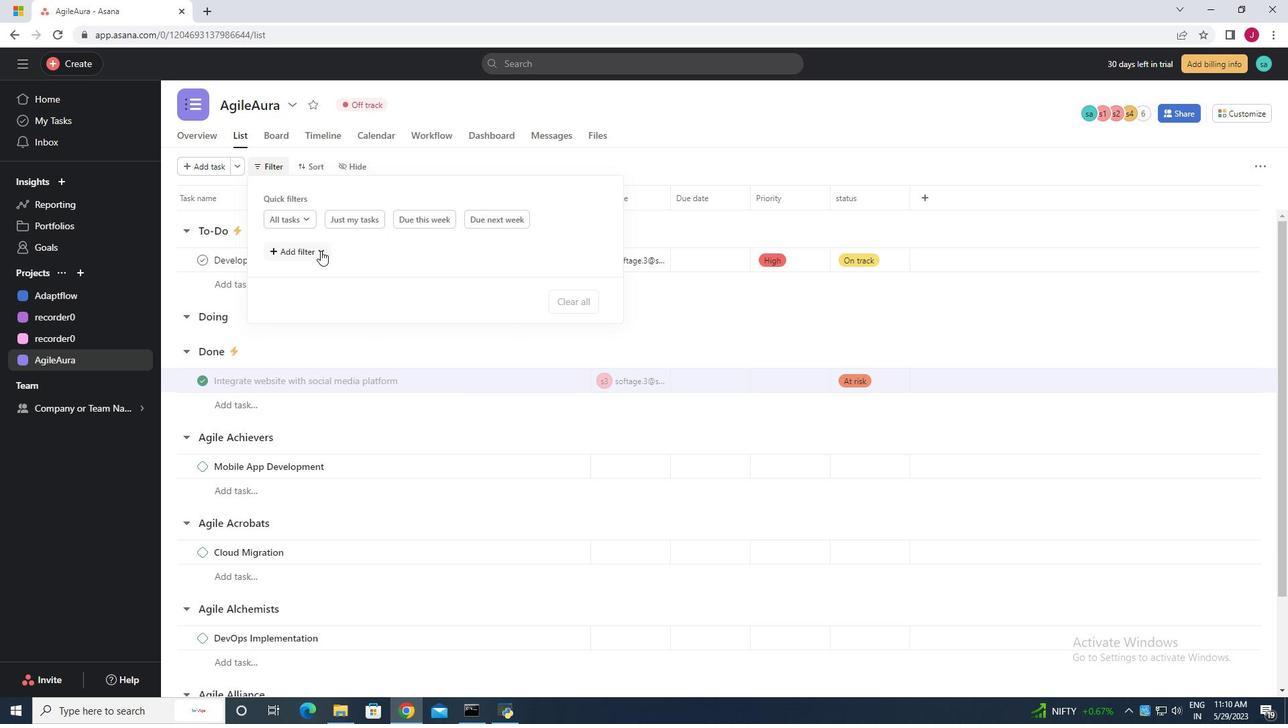 
Action: Mouse pressed left at (325, 249)
Screenshot: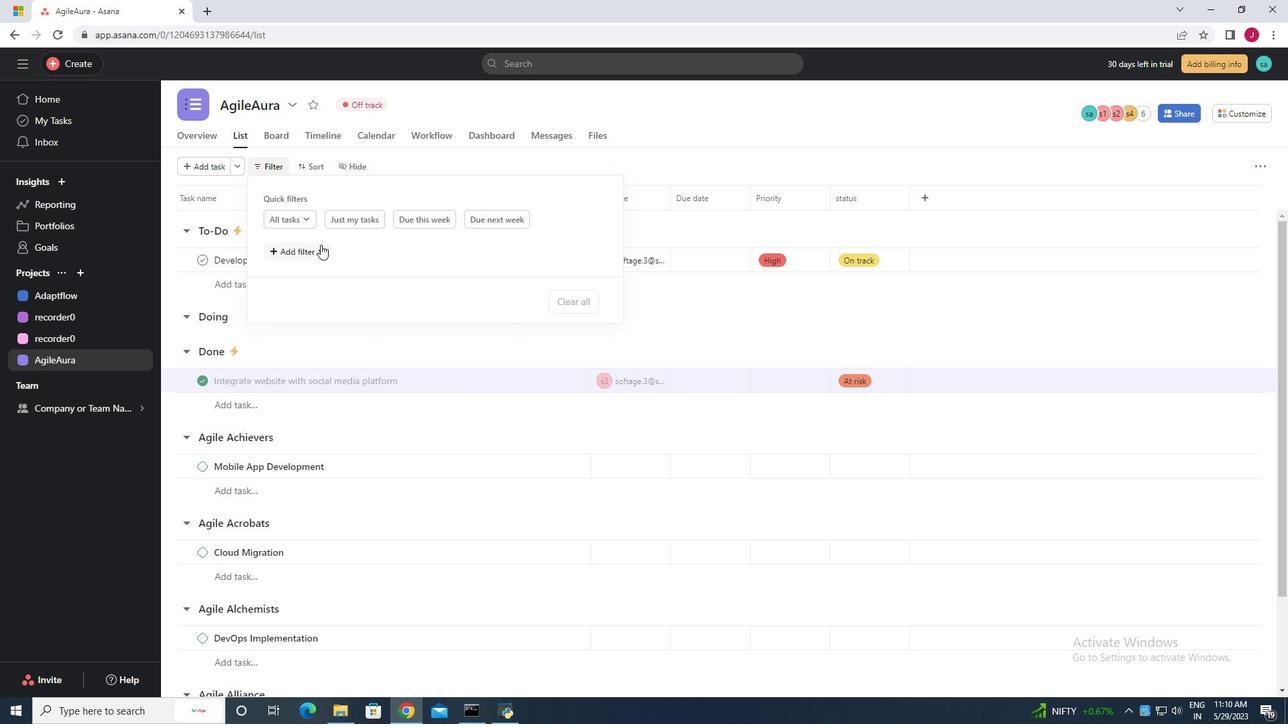 
Action: Mouse moved to (349, 379)
Screenshot: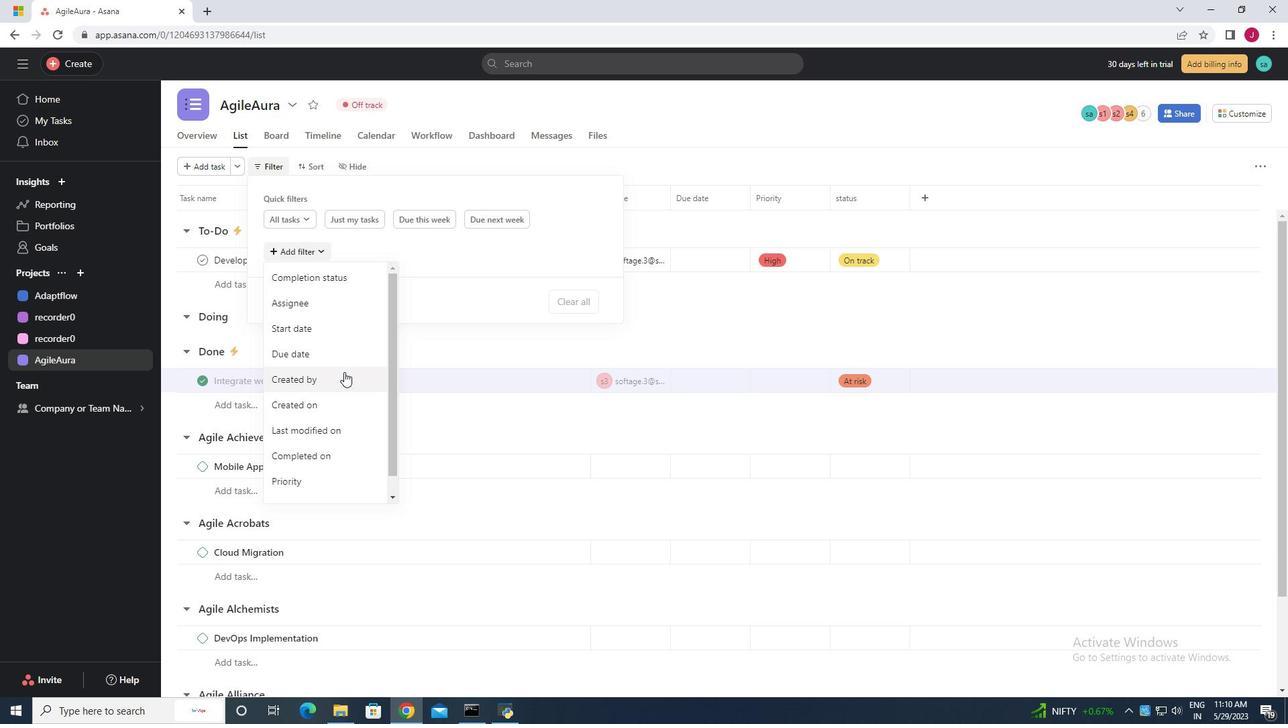 
Action: Mouse scrolled (349, 379) with delta (0, 0)
Screenshot: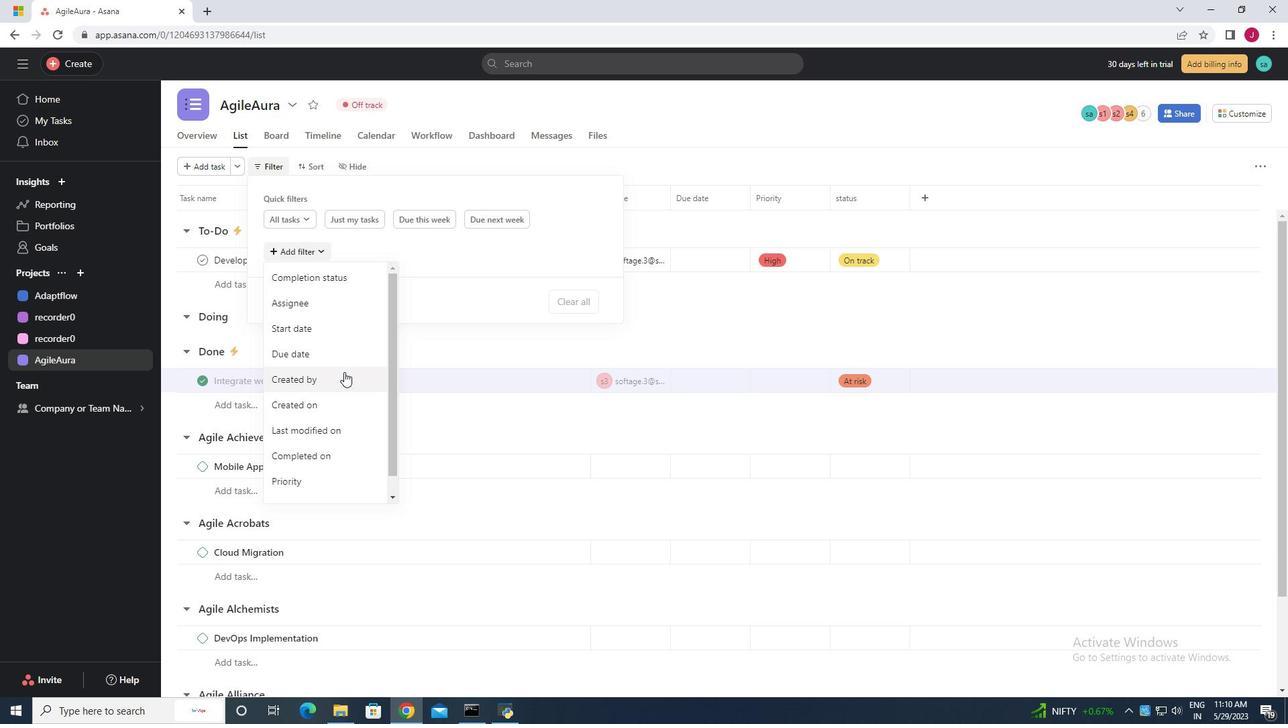 
Action: Mouse moved to (350, 380)
Screenshot: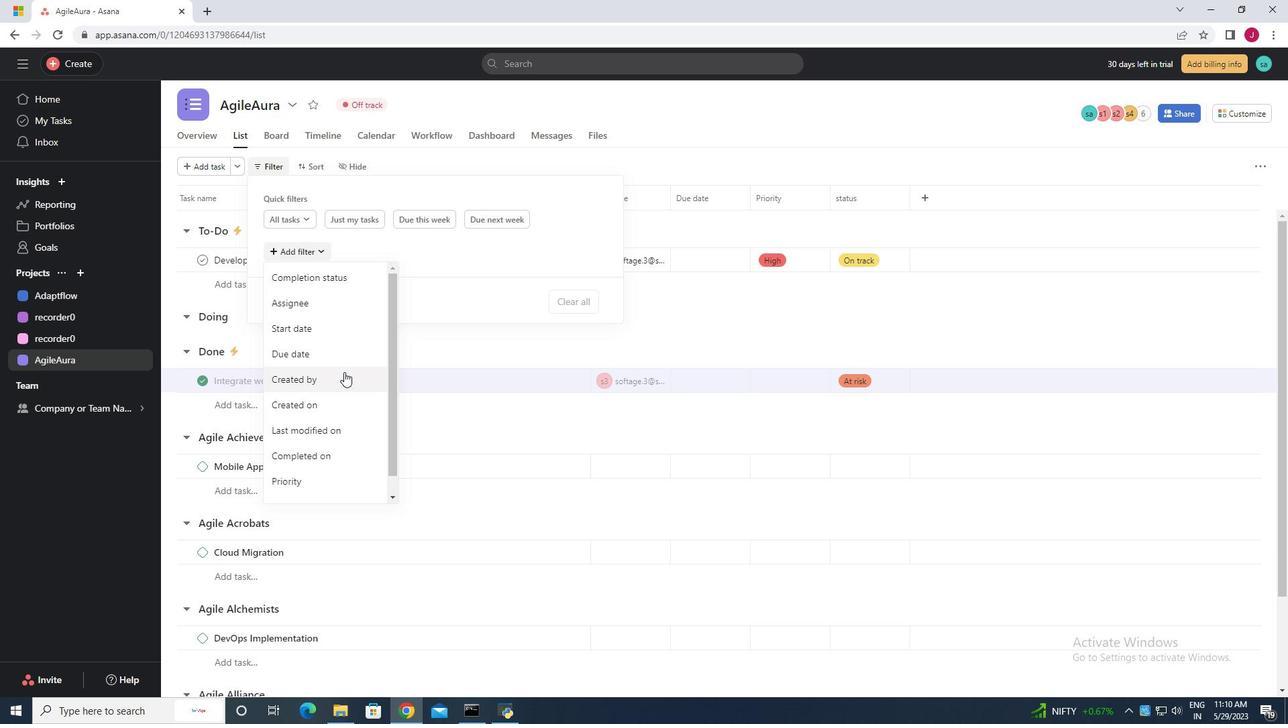
Action: Mouse scrolled (350, 379) with delta (0, 0)
Screenshot: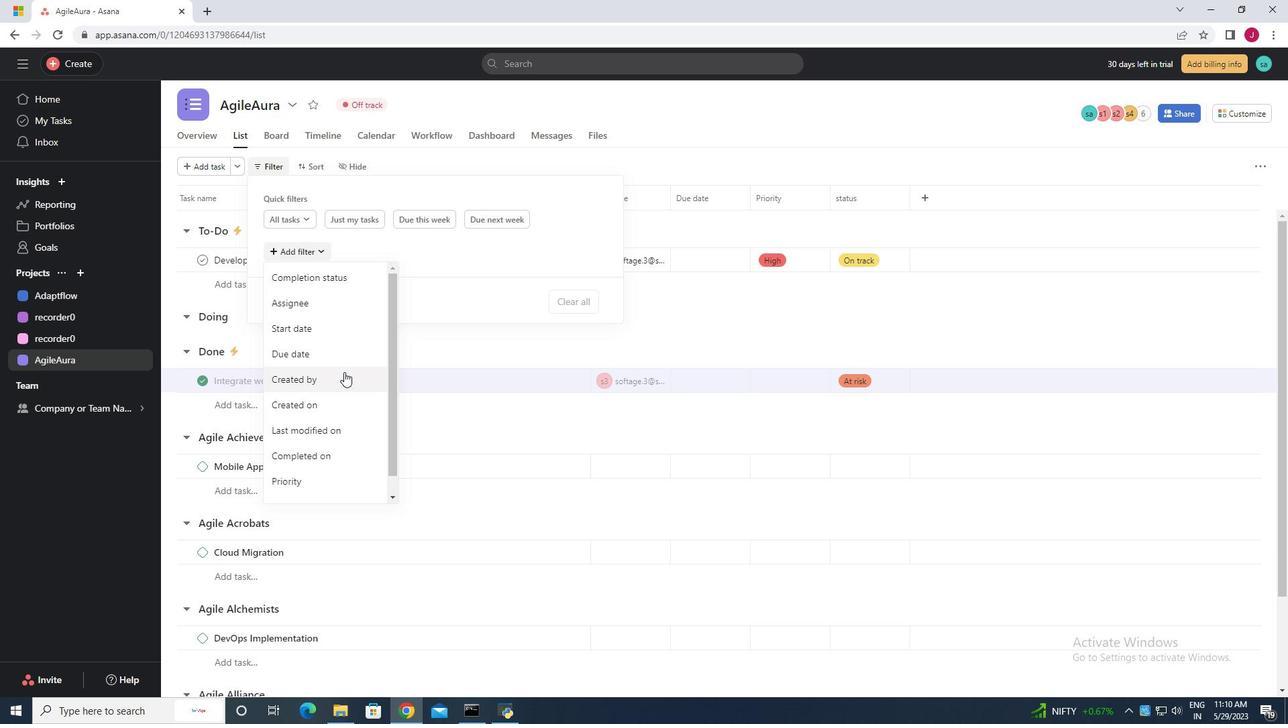 
Action: Mouse moved to (350, 381)
Screenshot: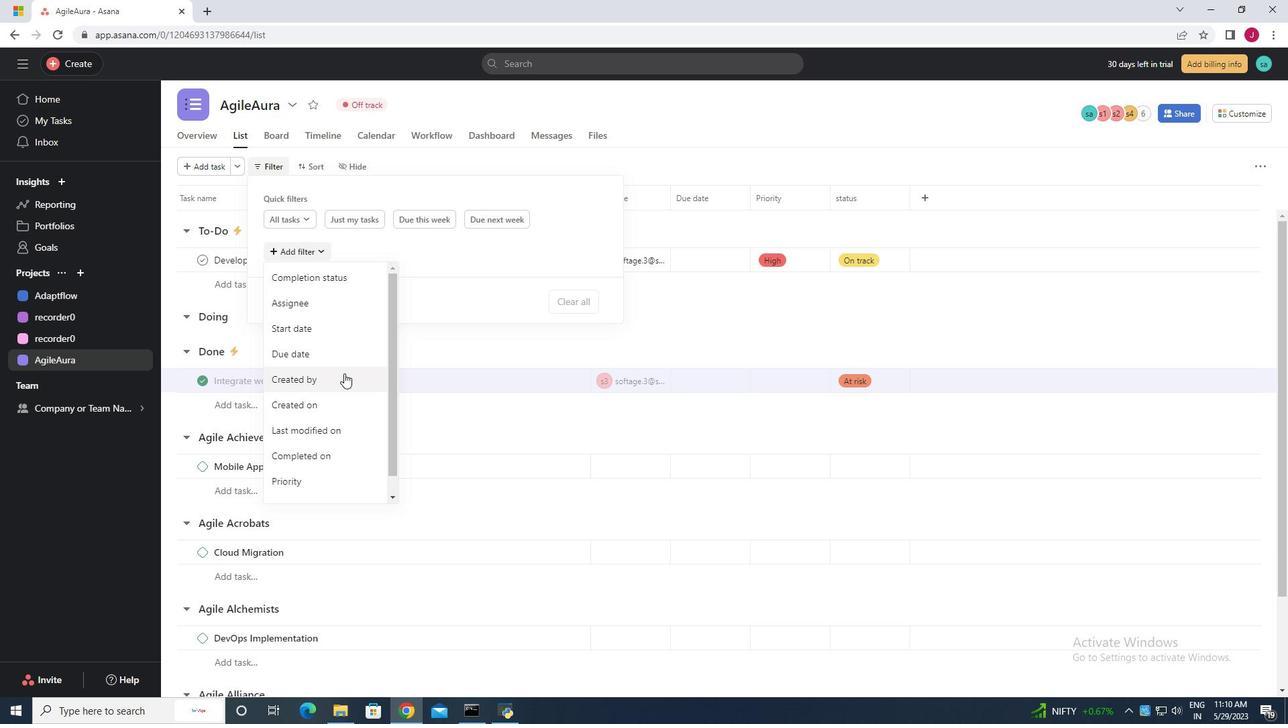 
Action: Mouse scrolled (350, 380) with delta (0, 0)
Screenshot: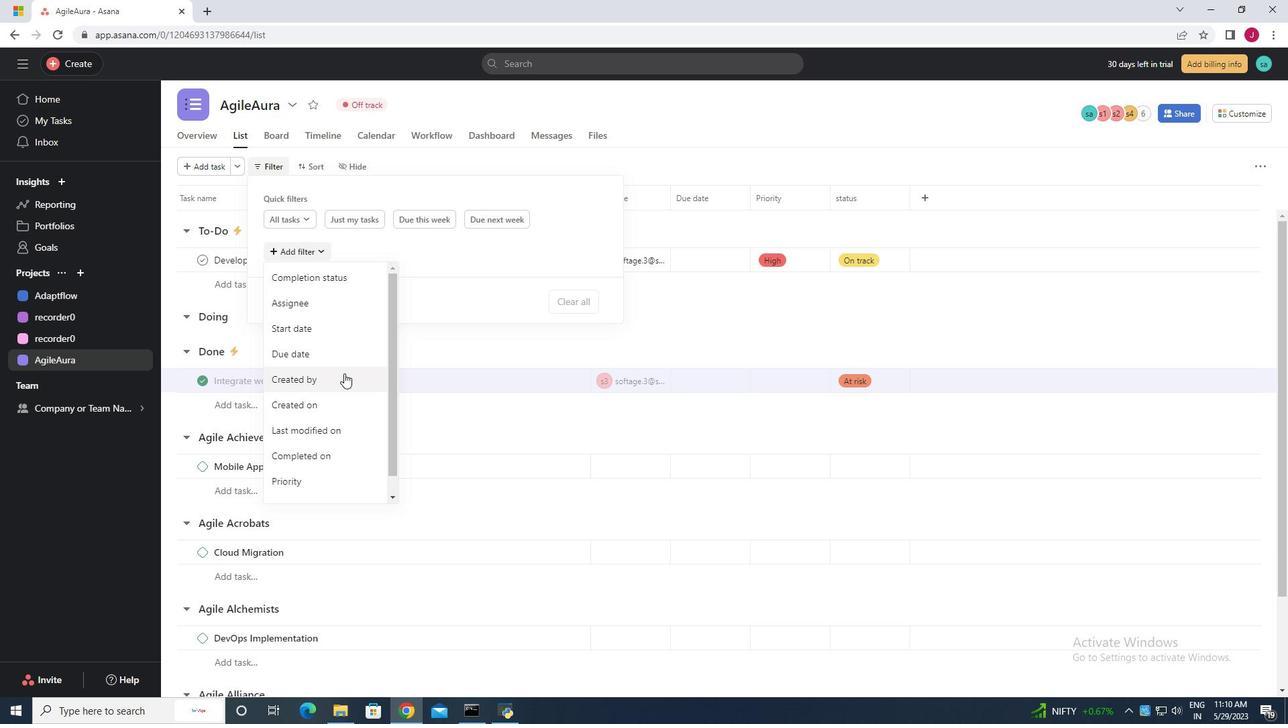 
Action: Mouse moved to (312, 467)
Screenshot: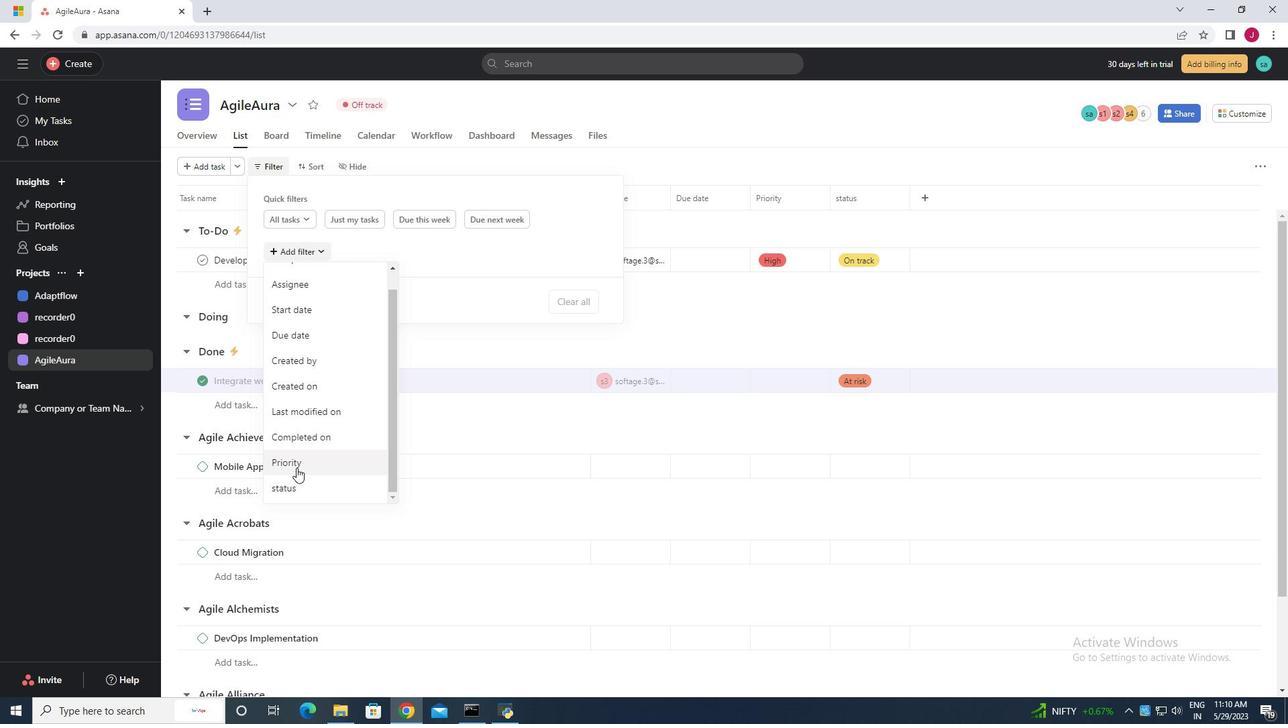 
Action: Mouse pressed left at (312, 467)
Screenshot: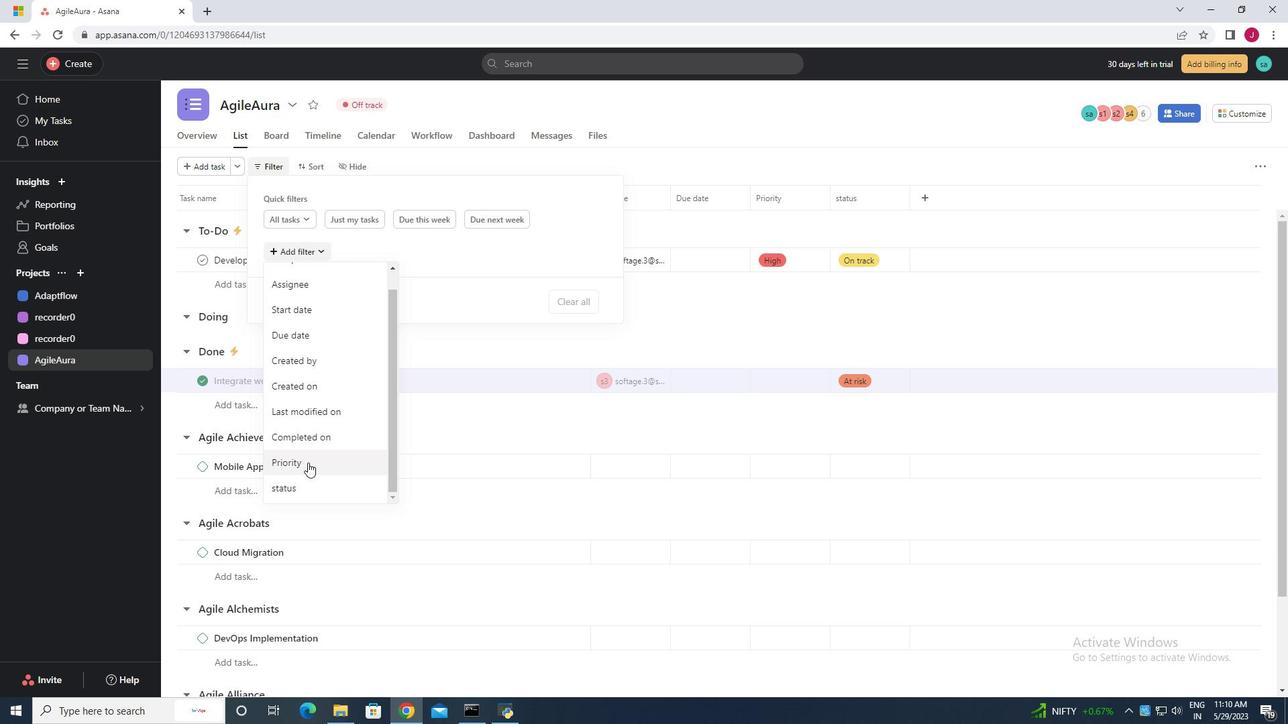 
Action: Mouse moved to (397, 274)
Screenshot: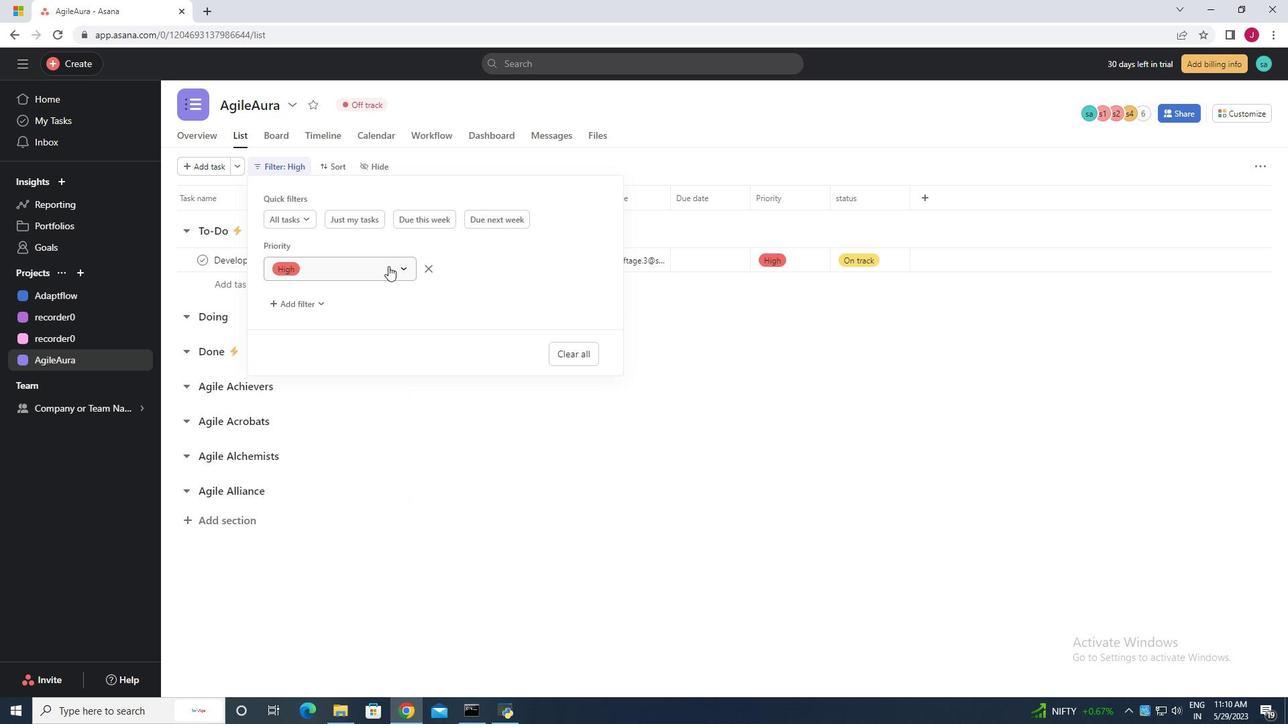 
Action: Mouse pressed left at (397, 274)
Screenshot: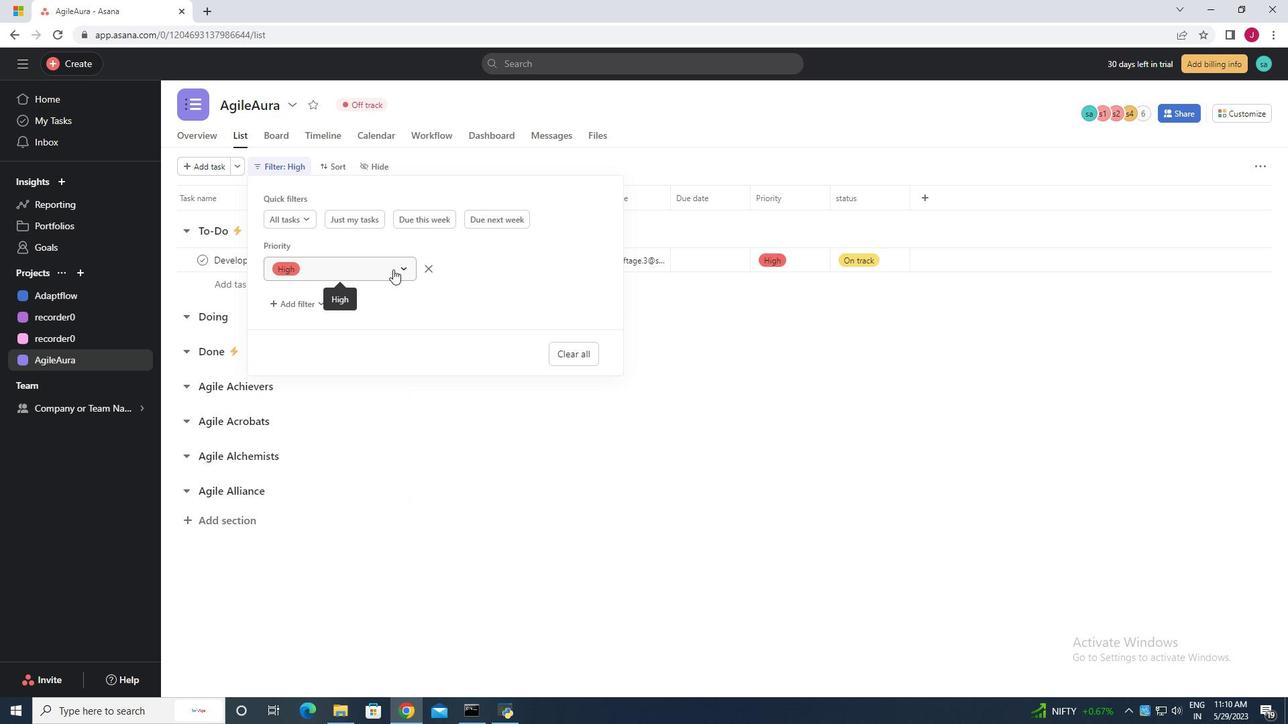 
Action: Mouse moved to (307, 297)
Screenshot: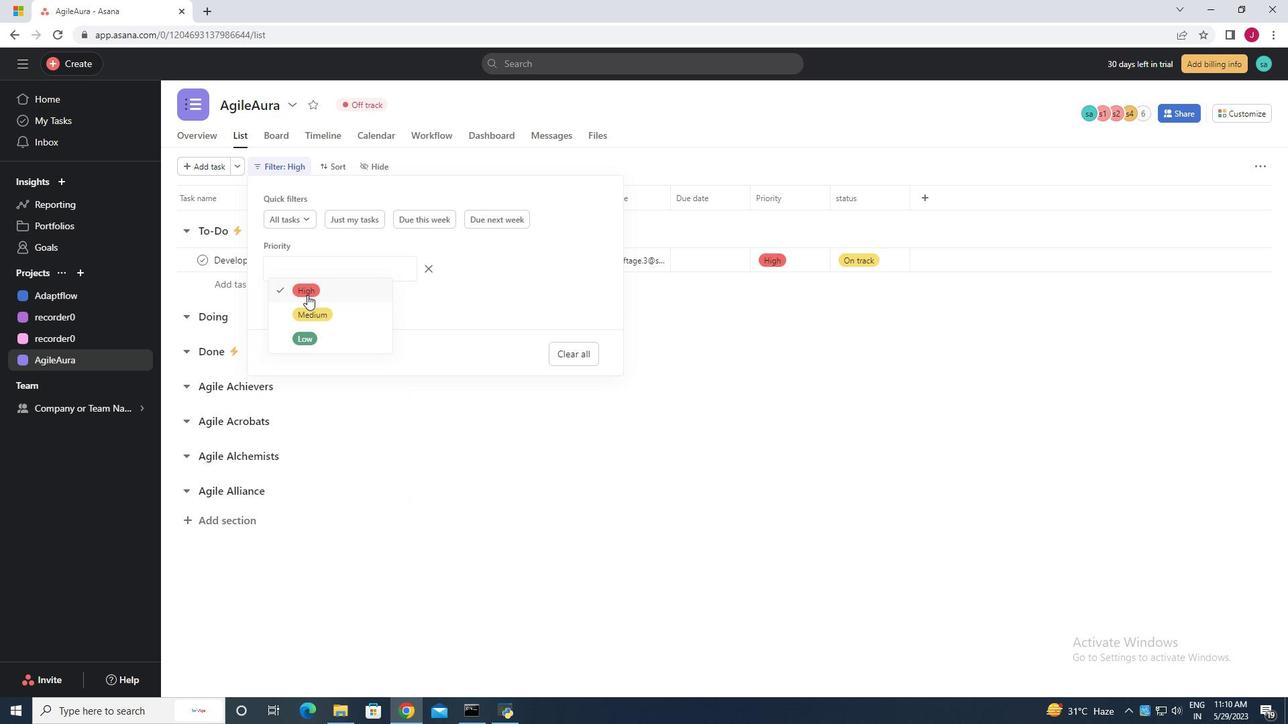 
Action: Mouse pressed left at (307, 297)
Screenshot: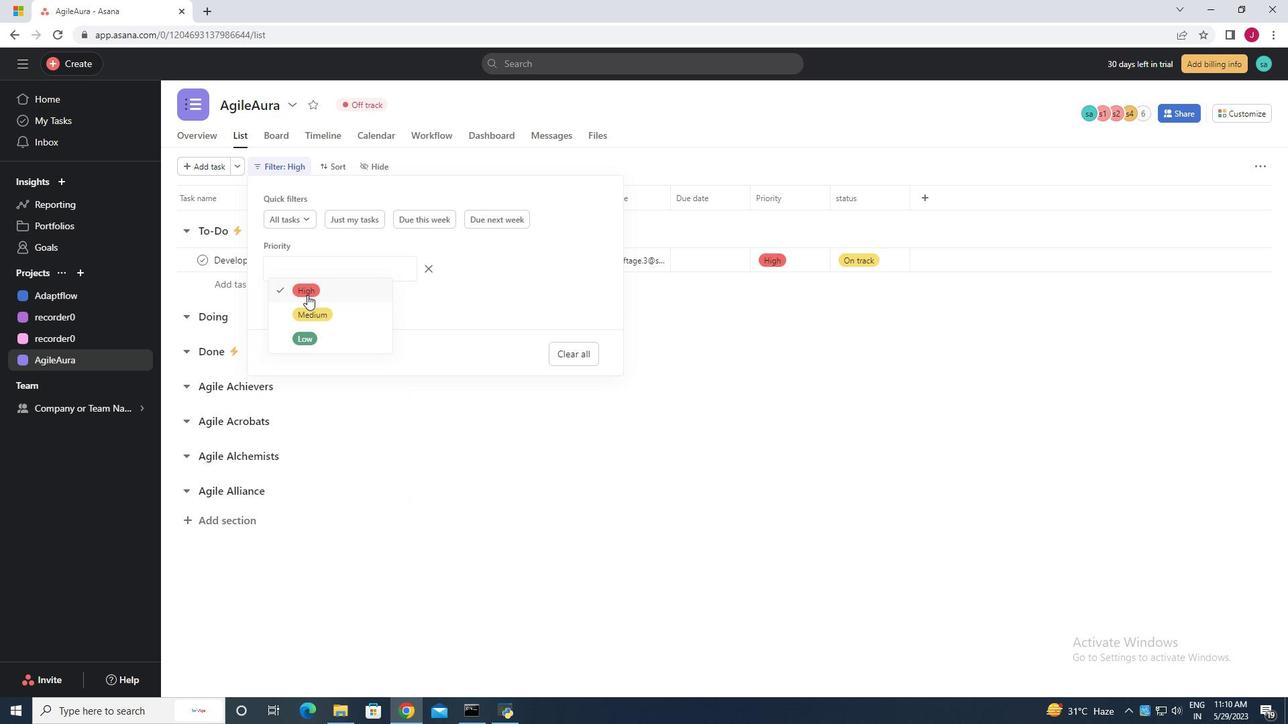 
Action: Mouse moved to (550, 465)
Screenshot: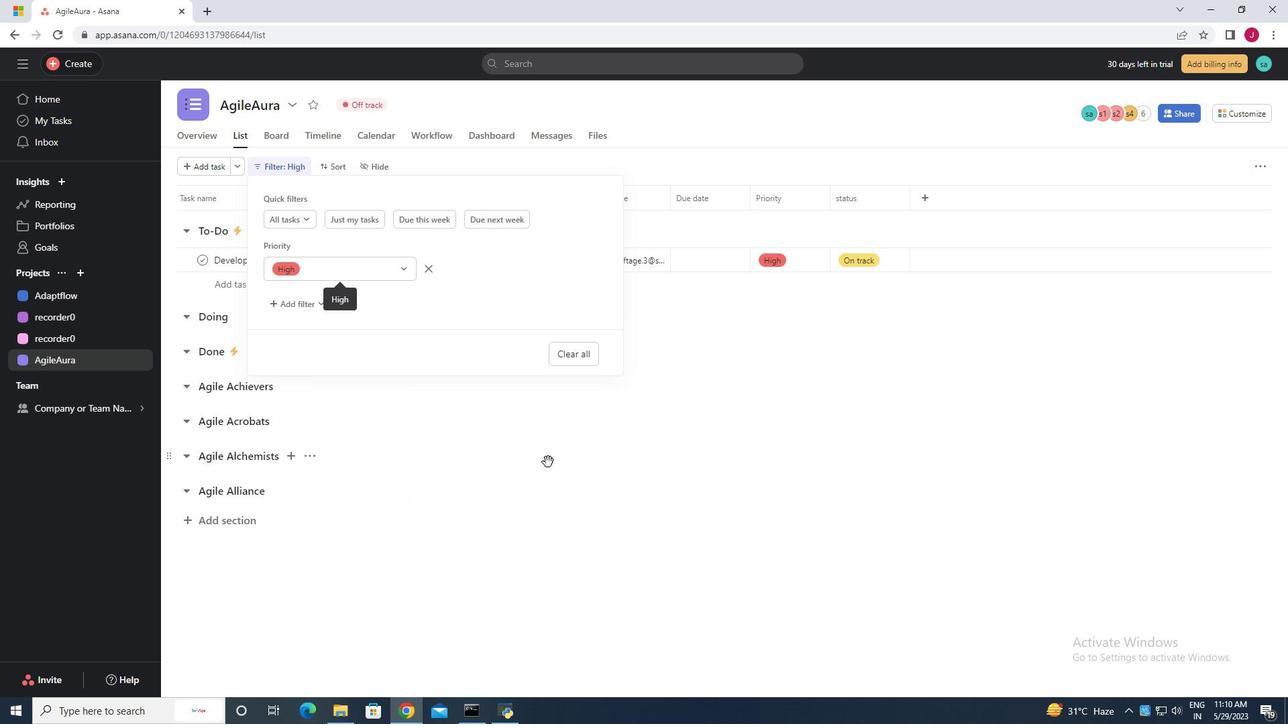 
Action: Mouse pressed left at (550, 465)
Screenshot: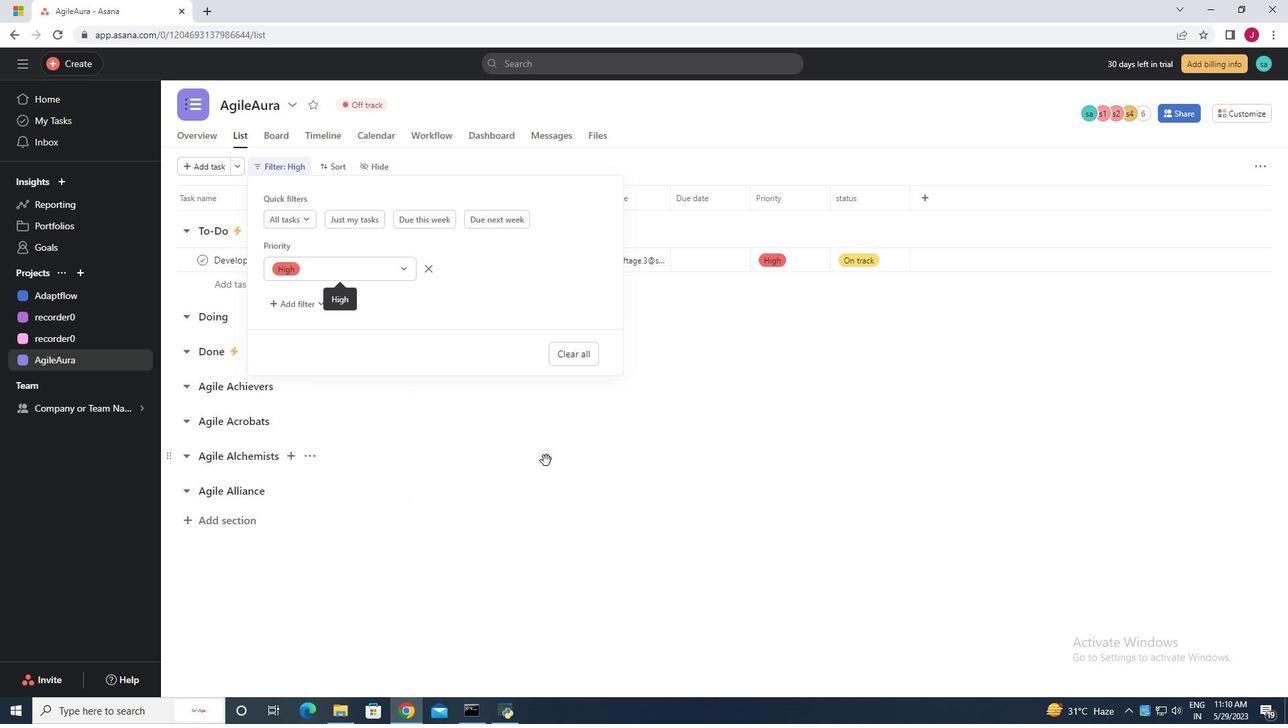 
